 Task: Look for space in Ivanovskoye, Russia from 12th July, 2023 to 16th July, 2023 for 8 adults in price range Rs.10000 to Rs.16000. Place can be private room with 8 bedrooms having 8 beds and 8 bathrooms. Property type can be house, flat, guest house, hotel. Amenities needed are: wifi, TV, free parkinig on premises, gym, breakfast. Booking option can be shelf check-in. Required host language is English.
Action: Mouse moved to (565, 149)
Screenshot: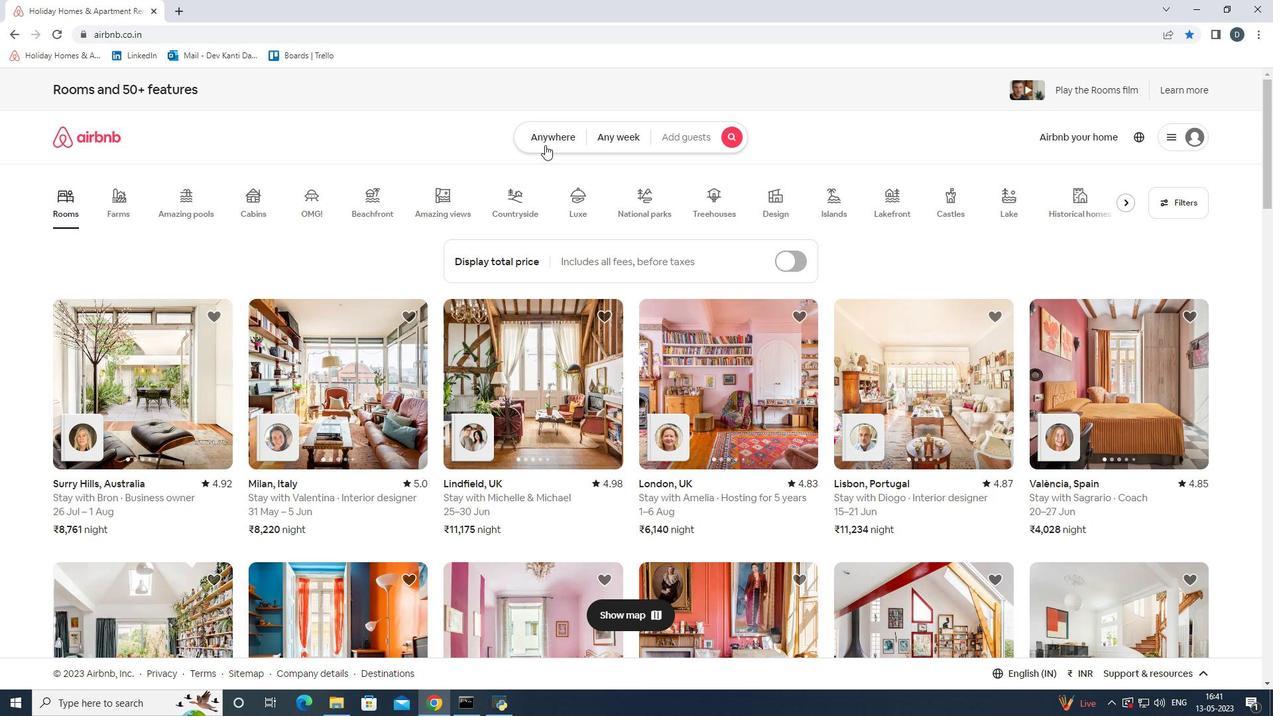 
Action: Mouse pressed left at (565, 149)
Screenshot: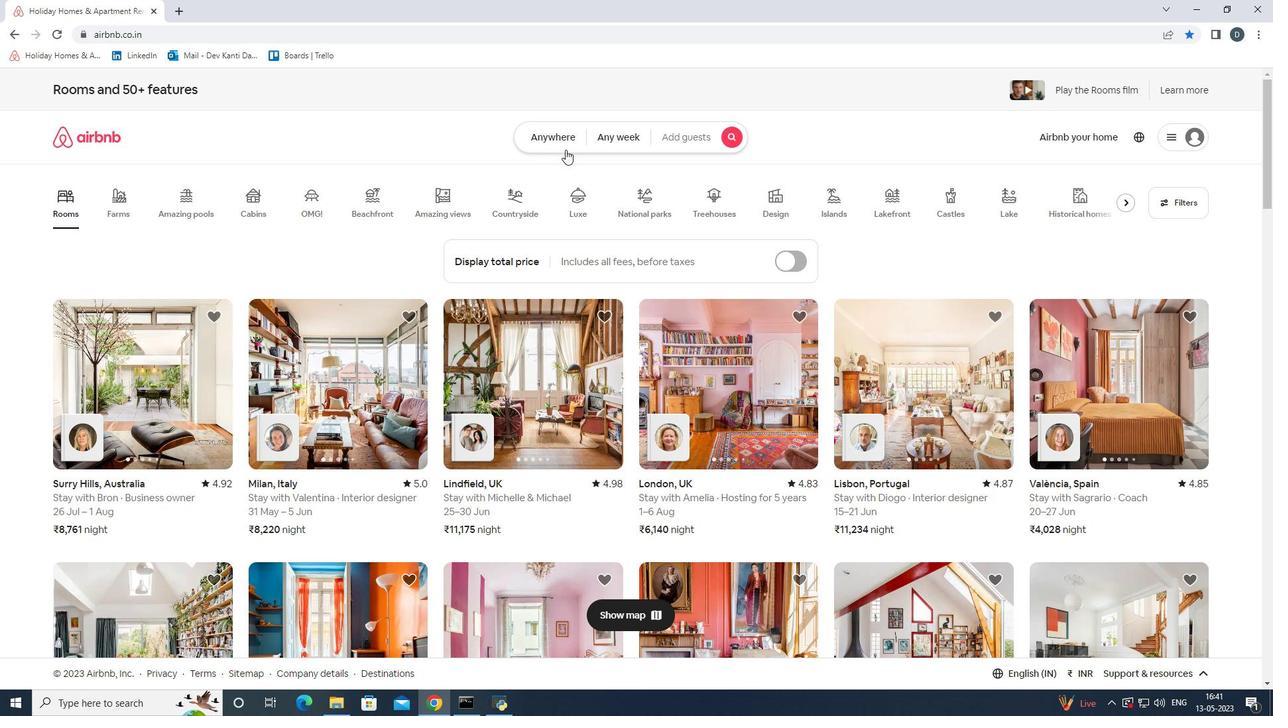 
Action: Mouse moved to (494, 183)
Screenshot: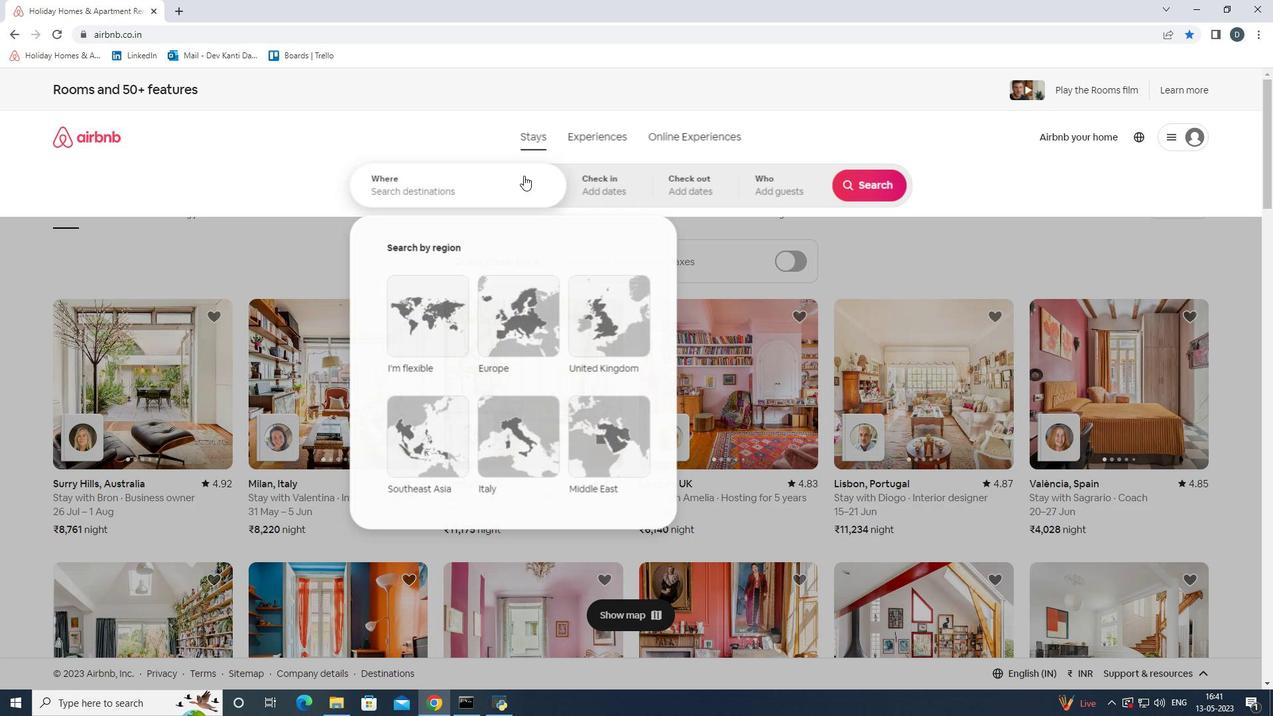 
Action: Mouse pressed left at (494, 183)
Screenshot: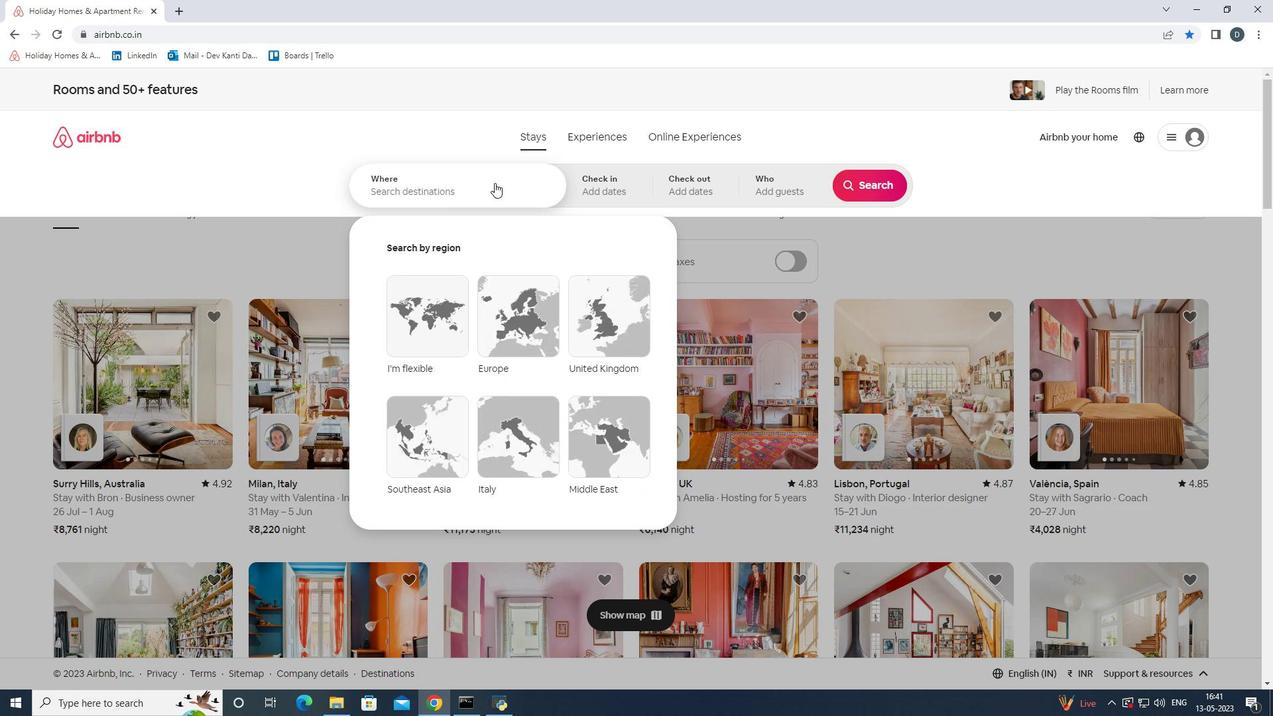 
Action: Key pressed <Key.shift><Key.shift><Key.shift><Key.shift><Key.shift><Key.shift><Key.shift><Key.shift><Key.shift><Key.shift><Key.shift><Key.shift><Key.shift><Key.shift><Key.shift><Key.shift><Key.shift><Key.shift><Key.shift><Key.shift><Key.shift><Key.shift><Key.shift><Key.shift><Key.shift><Key.shift><Key.shift>Ivanovskoye,<Key.shift>Russia
Screenshot: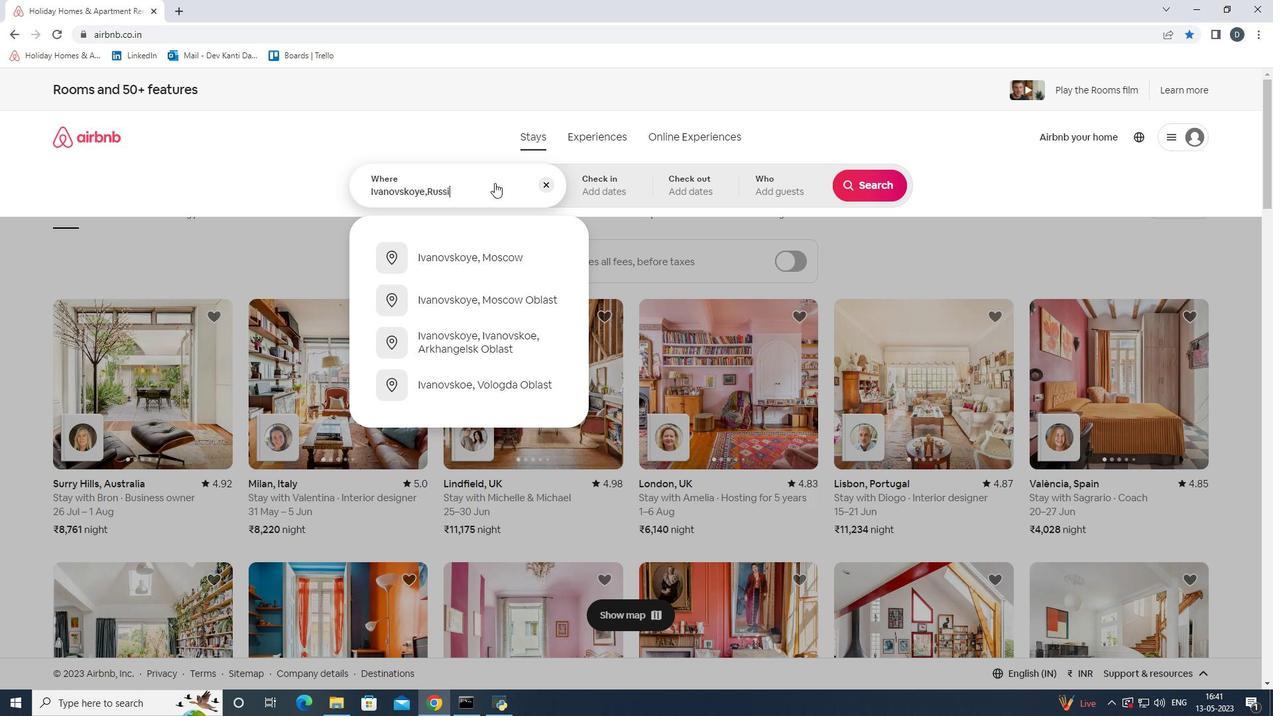 
Action: Mouse moved to (622, 183)
Screenshot: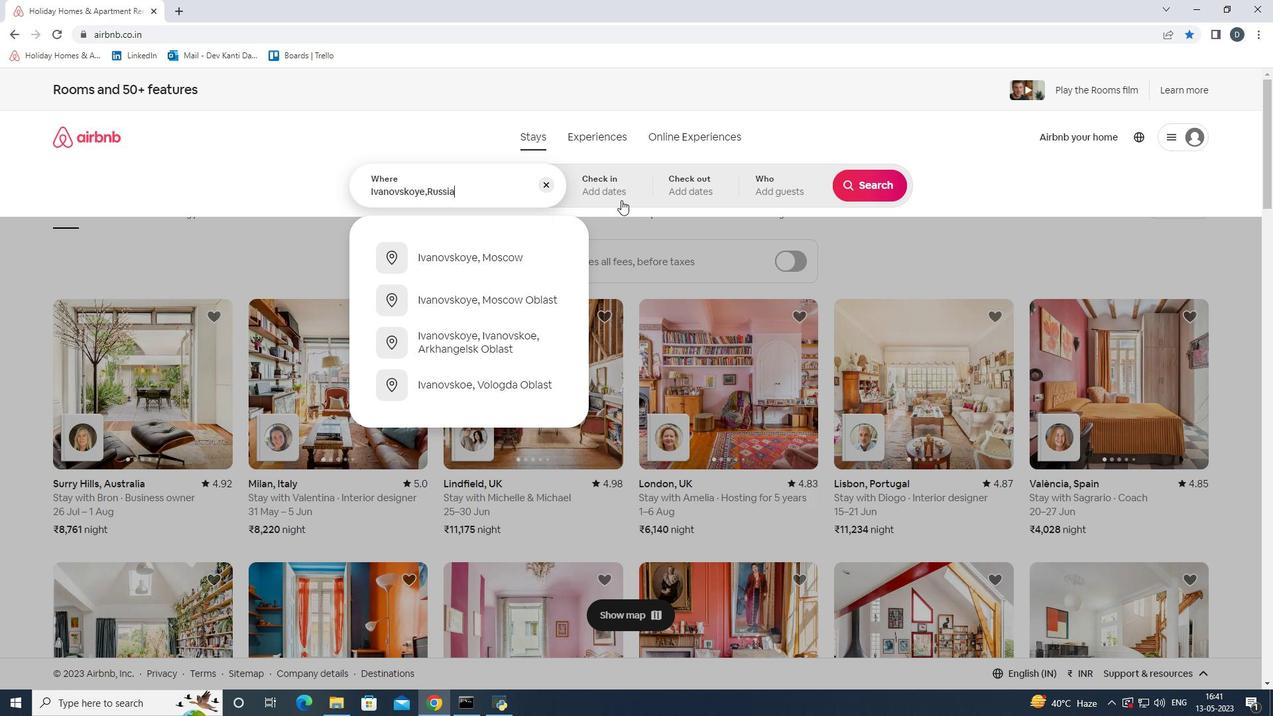 
Action: Mouse pressed left at (622, 183)
Screenshot: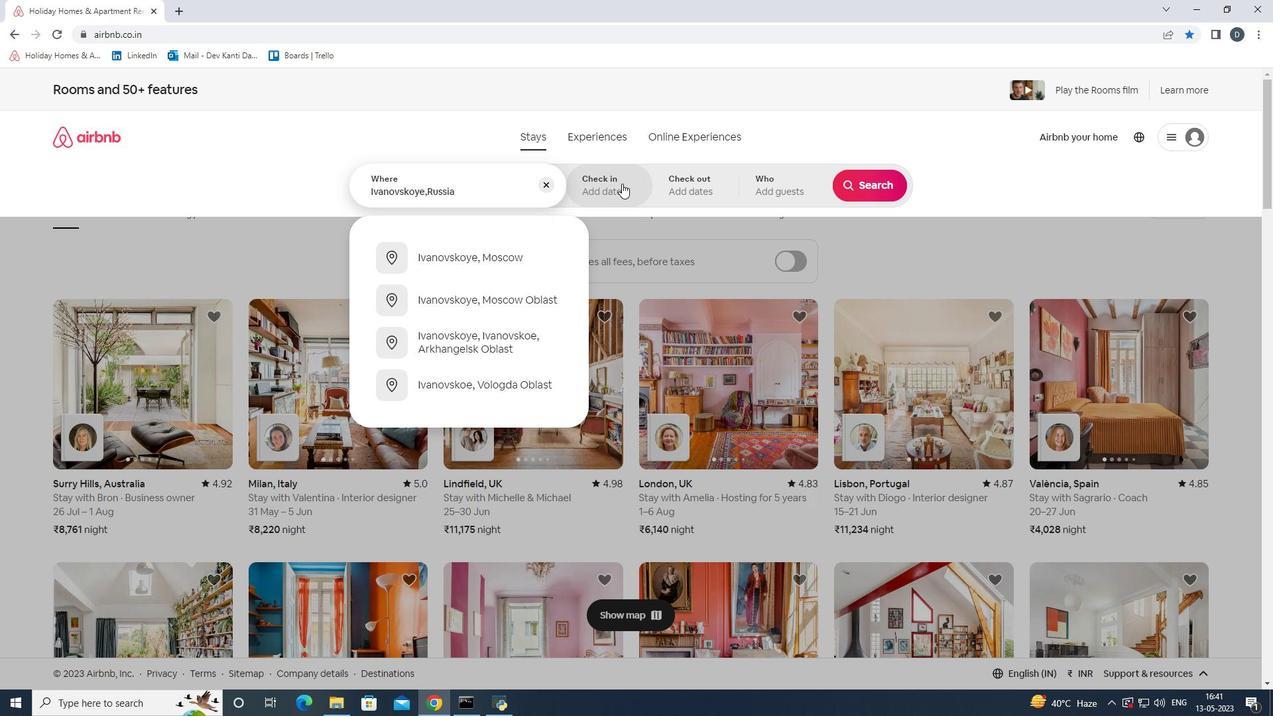 
Action: Mouse moved to (871, 293)
Screenshot: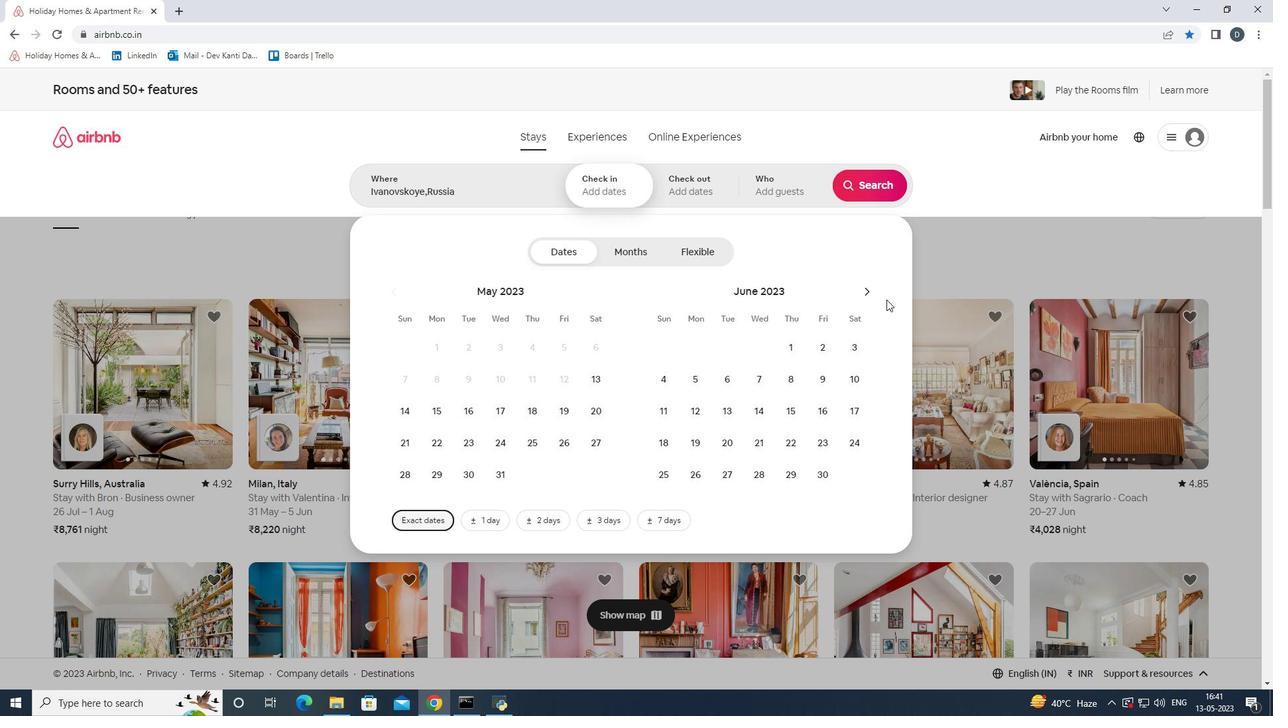 
Action: Mouse pressed left at (871, 293)
Screenshot: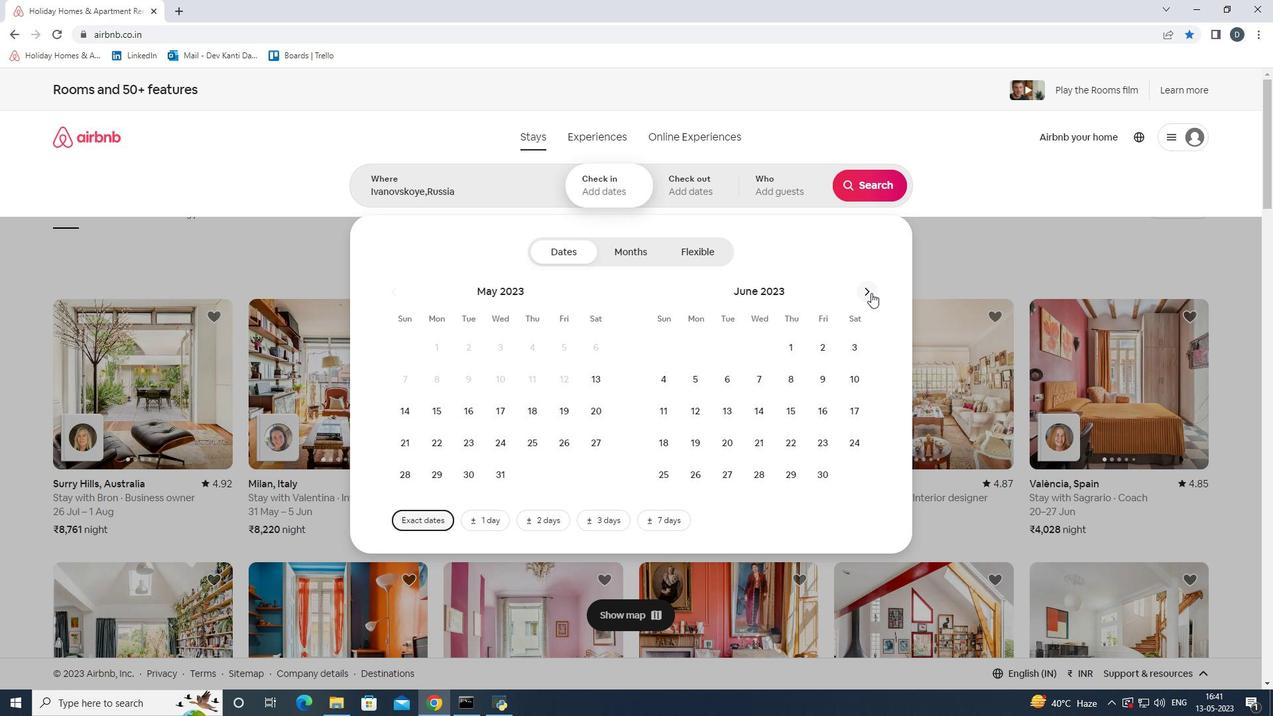 
Action: Mouse moved to (756, 412)
Screenshot: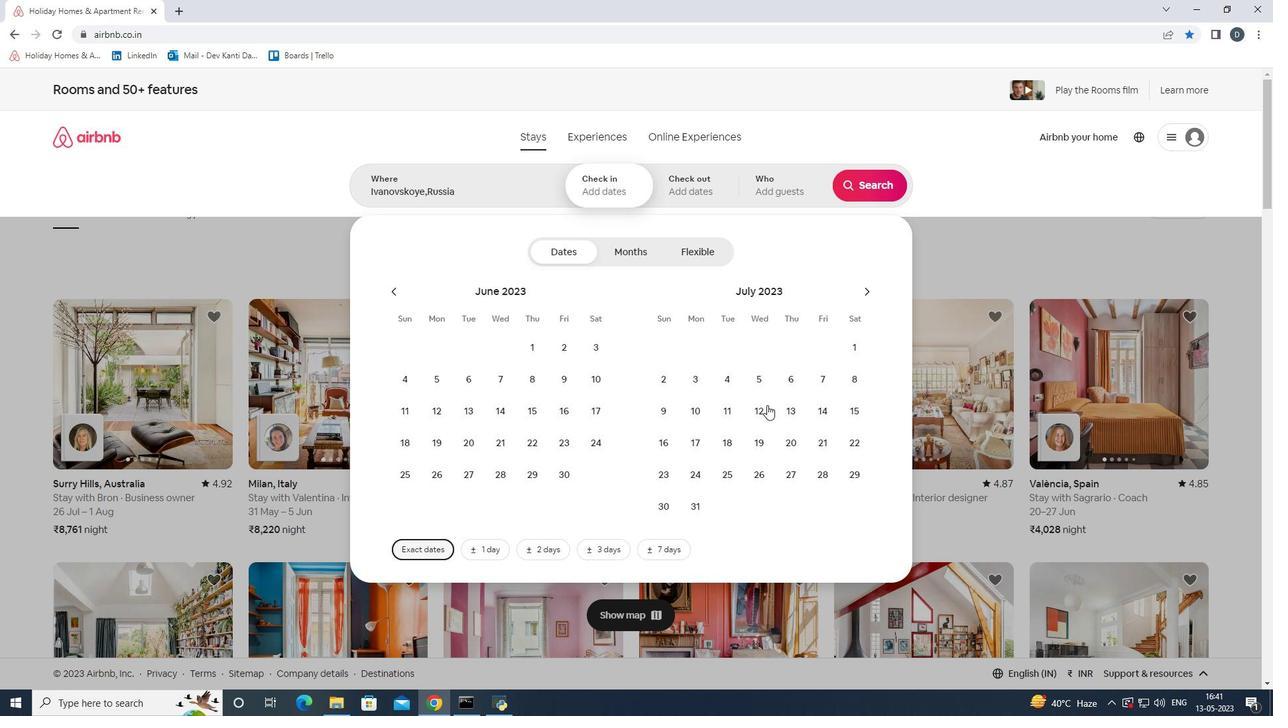 
Action: Mouse pressed left at (756, 412)
Screenshot: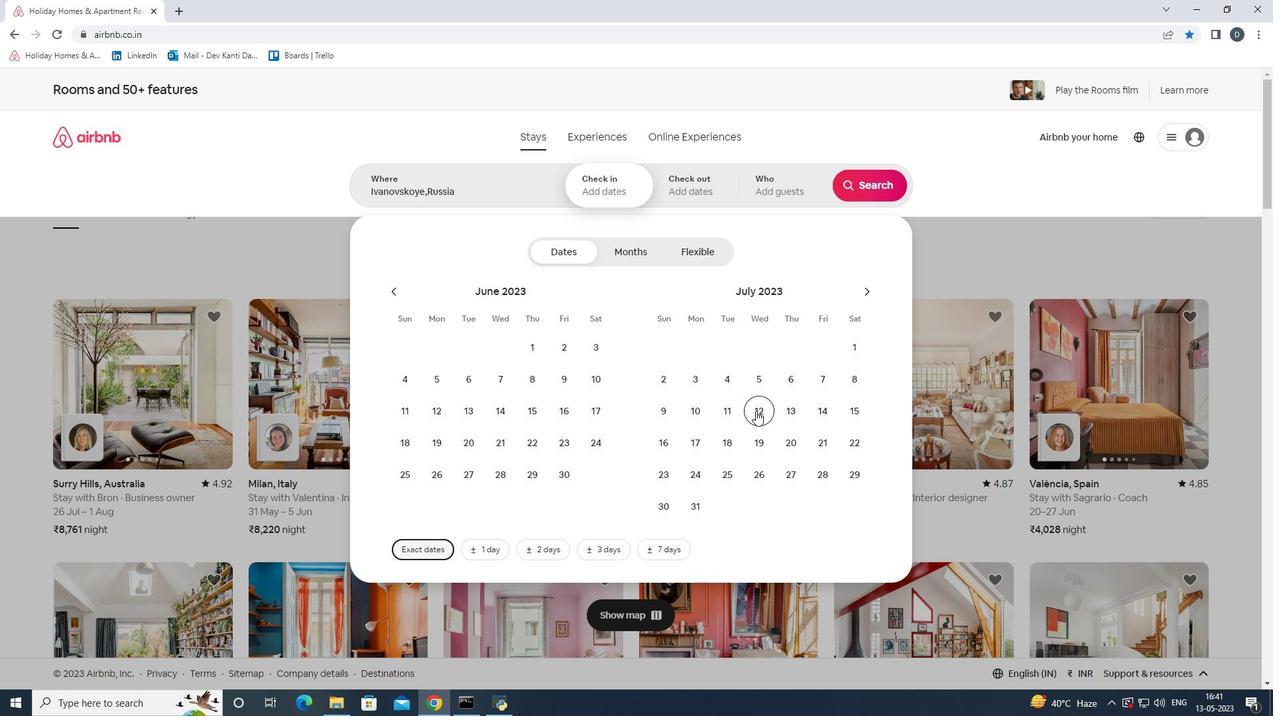 
Action: Mouse moved to (655, 441)
Screenshot: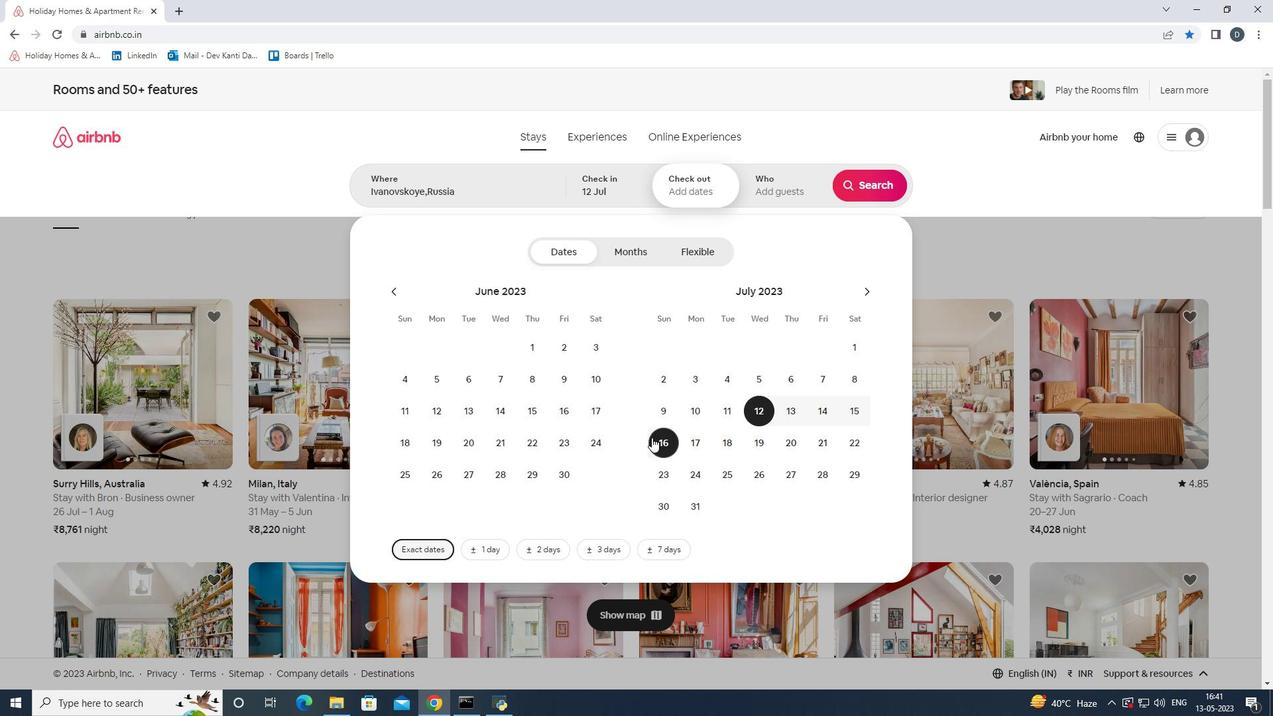 
Action: Mouse pressed left at (655, 441)
Screenshot: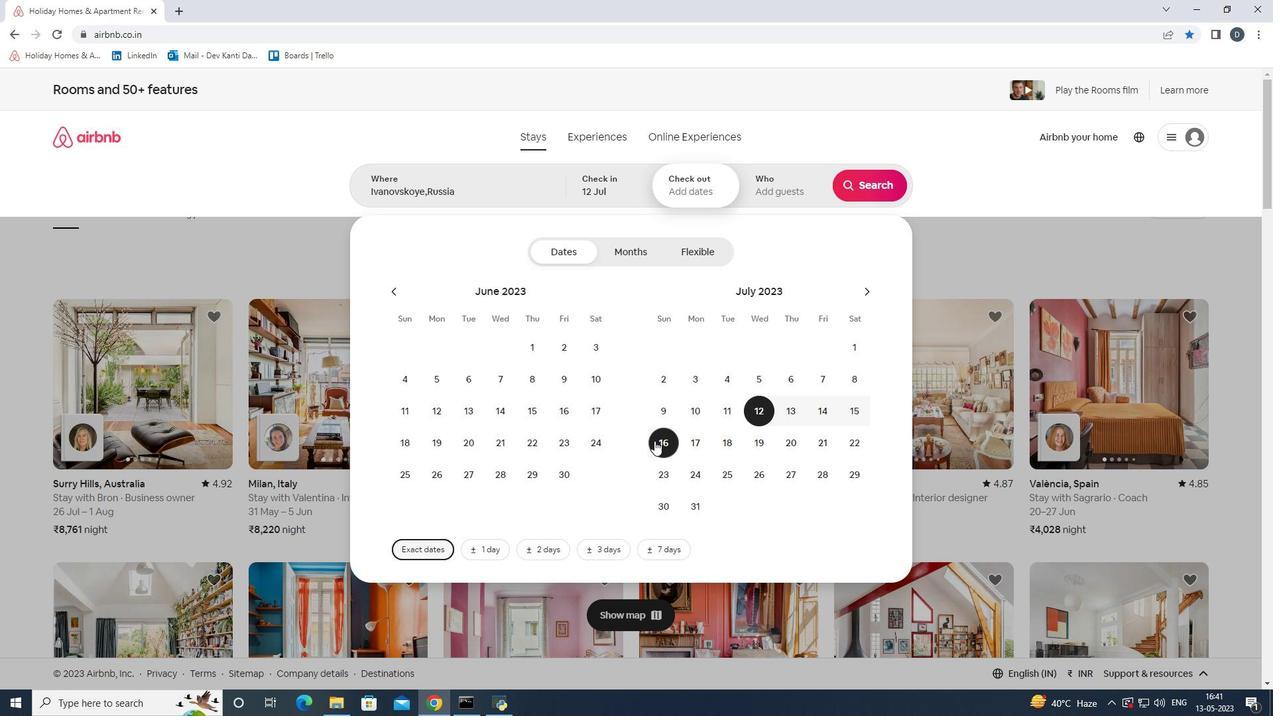 
Action: Mouse moved to (778, 192)
Screenshot: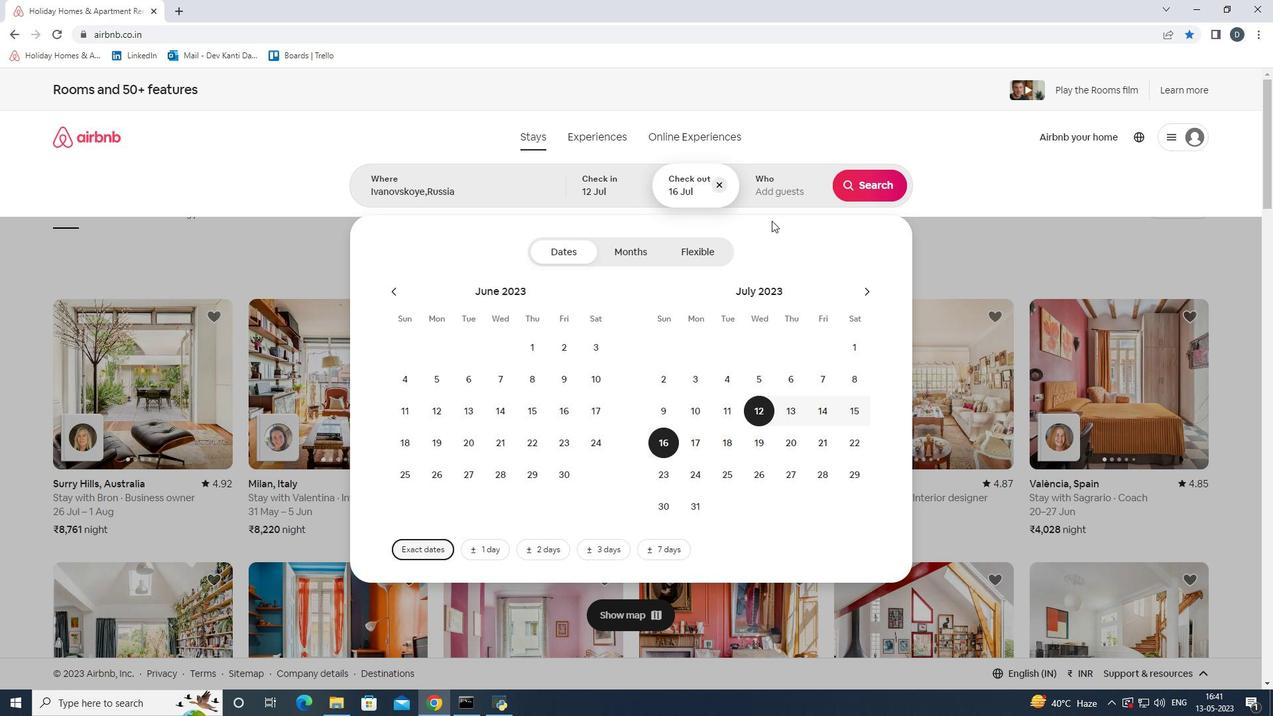 
Action: Mouse pressed left at (778, 192)
Screenshot: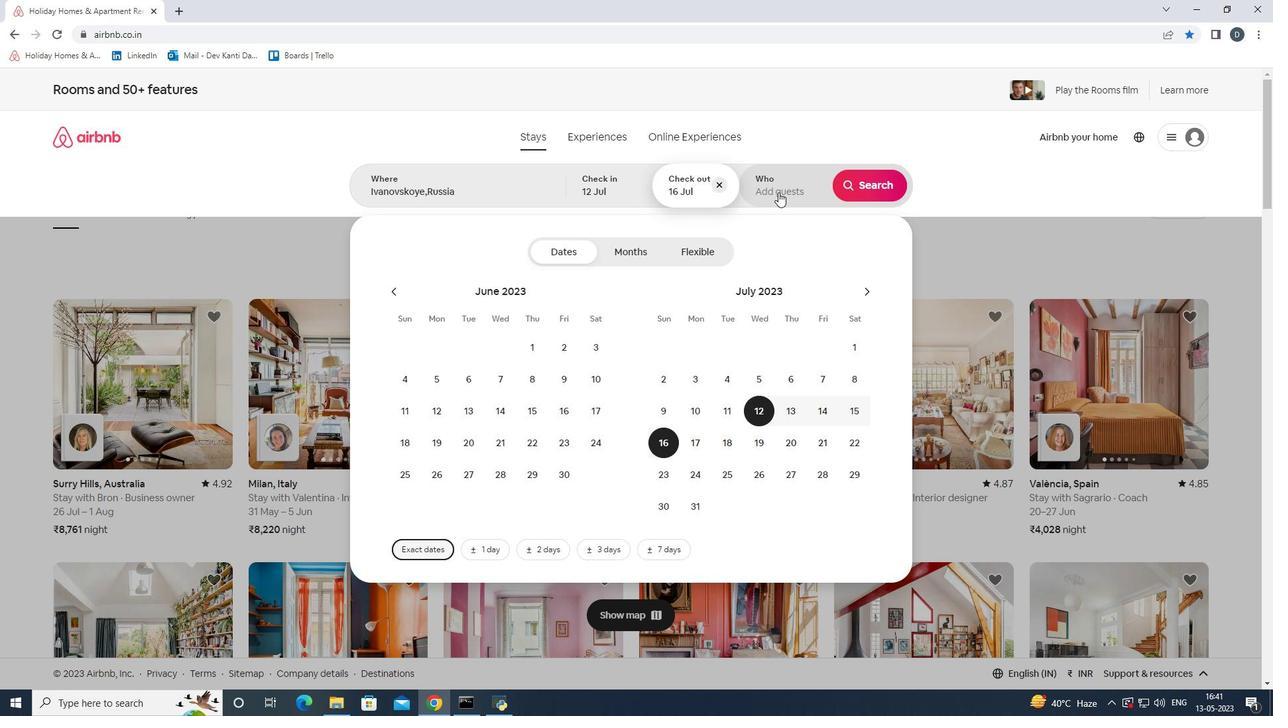 
Action: Mouse moved to (876, 255)
Screenshot: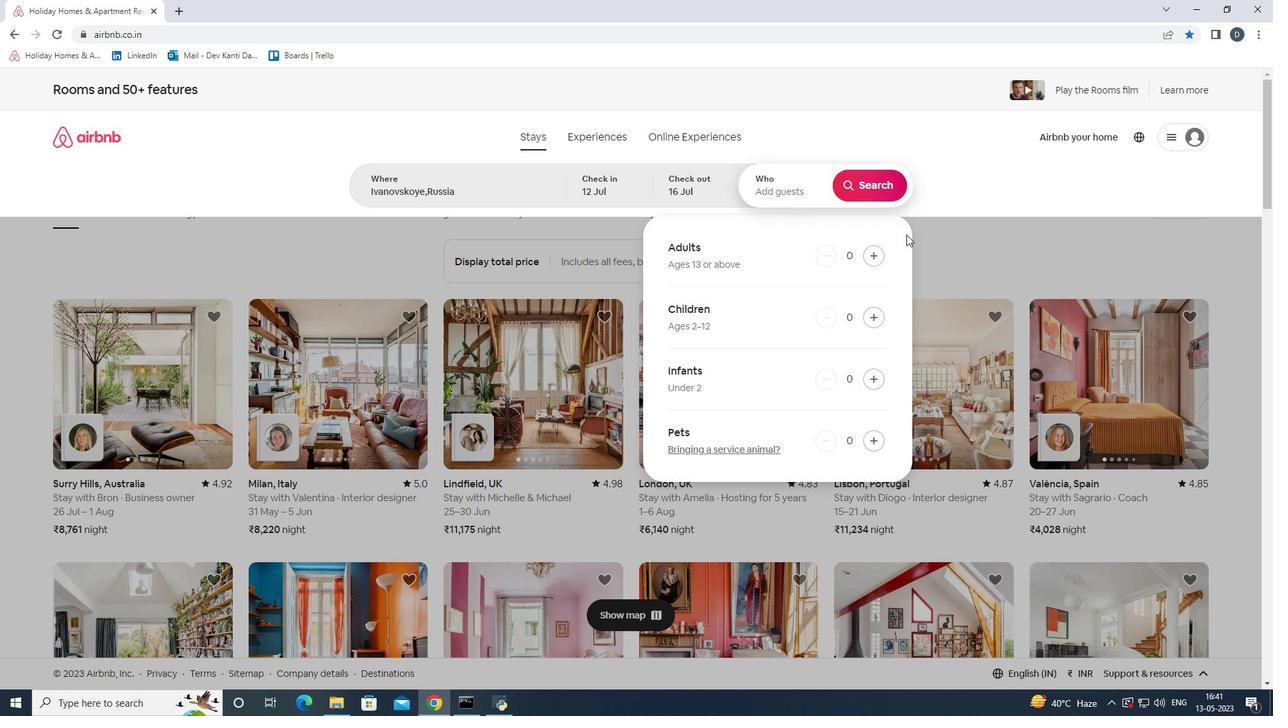 
Action: Mouse pressed left at (876, 255)
Screenshot: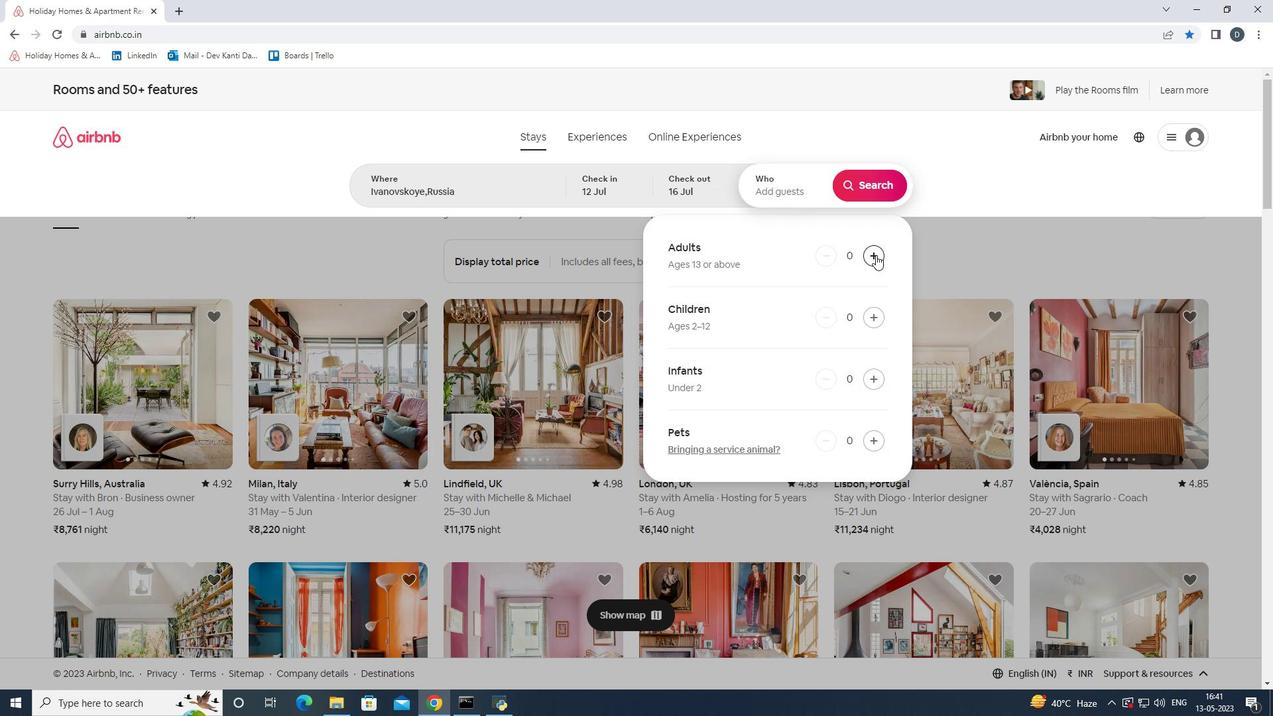 
Action: Mouse pressed left at (876, 255)
Screenshot: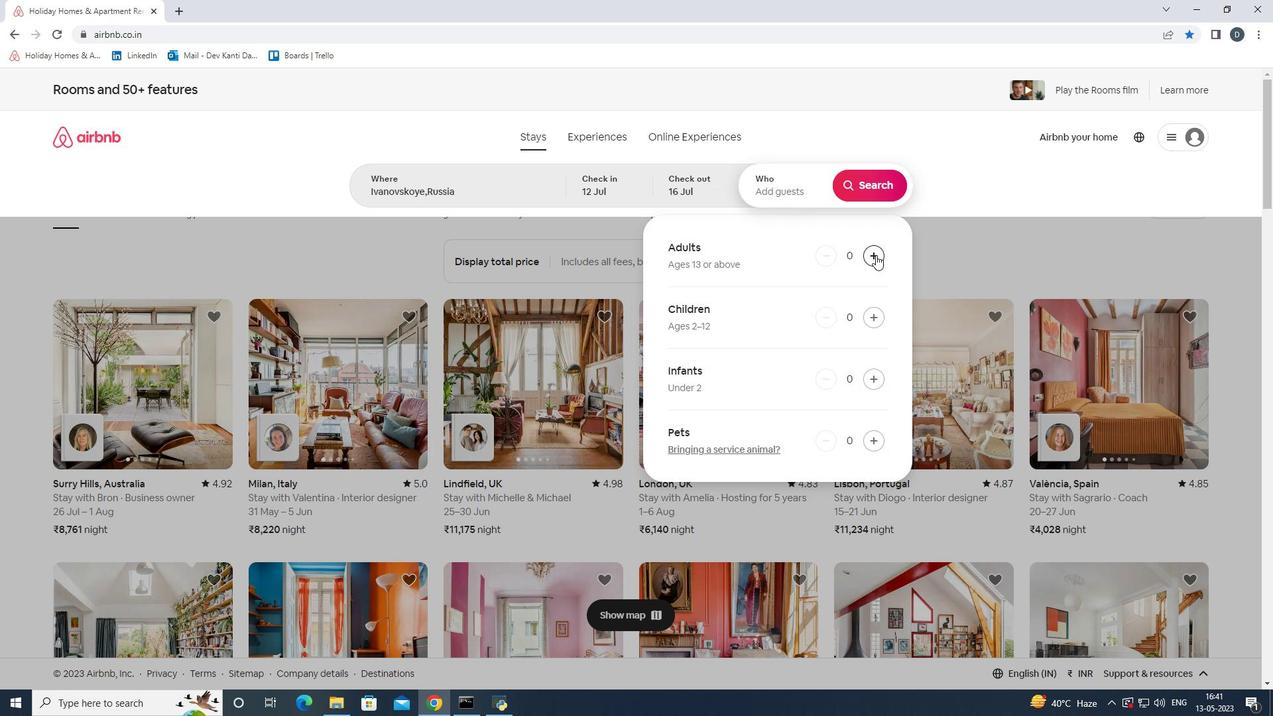 
Action: Mouse pressed left at (876, 255)
Screenshot: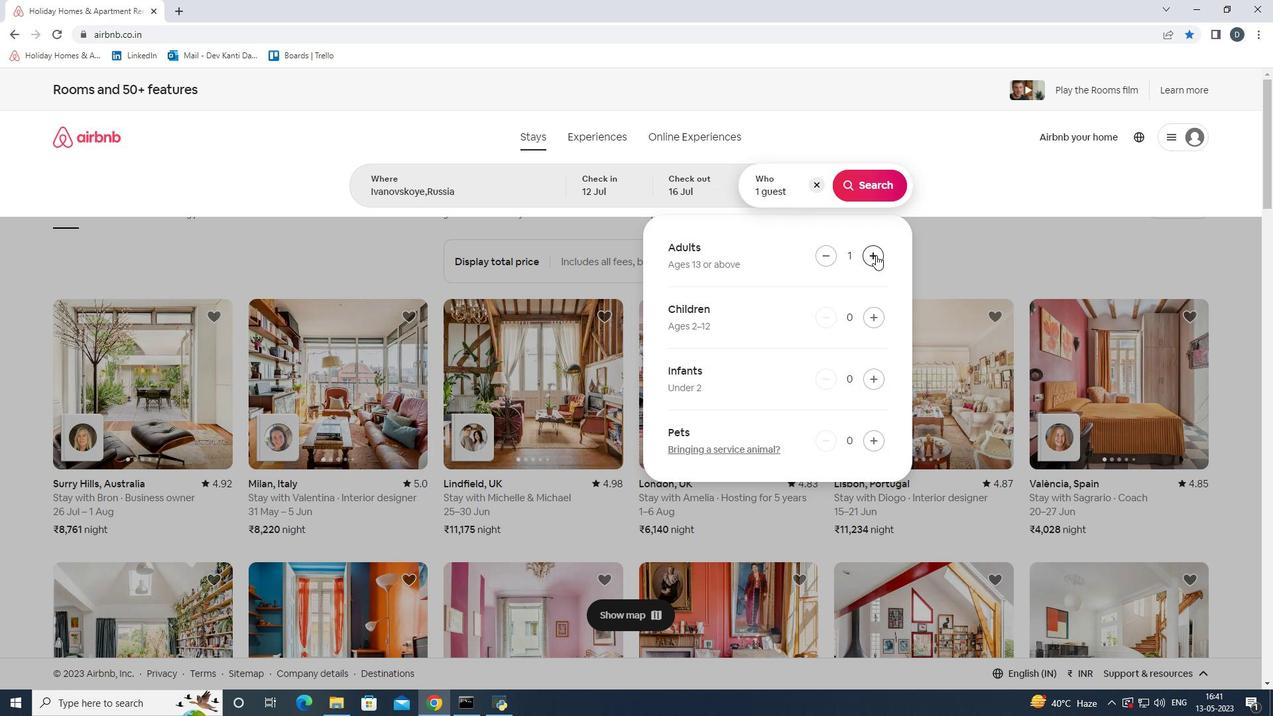 
Action: Mouse pressed left at (876, 255)
Screenshot: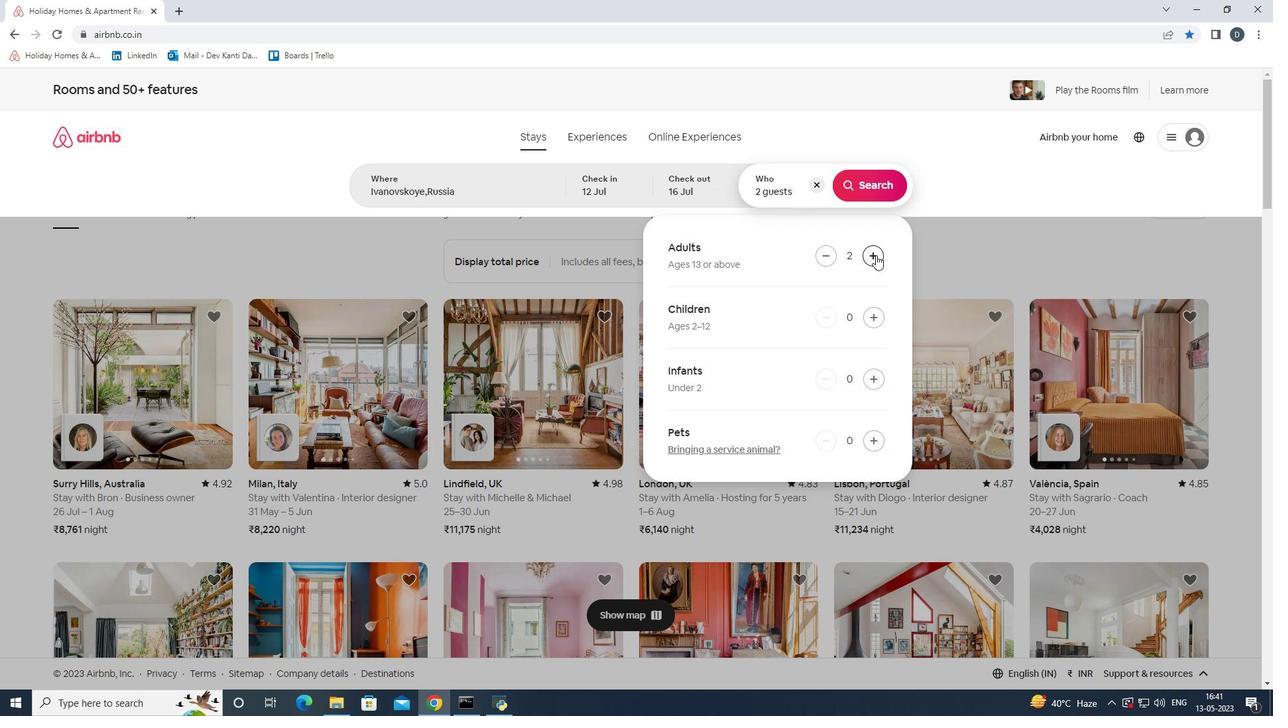 
Action: Mouse pressed left at (876, 255)
Screenshot: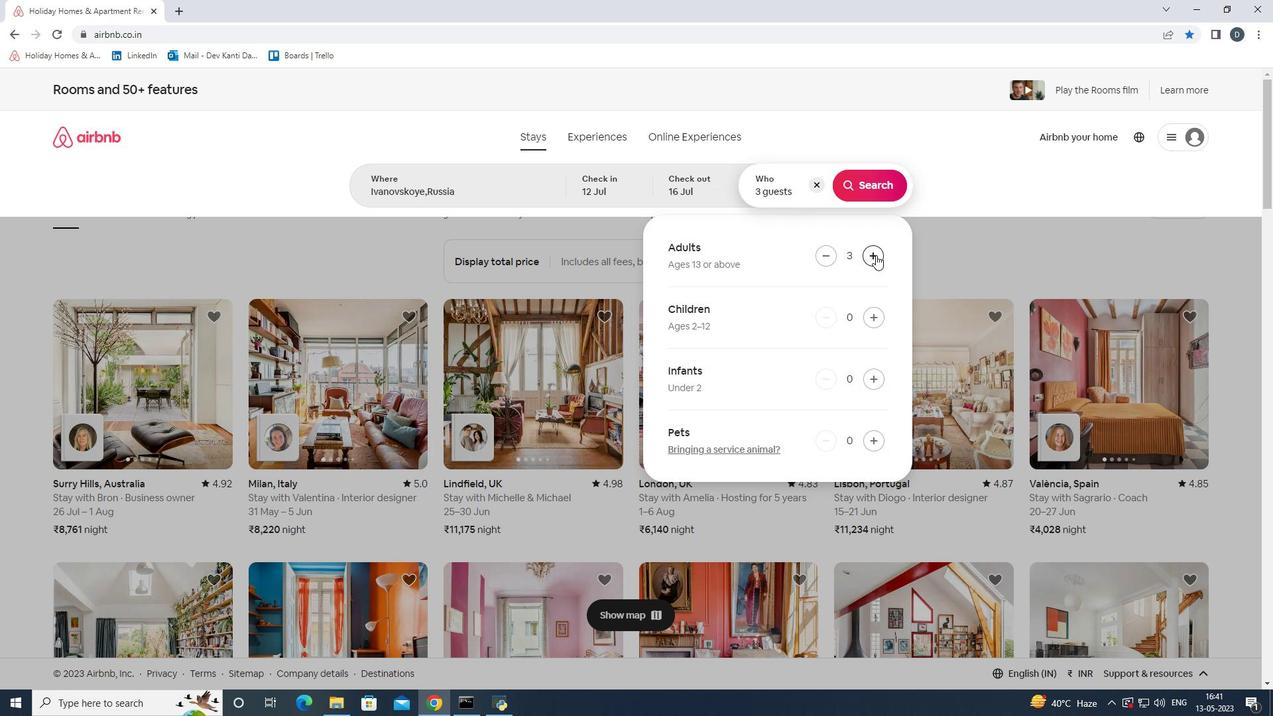 
Action: Mouse pressed left at (876, 255)
Screenshot: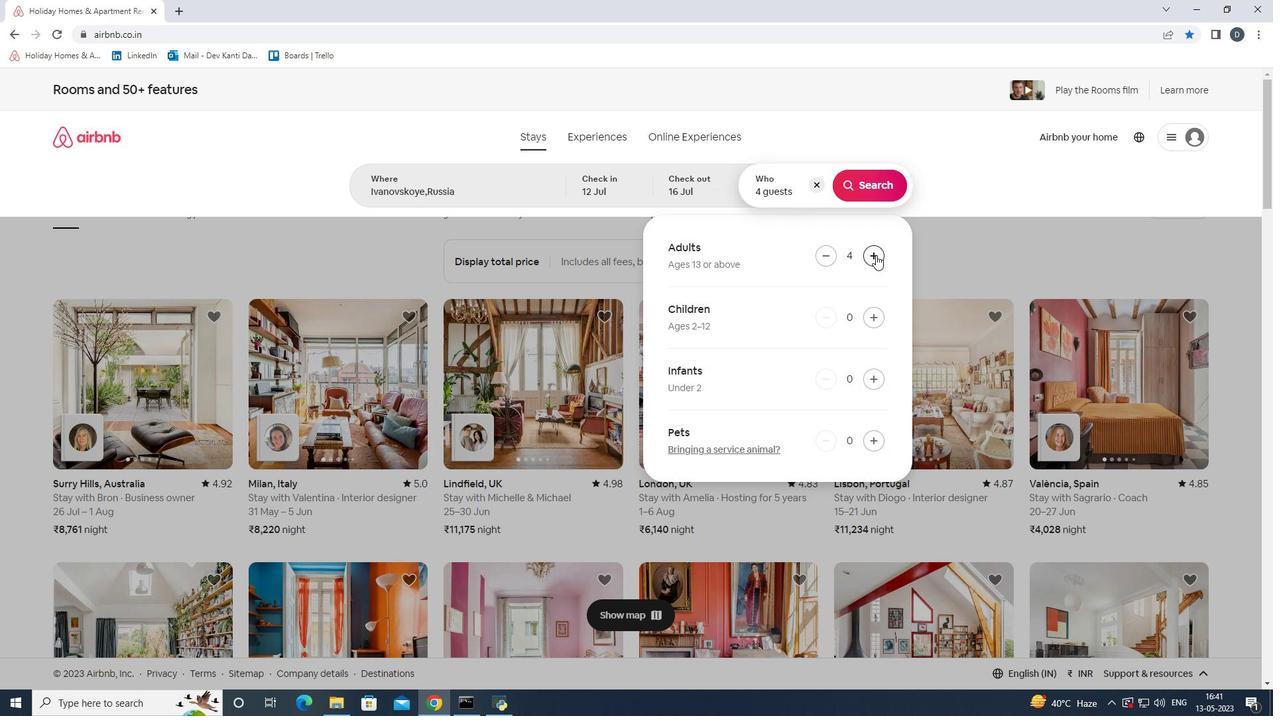 
Action: Mouse pressed left at (876, 255)
Screenshot: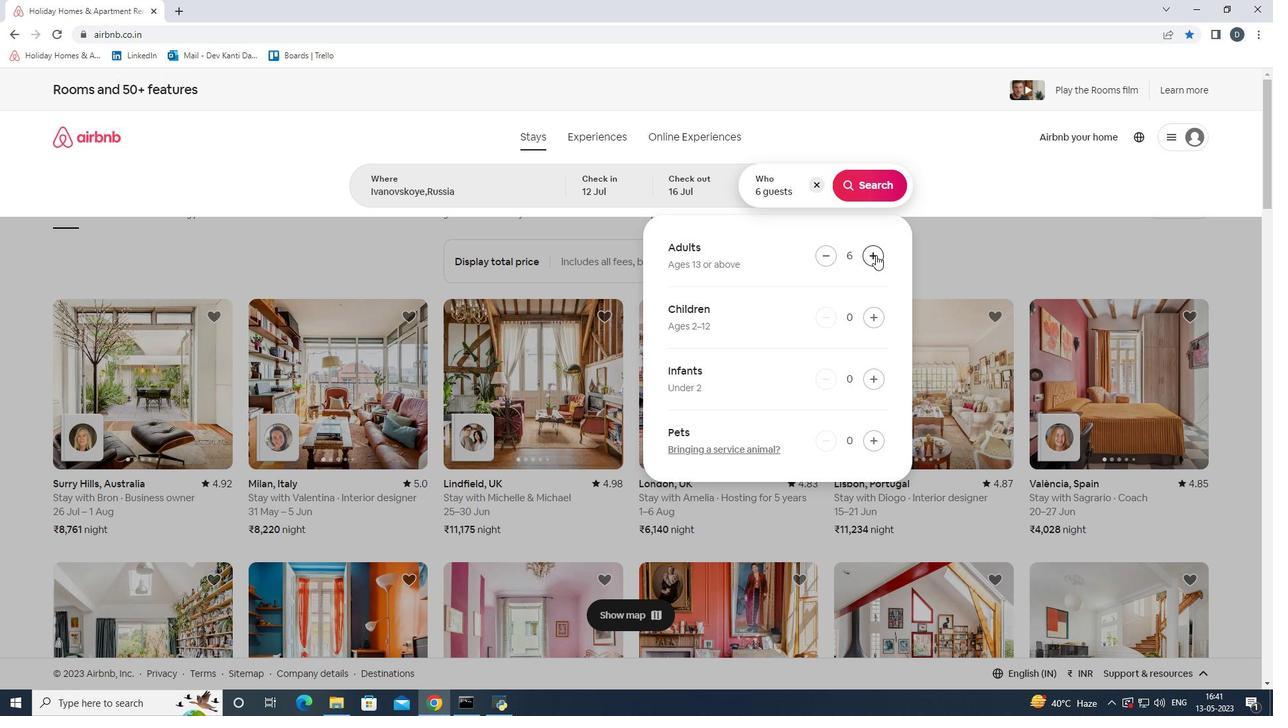 
Action: Mouse moved to (877, 254)
Screenshot: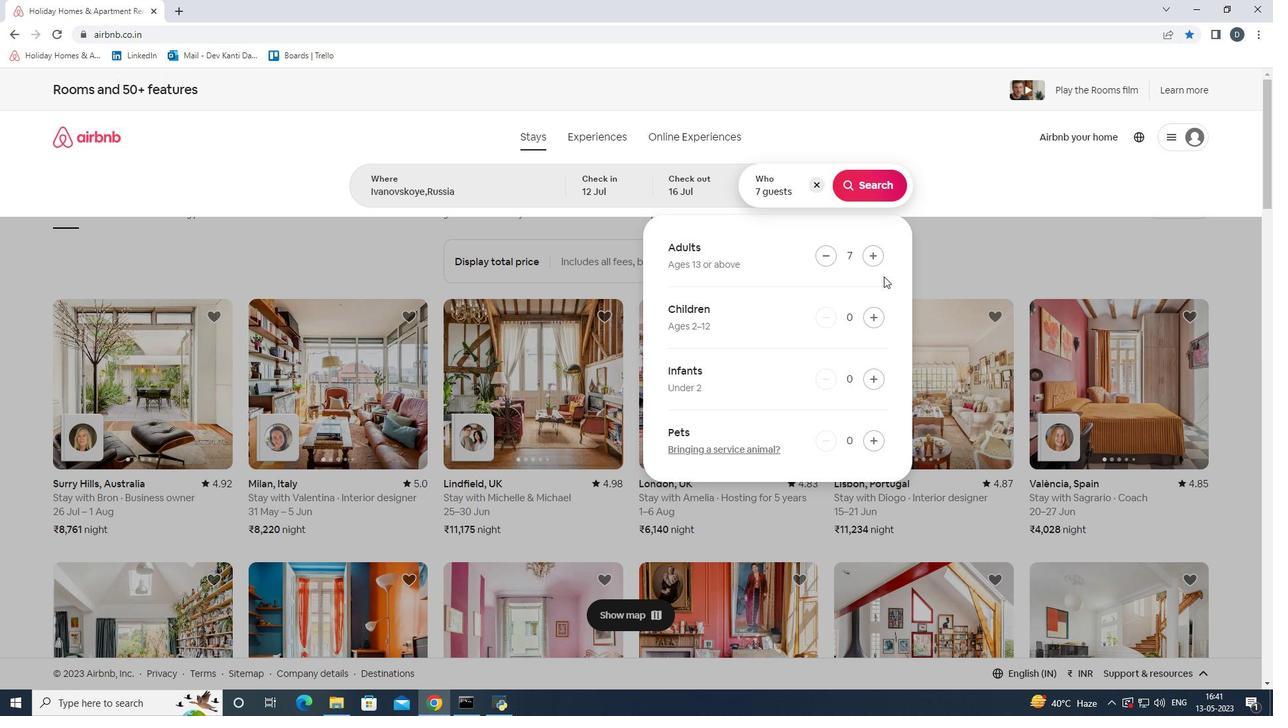 
Action: Mouse pressed left at (877, 254)
Screenshot: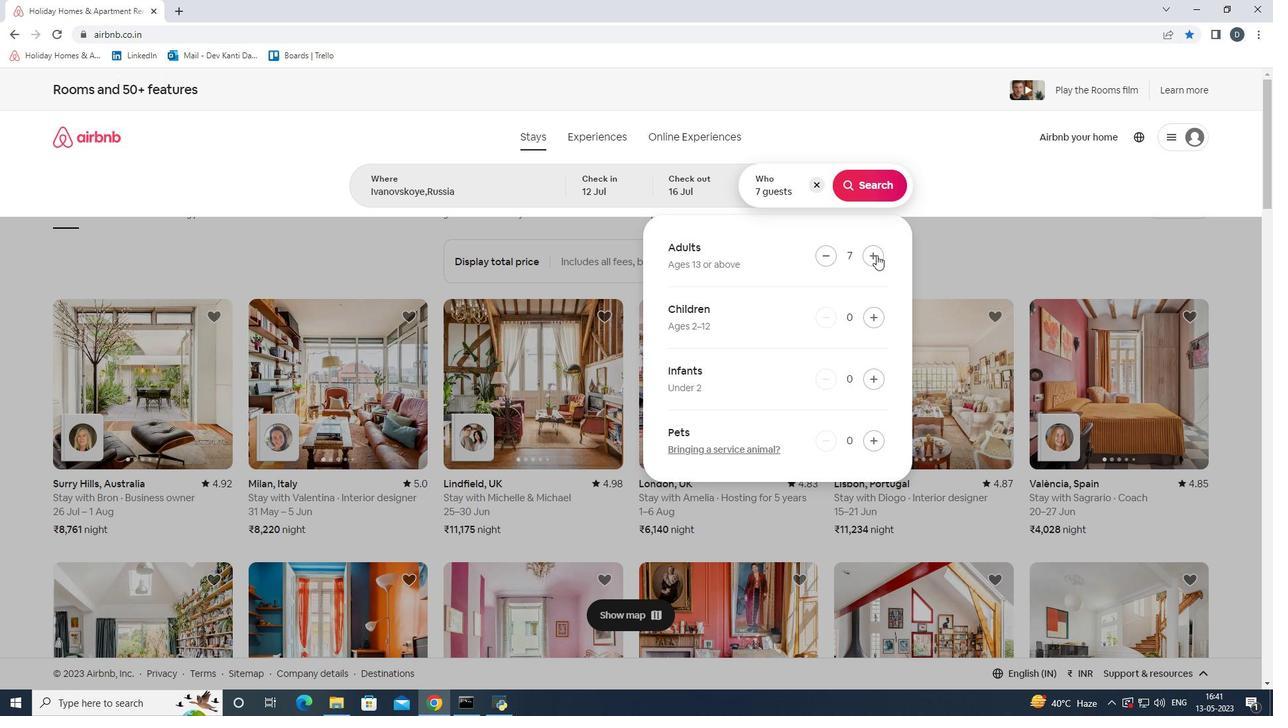 
Action: Mouse moved to (870, 179)
Screenshot: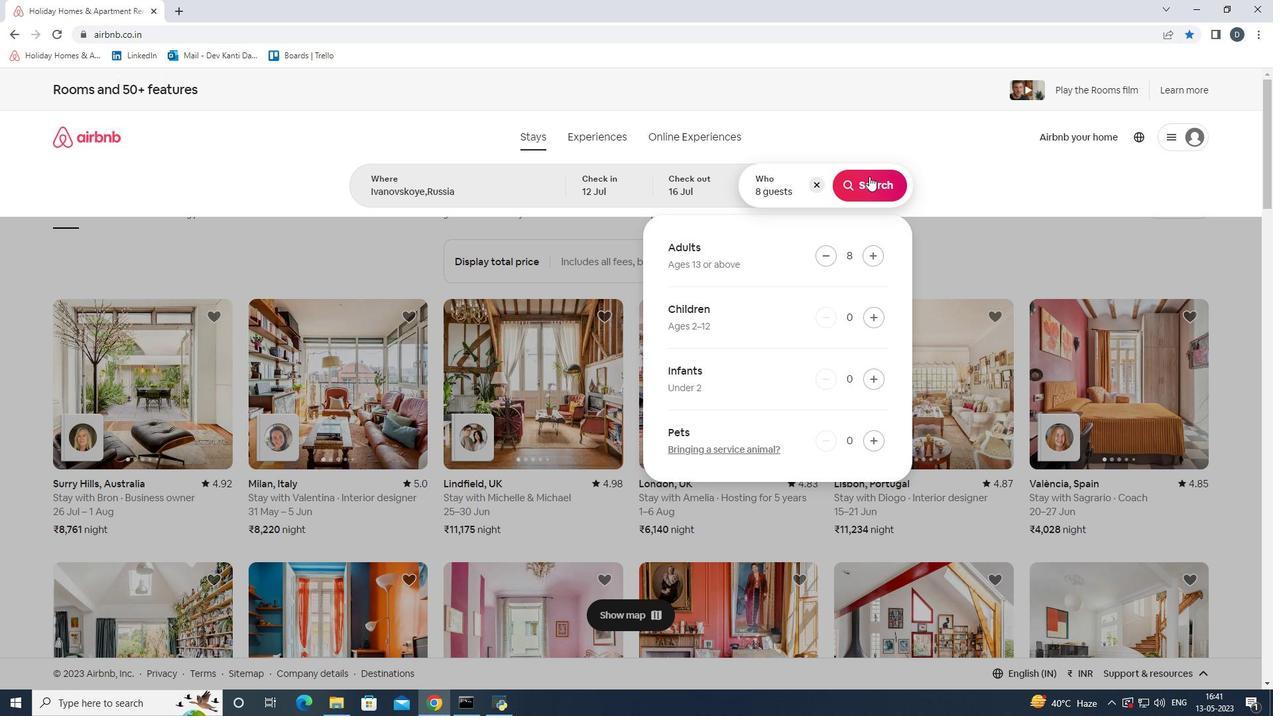 
Action: Mouse pressed left at (870, 179)
Screenshot: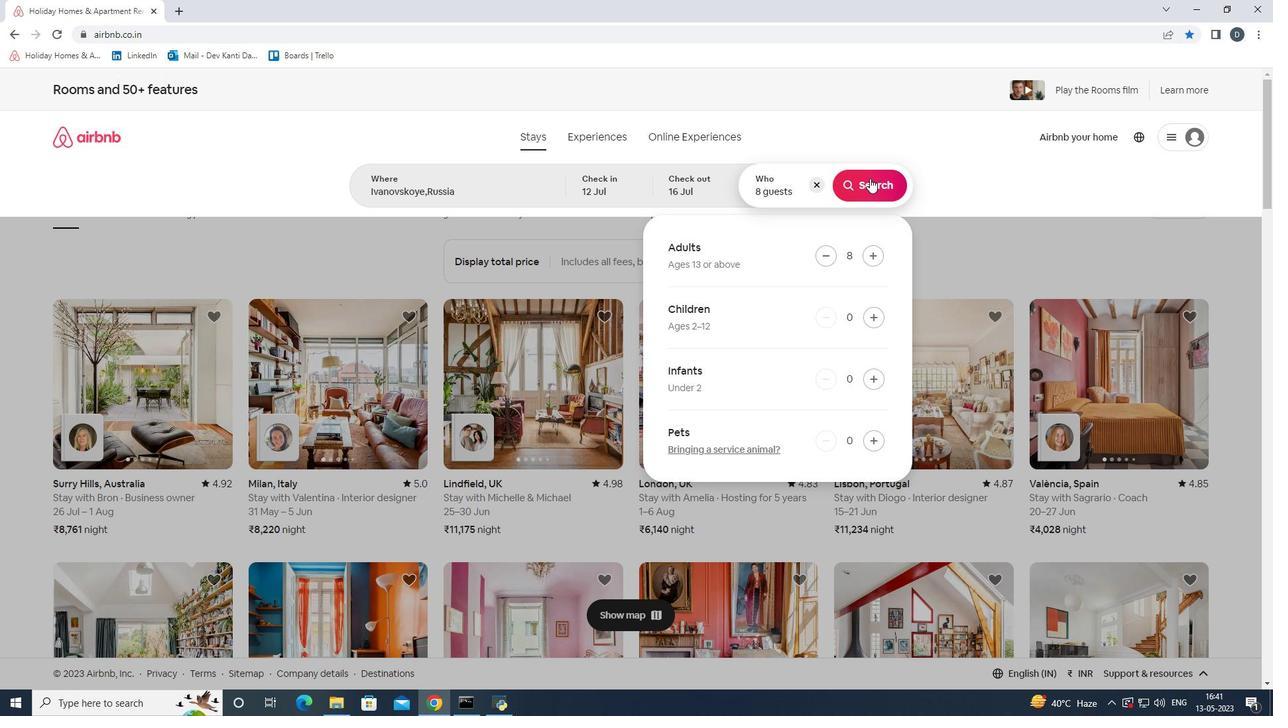 
Action: Mouse moved to (1213, 151)
Screenshot: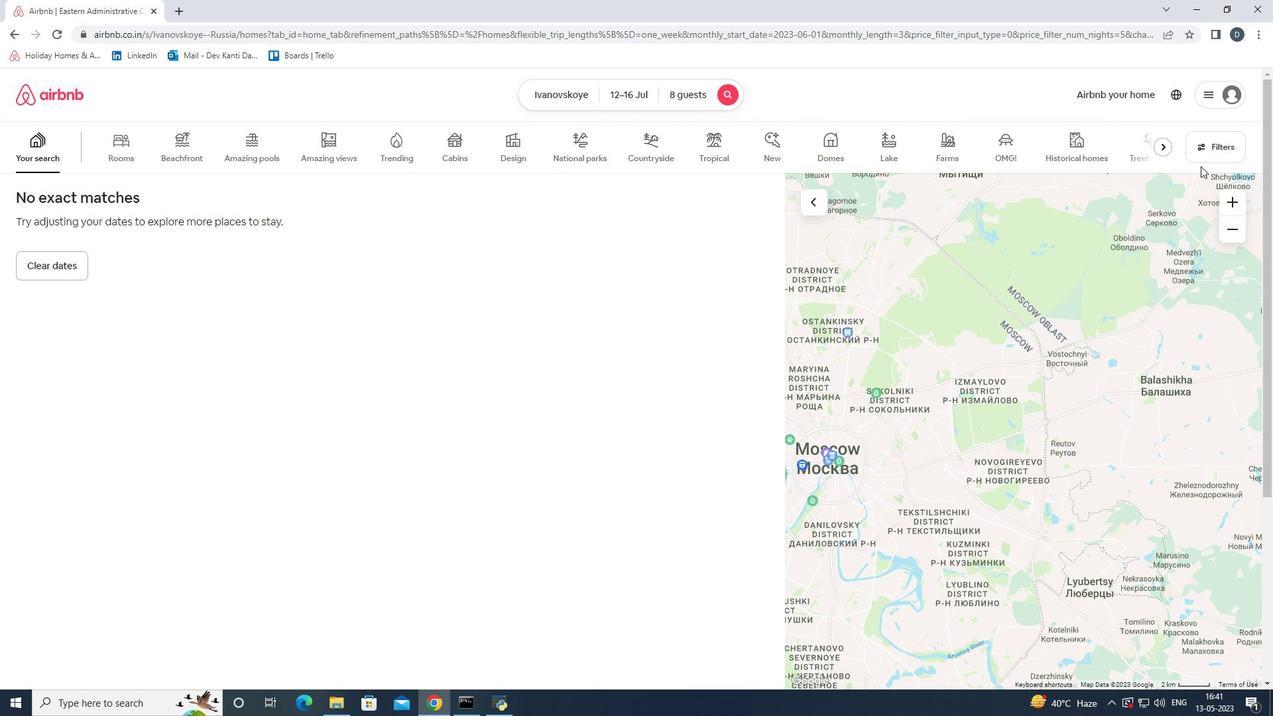 
Action: Mouse pressed left at (1213, 151)
Screenshot: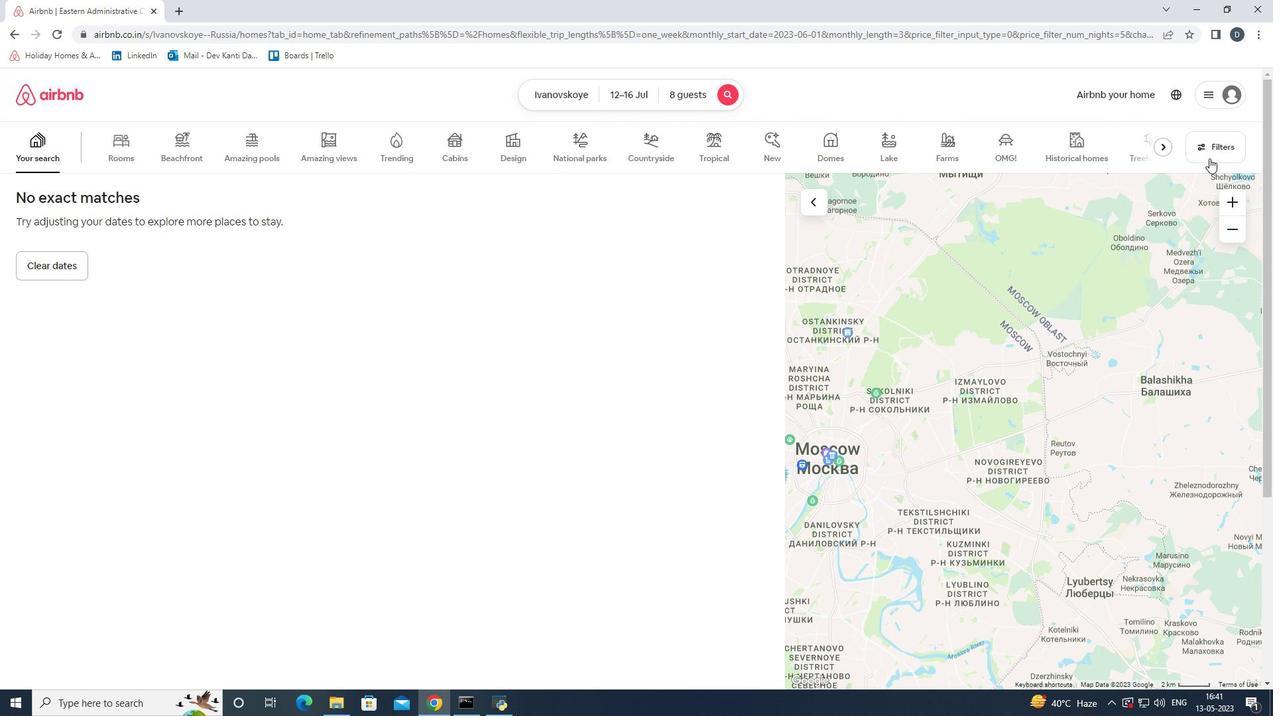 
Action: Mouse moved to (456, 228)
Screenshot: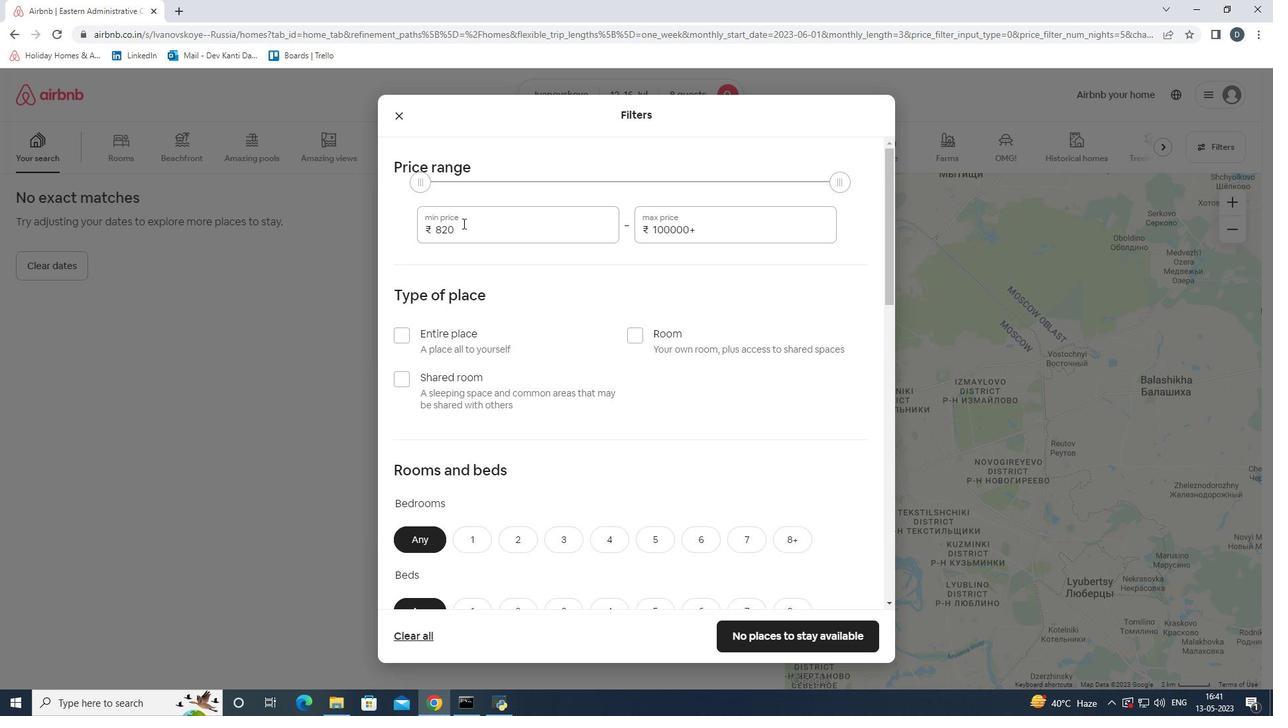 
Action: Mouse pressed left at (456, 228)
Screenshot: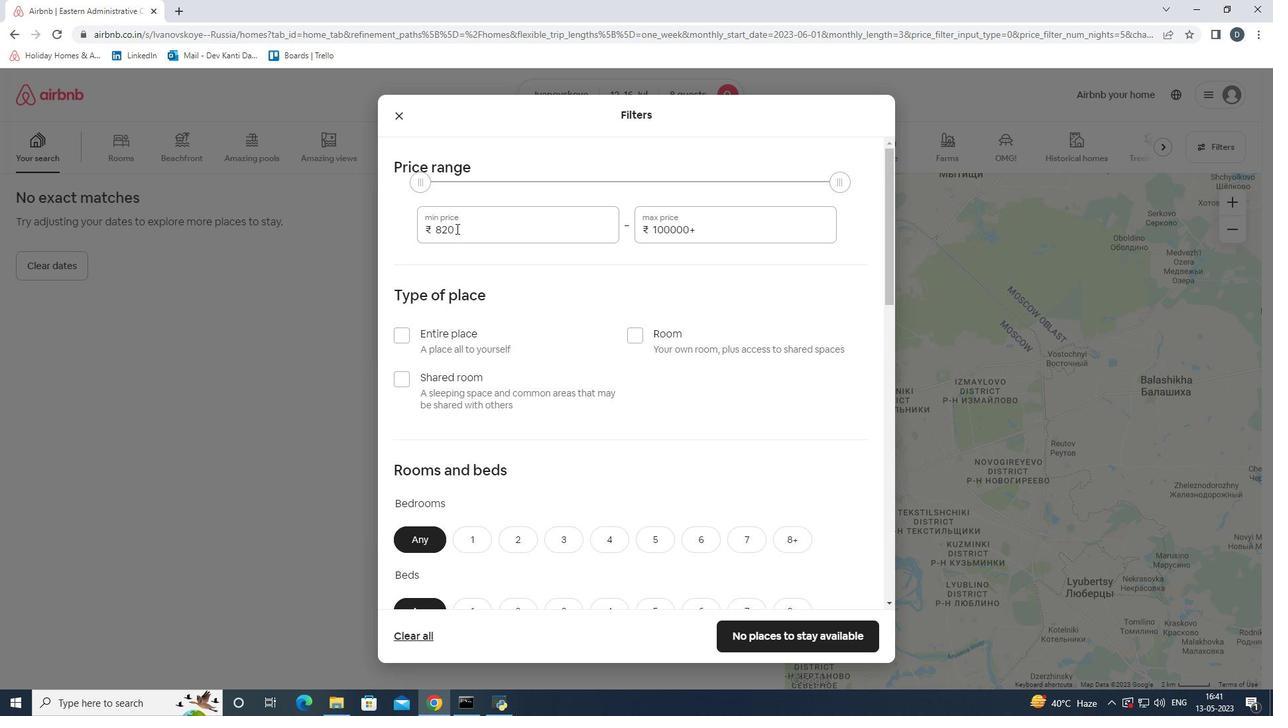 
Action: Mouse moved to (378, 236)
Screenshot: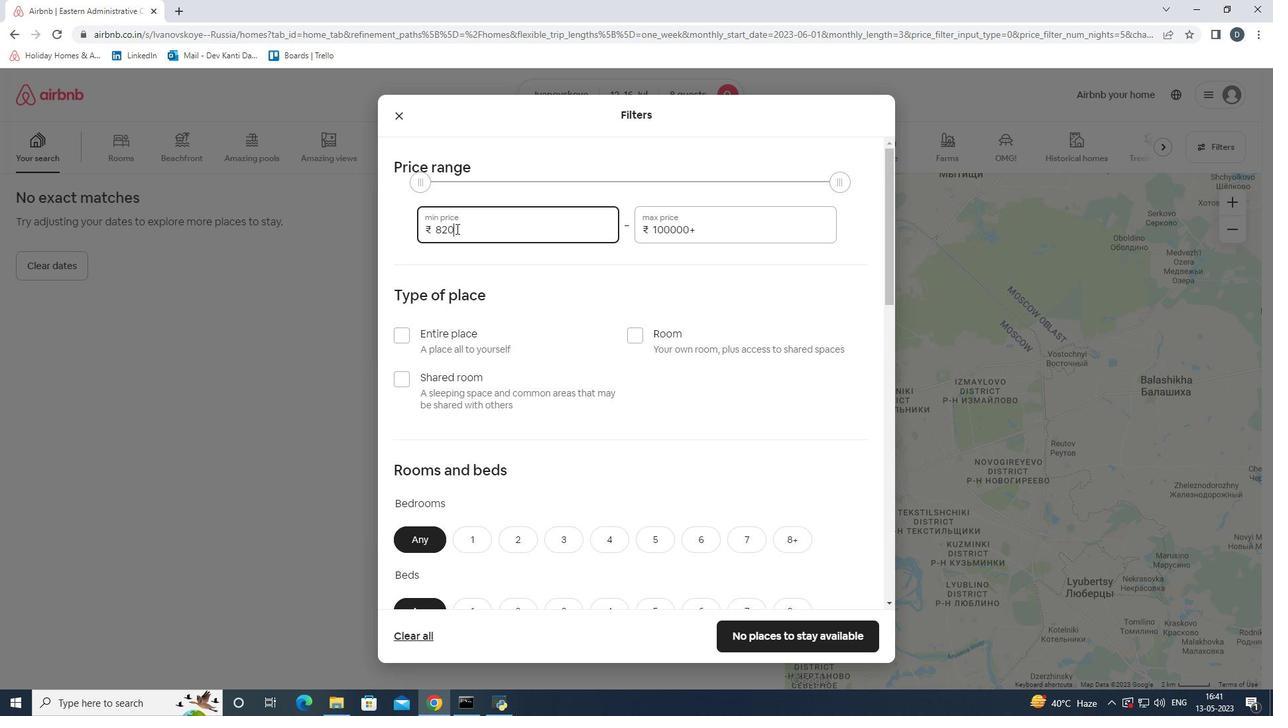 
Action: Key pressed 10000
Screenshot: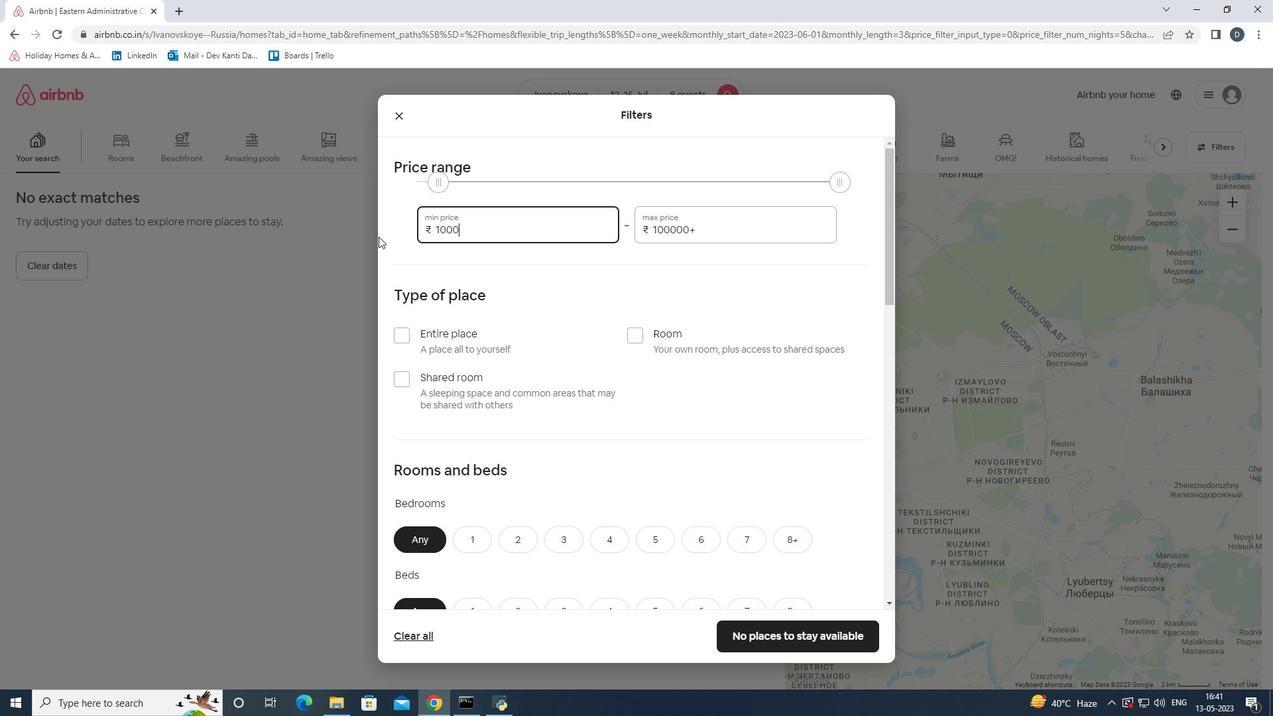 
Action: Mouse moved to (692, 231)
Screenshot: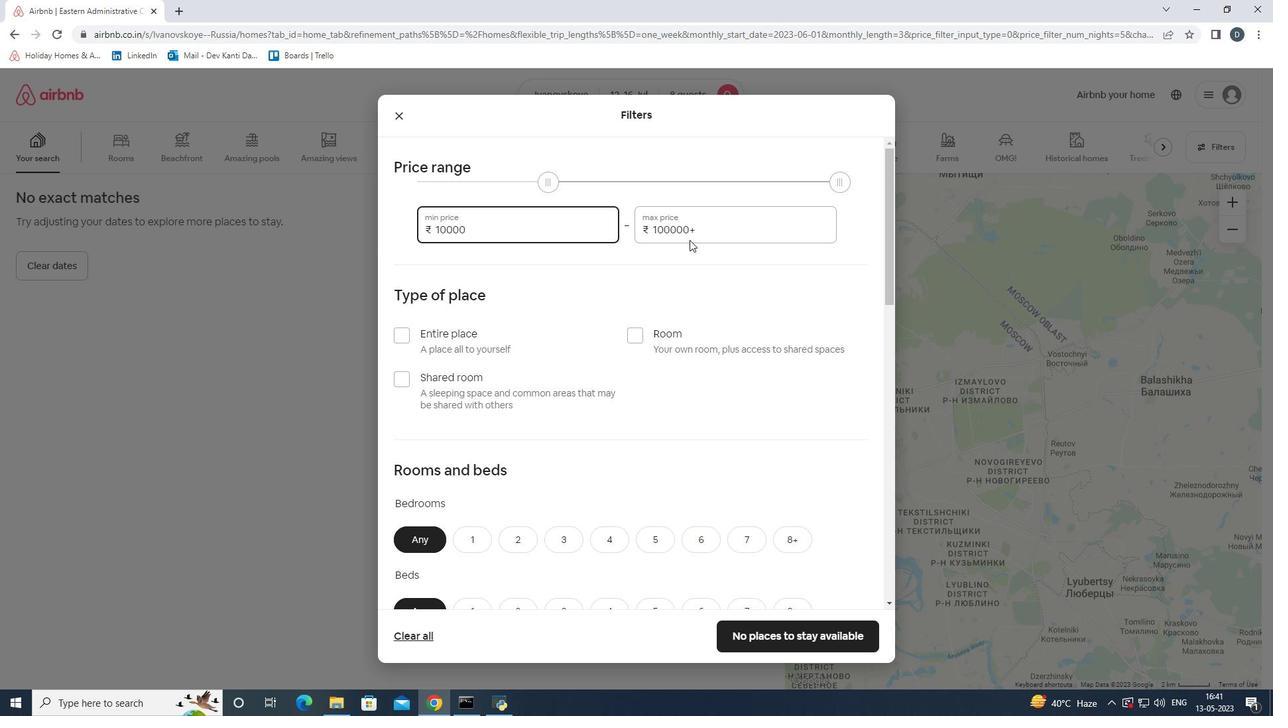 
Action: Mouse pressed left at (692, 231)
Screenshot: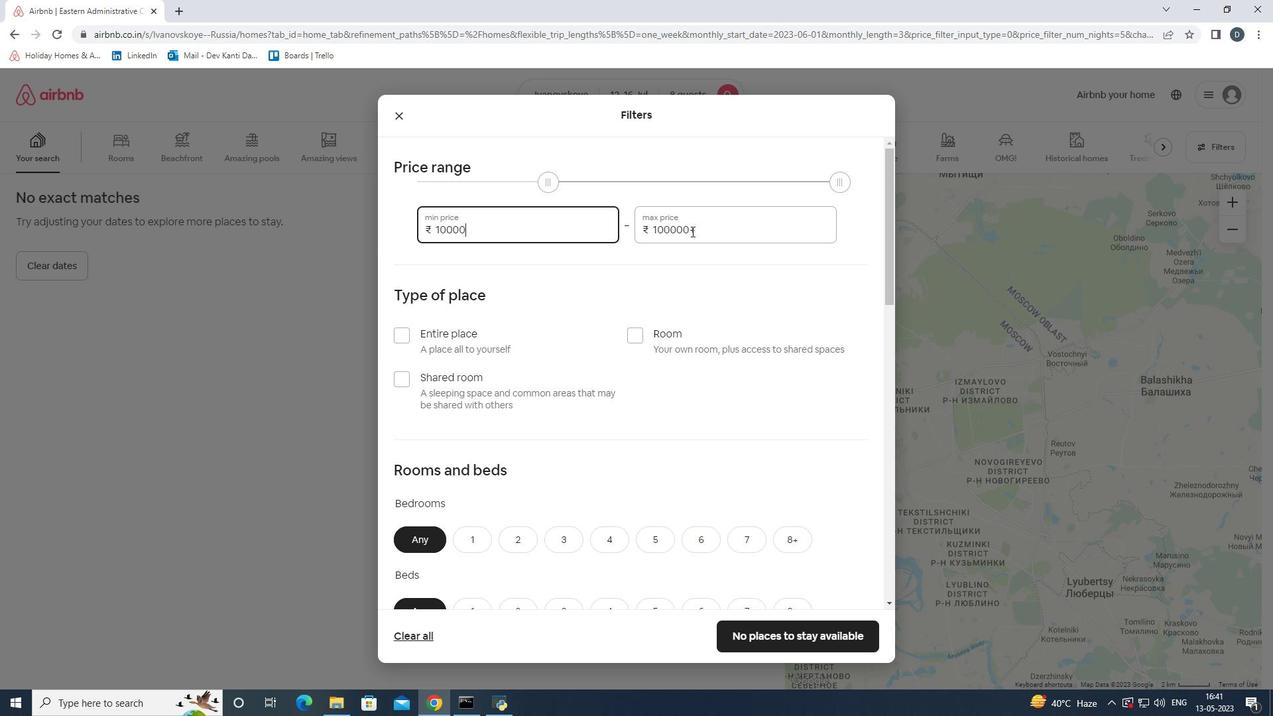 
Action: Mouse moved to (709, 228)
Screenshot: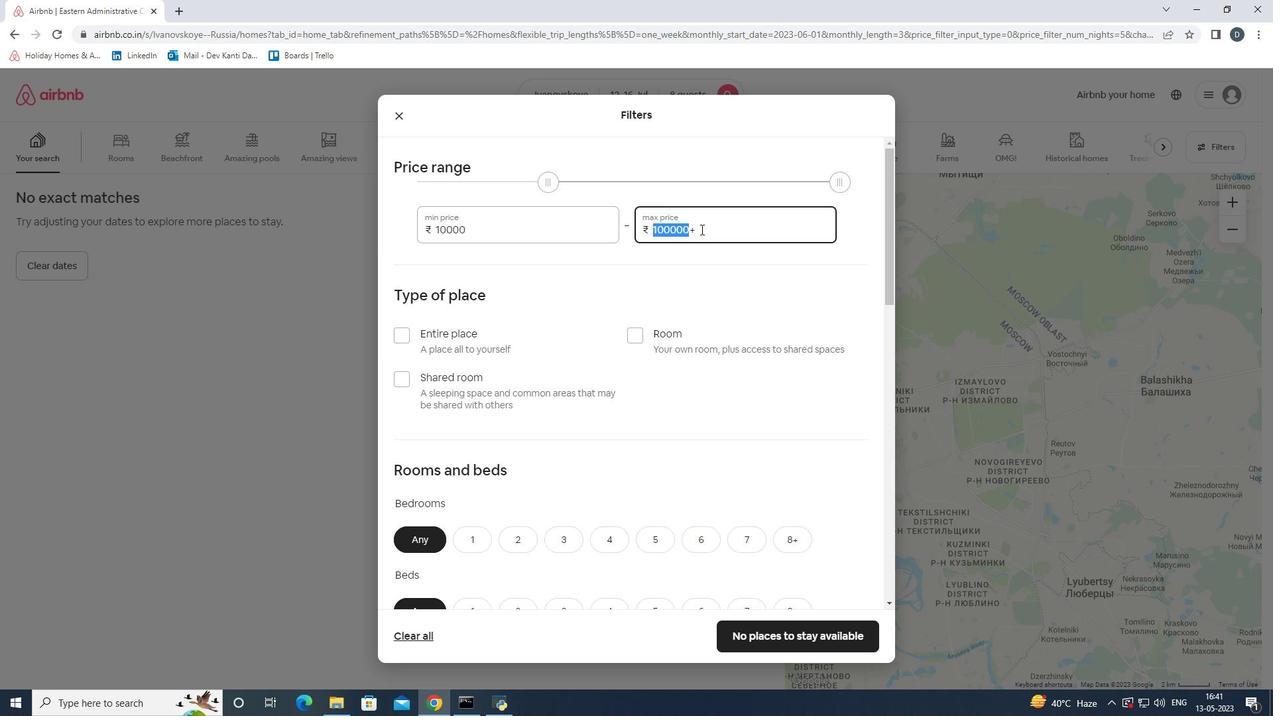 
Action: Mouse pressed left at (709, 228)
Screenshot: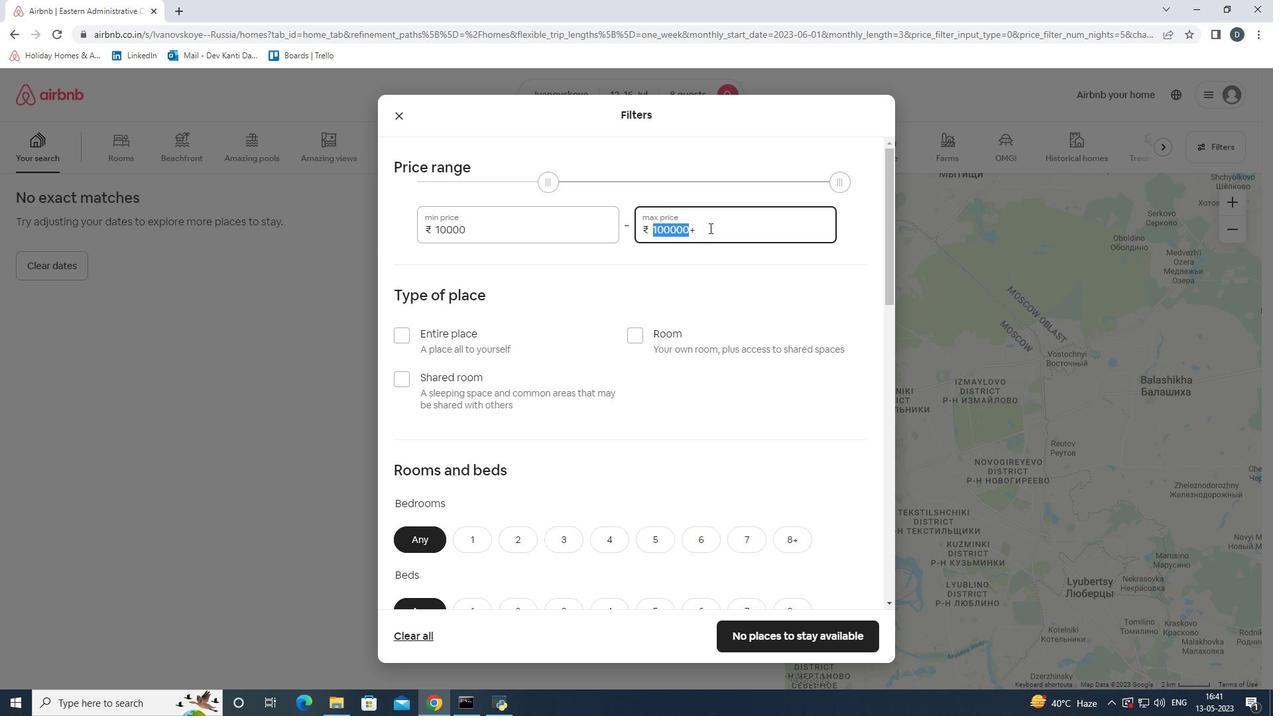 
Action: Mouse moved to (629, 228)
Screenshot: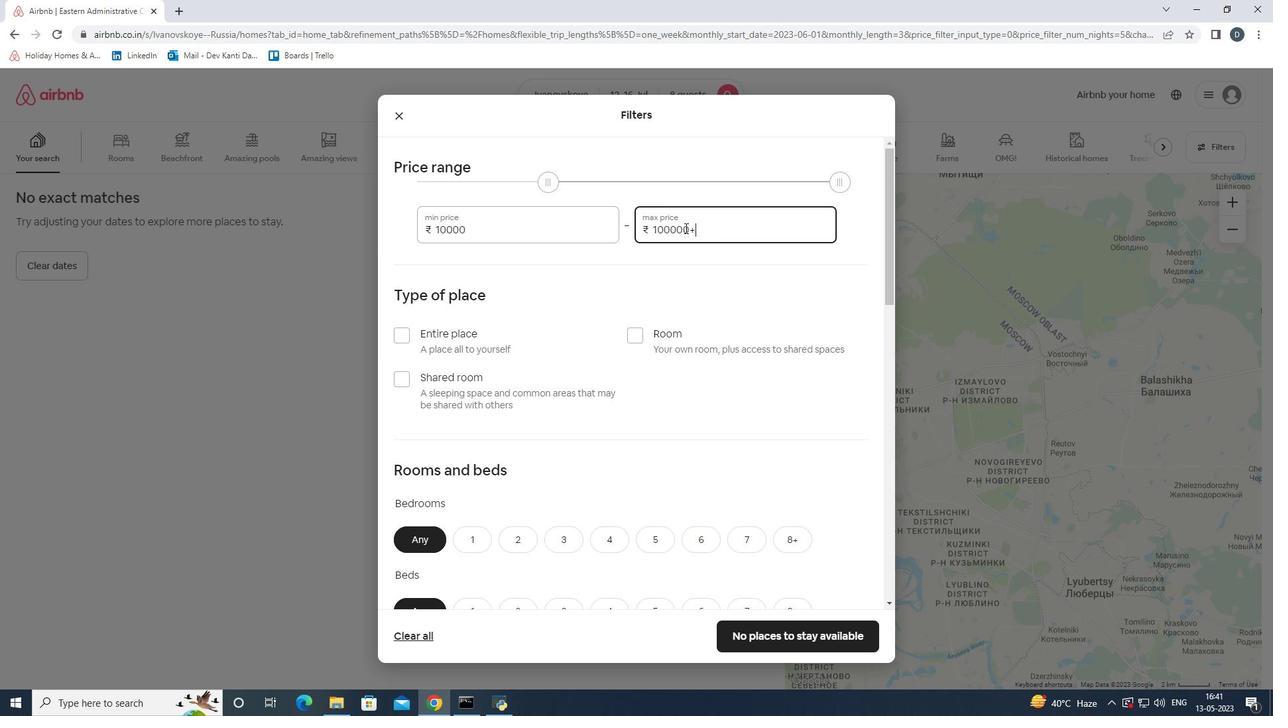 
Action: Key pressed 16000
Screenshot: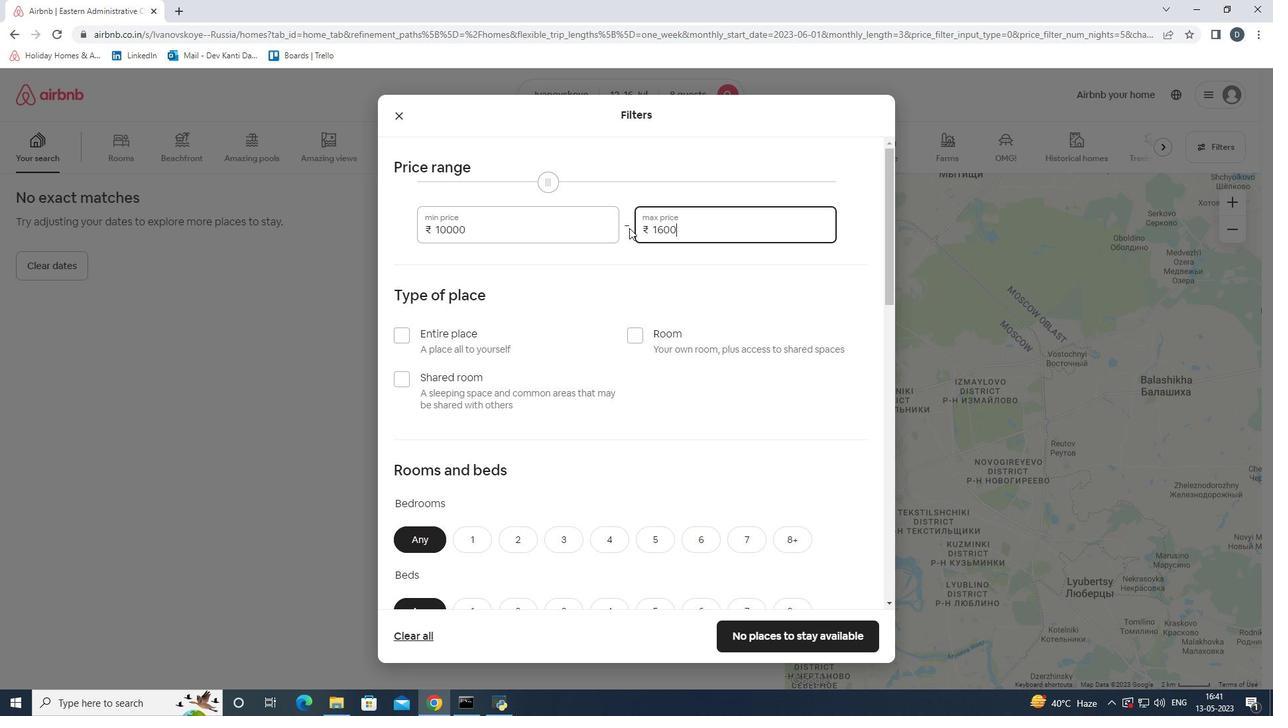 
Action: Mouse moved to (632, 254)
Screenshot: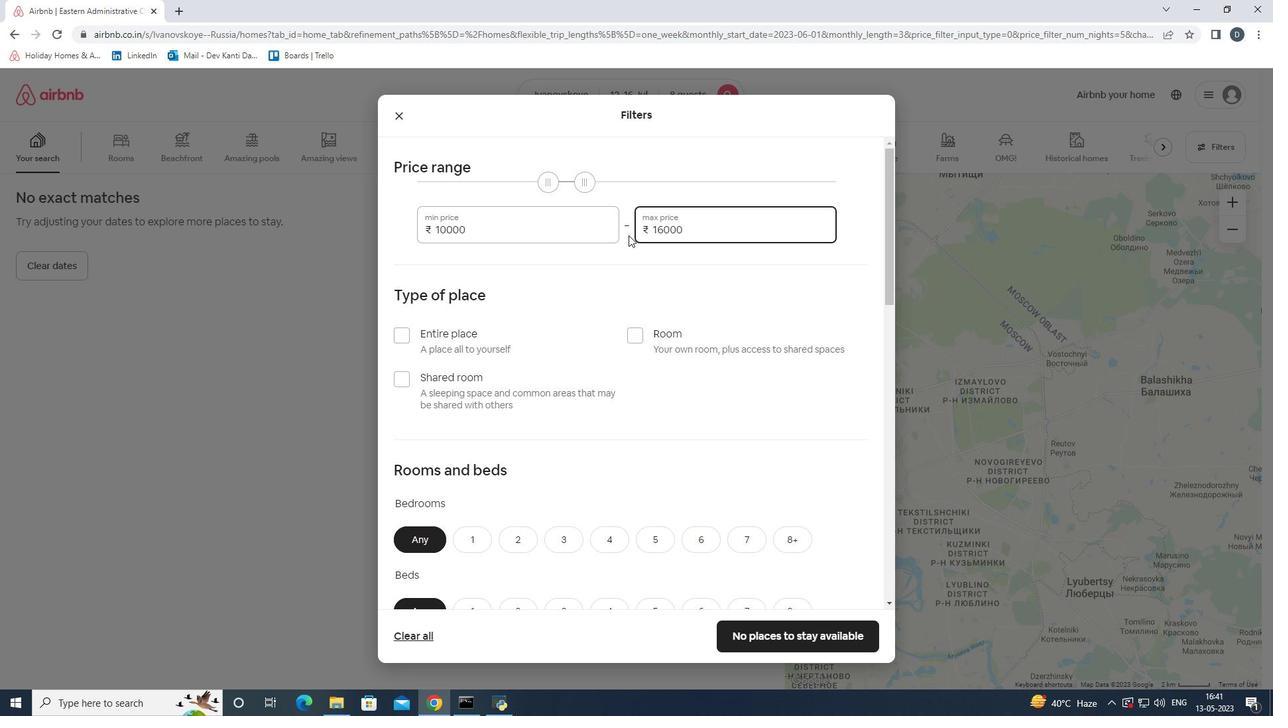 
Action: Mouse scrolled (632, 253) with delta (0, 0)
Screenshot: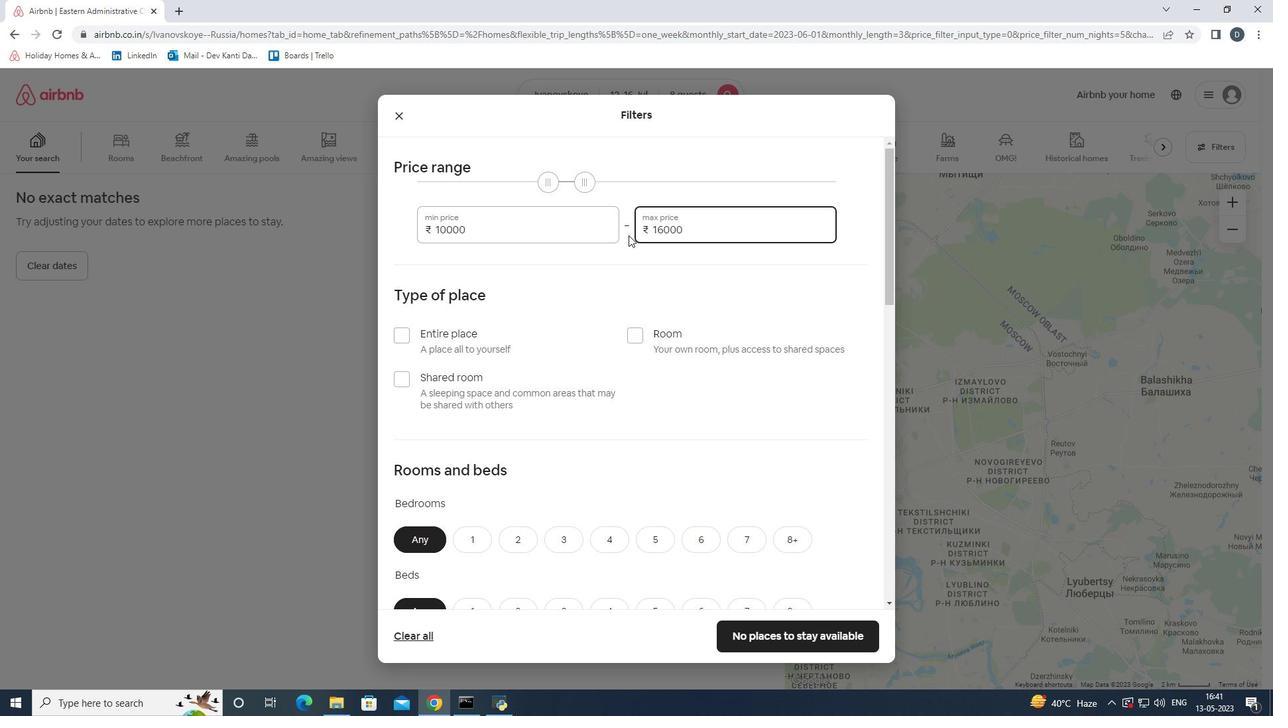 
Action: Mouse moved to (634, 261)
Screenshot: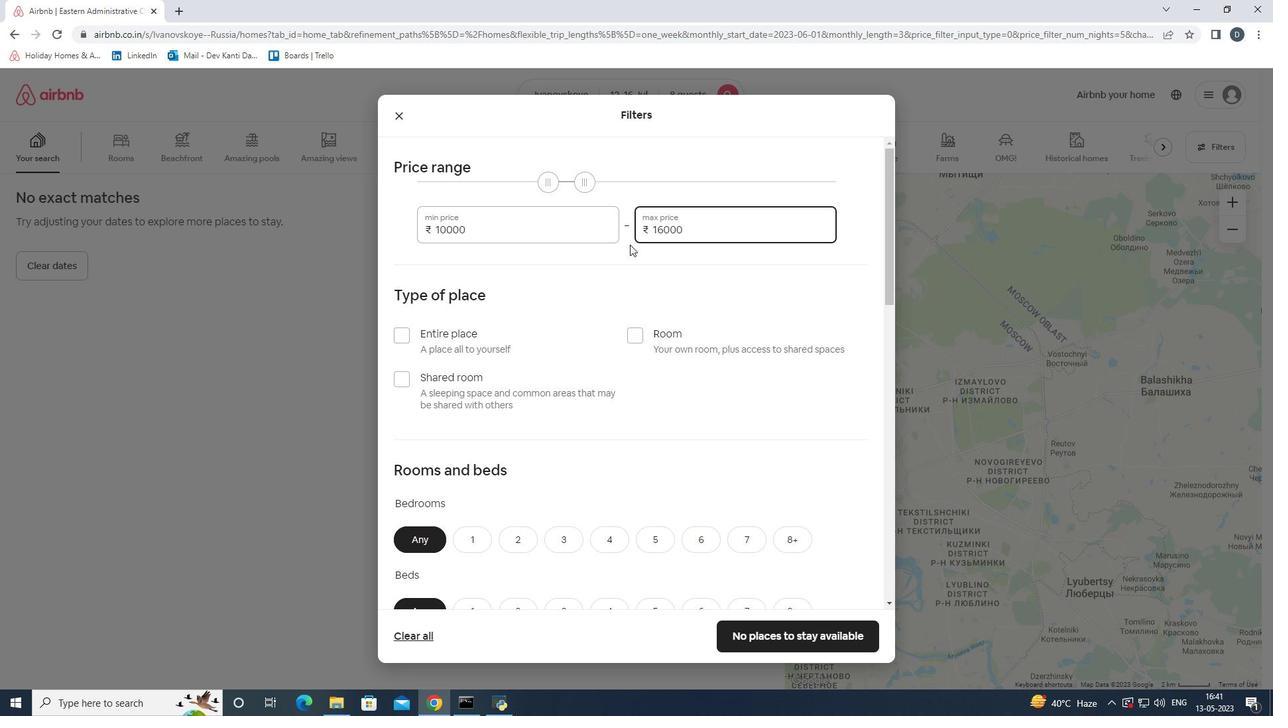 
Action: Mouse scrolled (634, 260) with delta (0, 0)
Screenshot: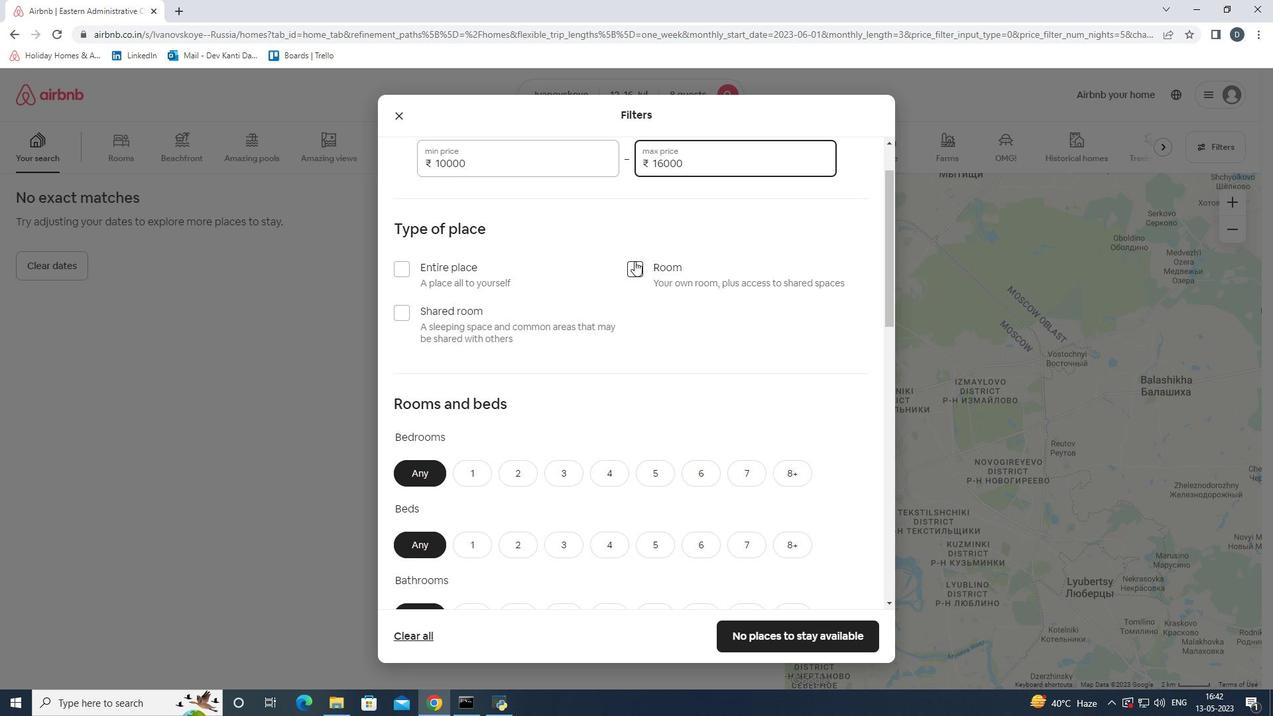
Action: Mouse scrolled (634, 260) with delta (0, 0)
Screenshot: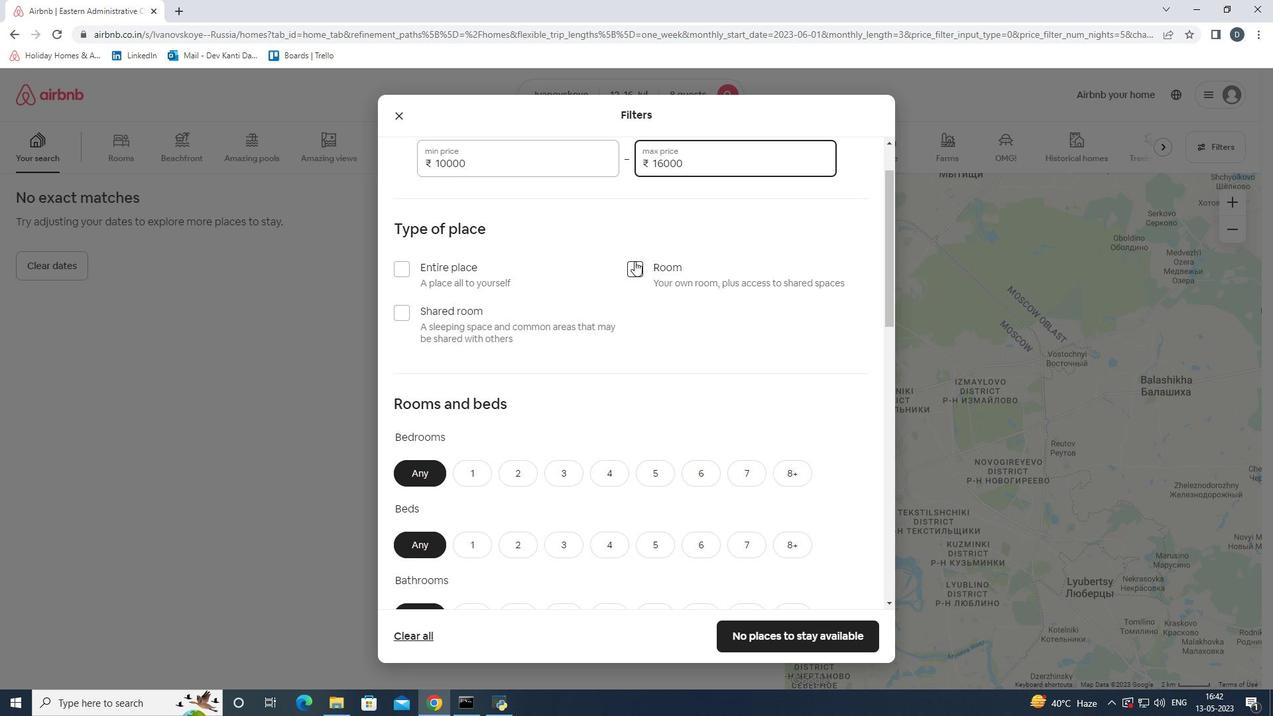 
Action: Mouse moved to (697, 299)
Screenshot: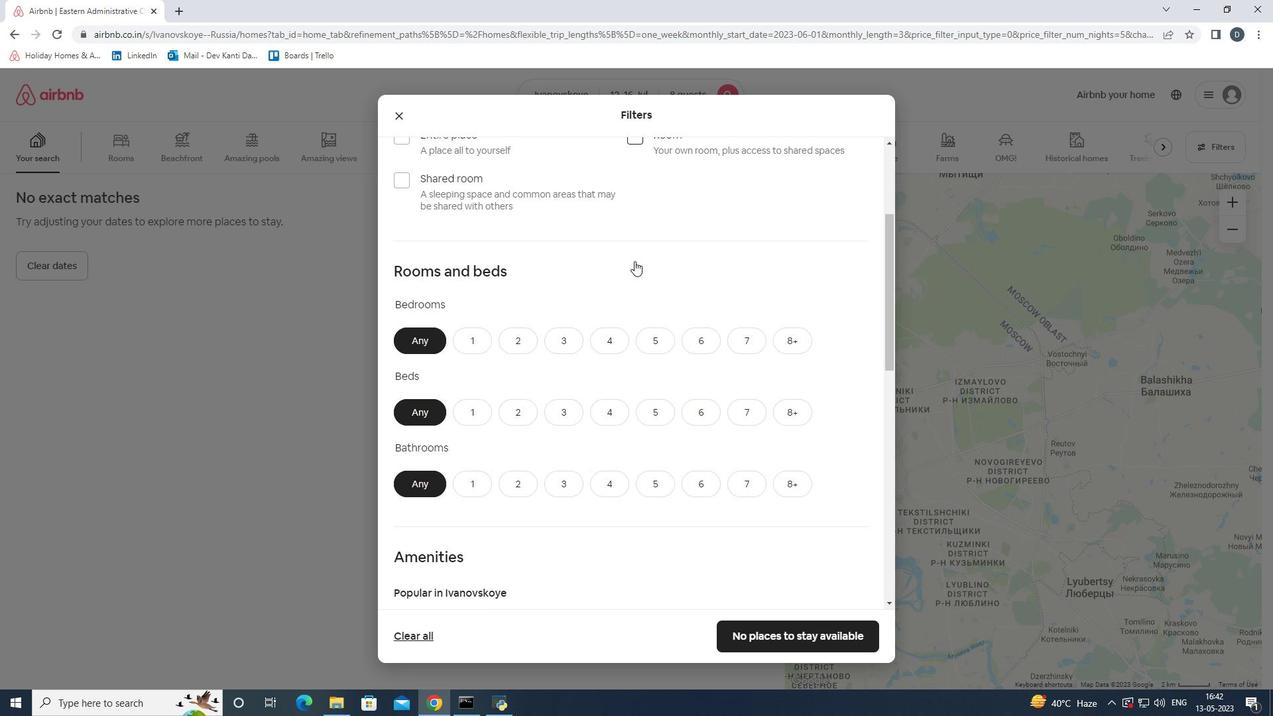 
Action: Mouse scrolled (697, 298) with delta (0, 0)
Screenshot: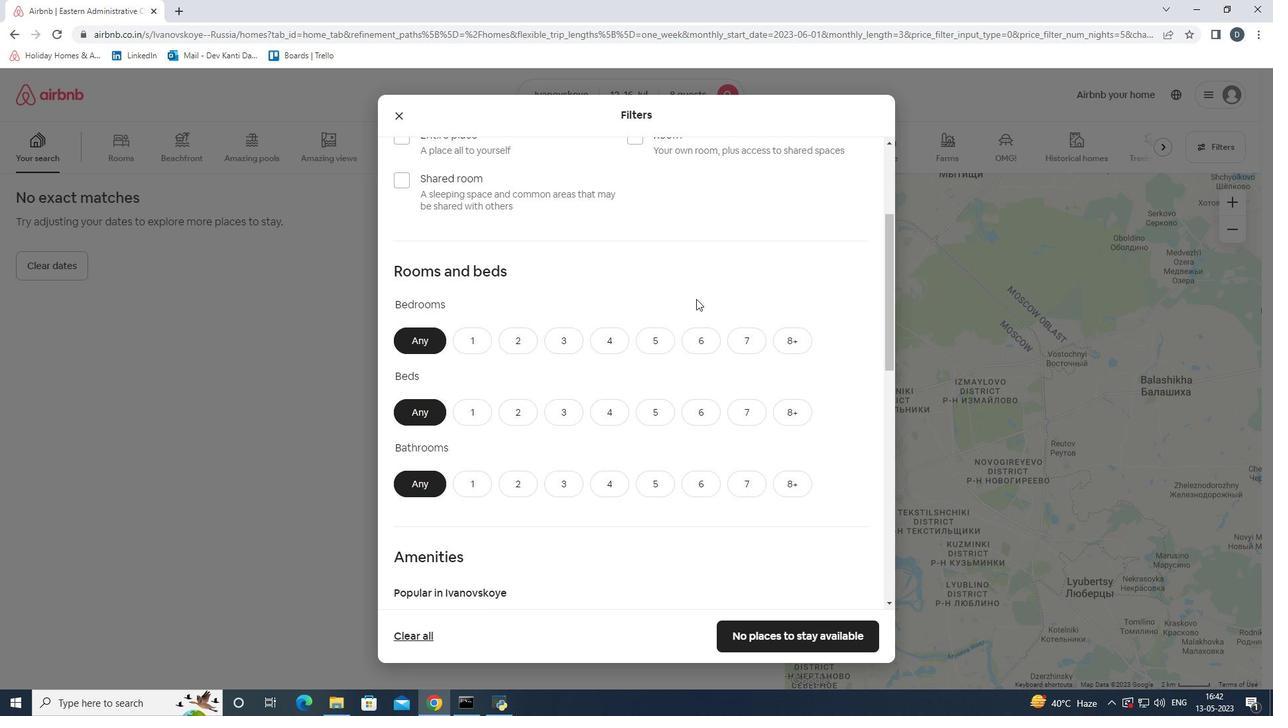 
Action: Mouse moved to (790, 274)
Screenshot: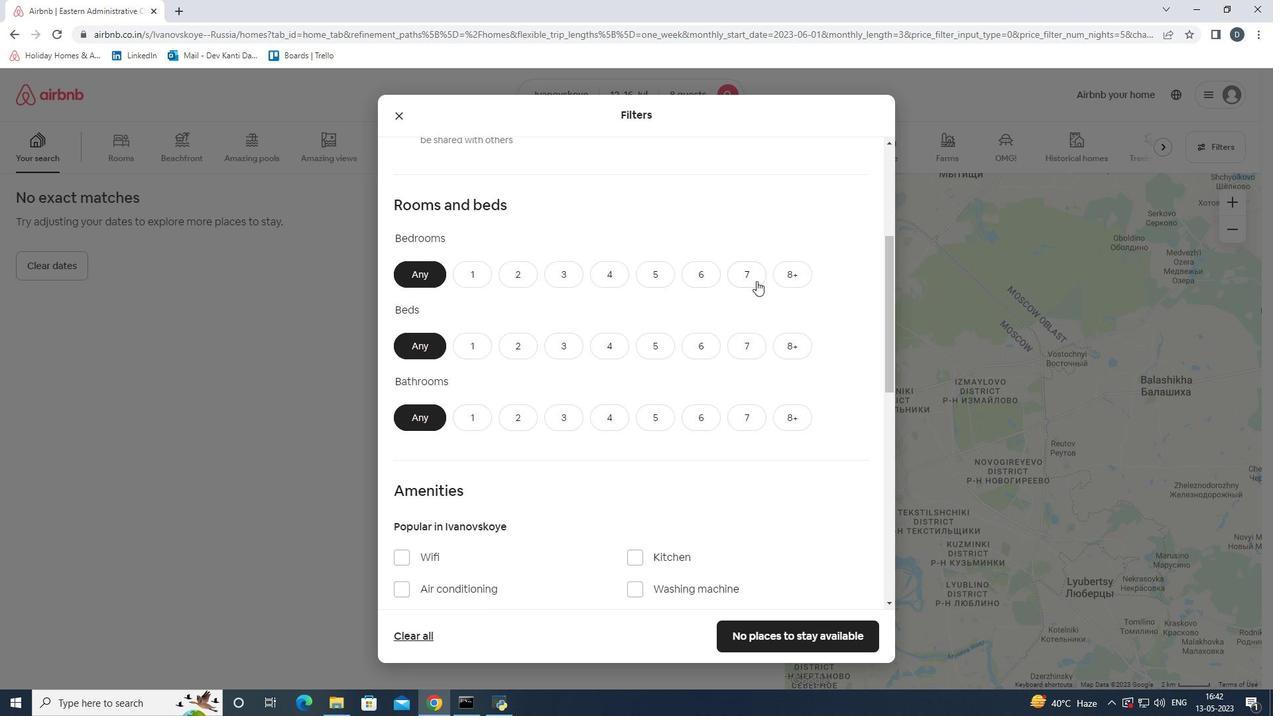 
Action: Mouse pressed left at (790, 274)
Screenshot: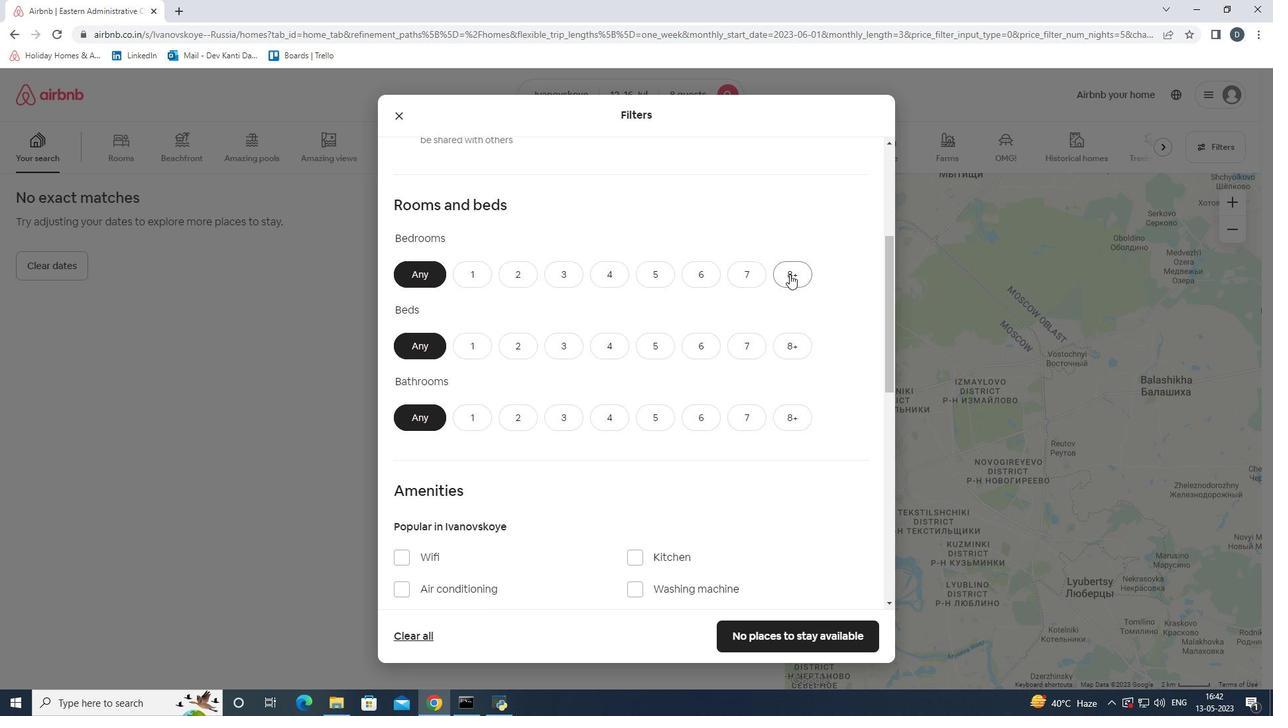 
Action: Mouse moved to (798, 335)
Screenshot: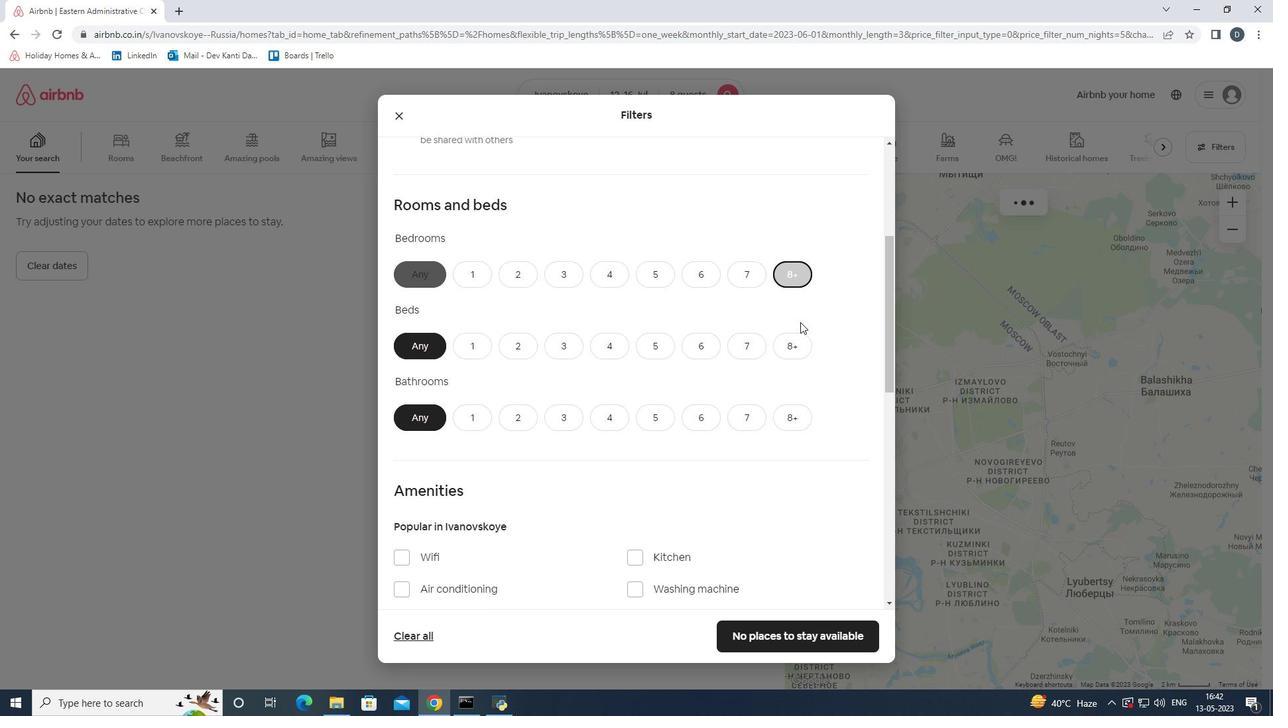 
Action: Mouse pressed left at (798, 335)
Screenshot: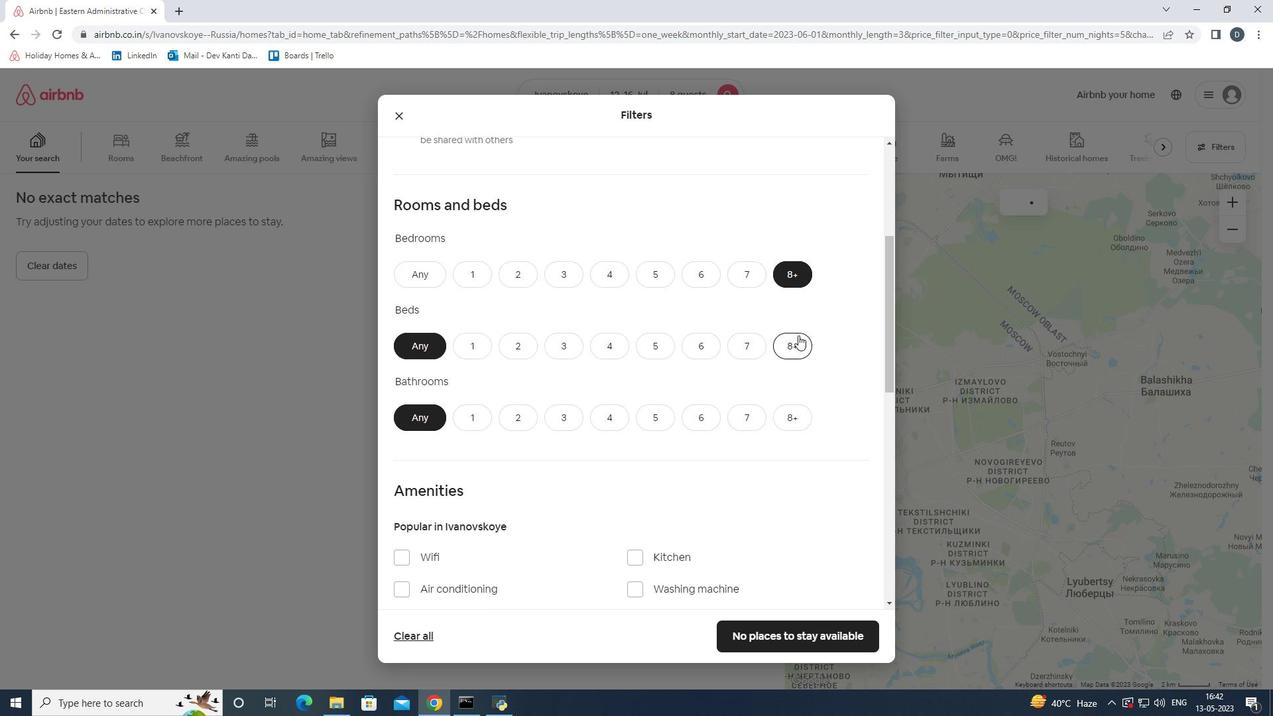 
Action: Mouse moved to (800, 408)
Screenshot: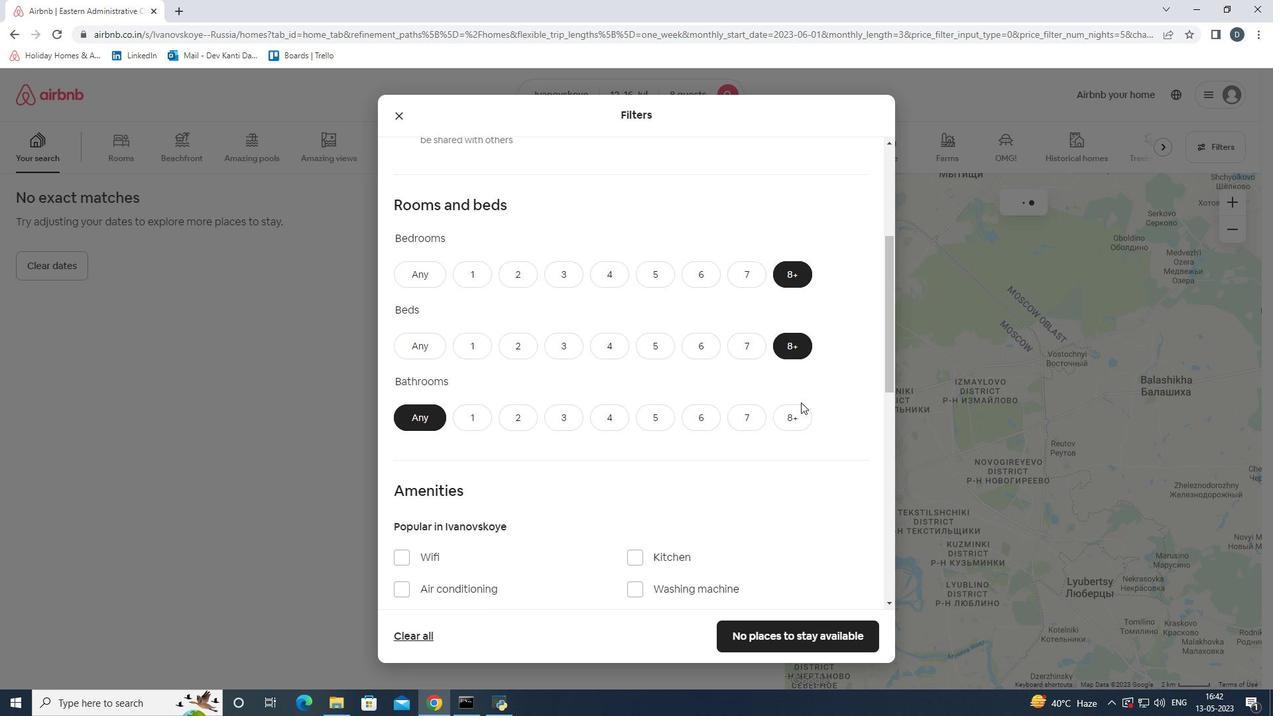 
Action: Mouse pressed left at (800, 408)
Screenshot: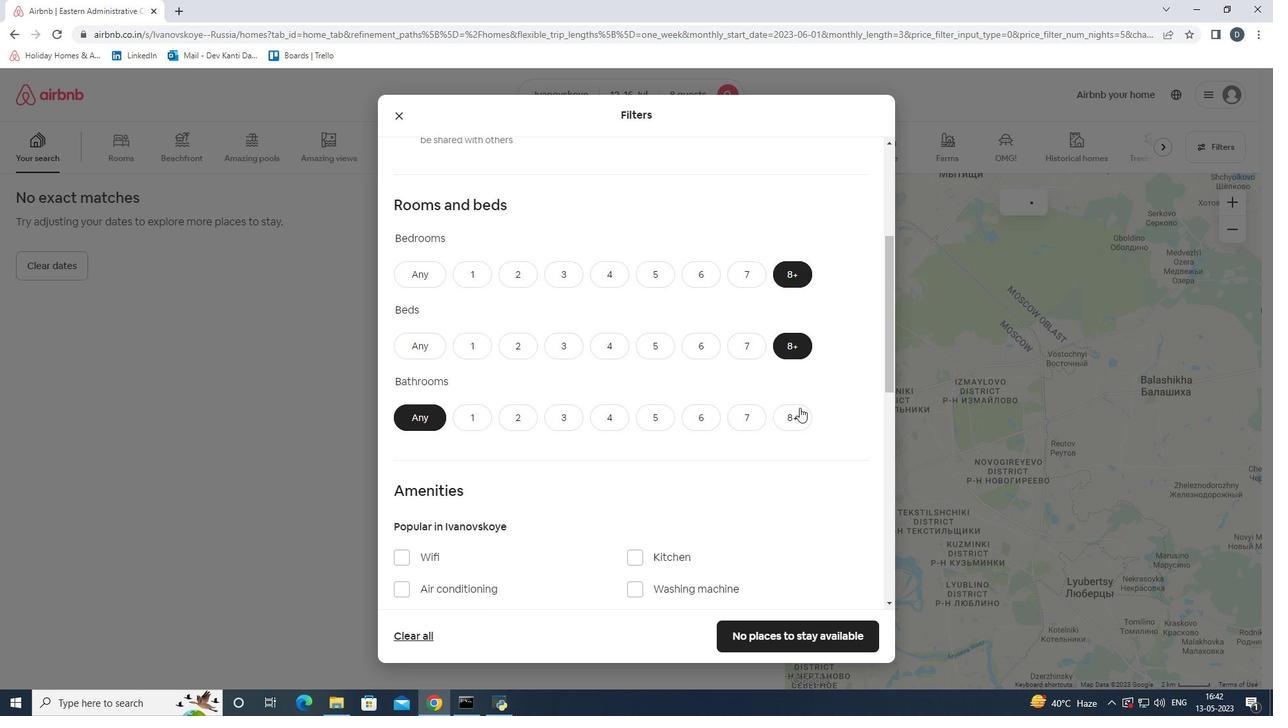 
Action: Mouse moved to (752, 374)
Screenshot: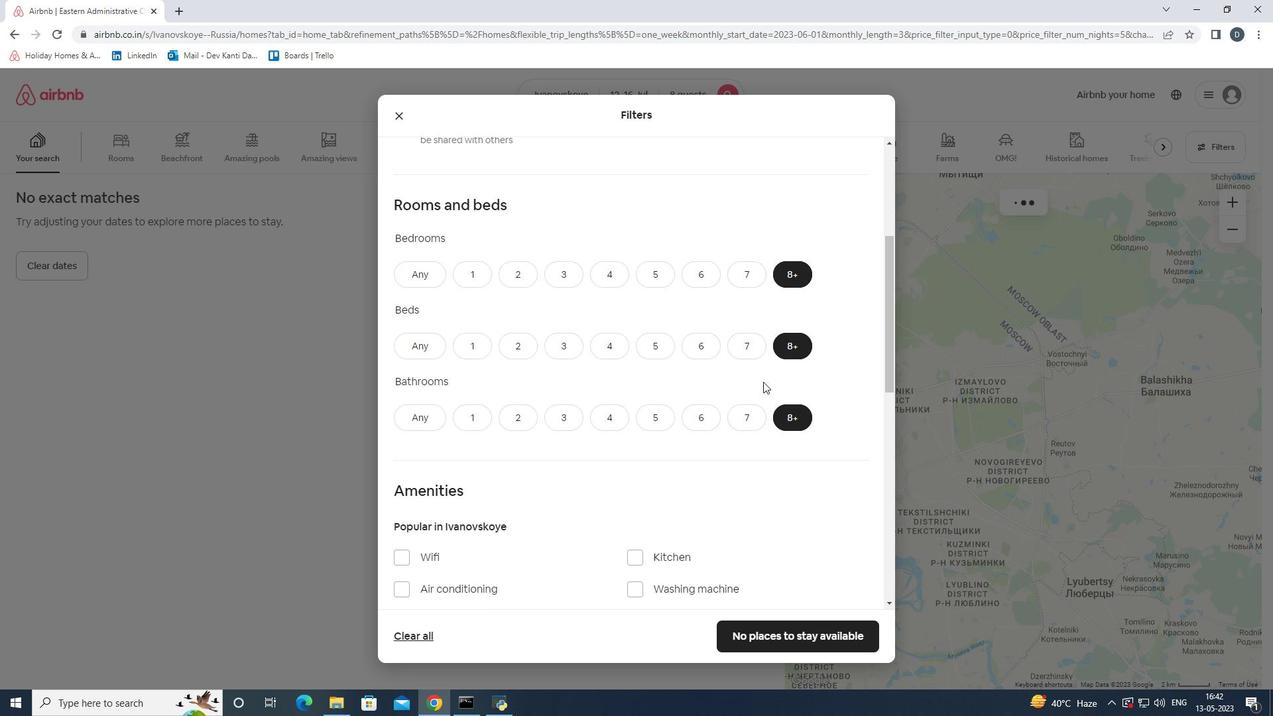 
Action: Mouse scrolled (752, 373) with delta (0, 0)
Screenshot: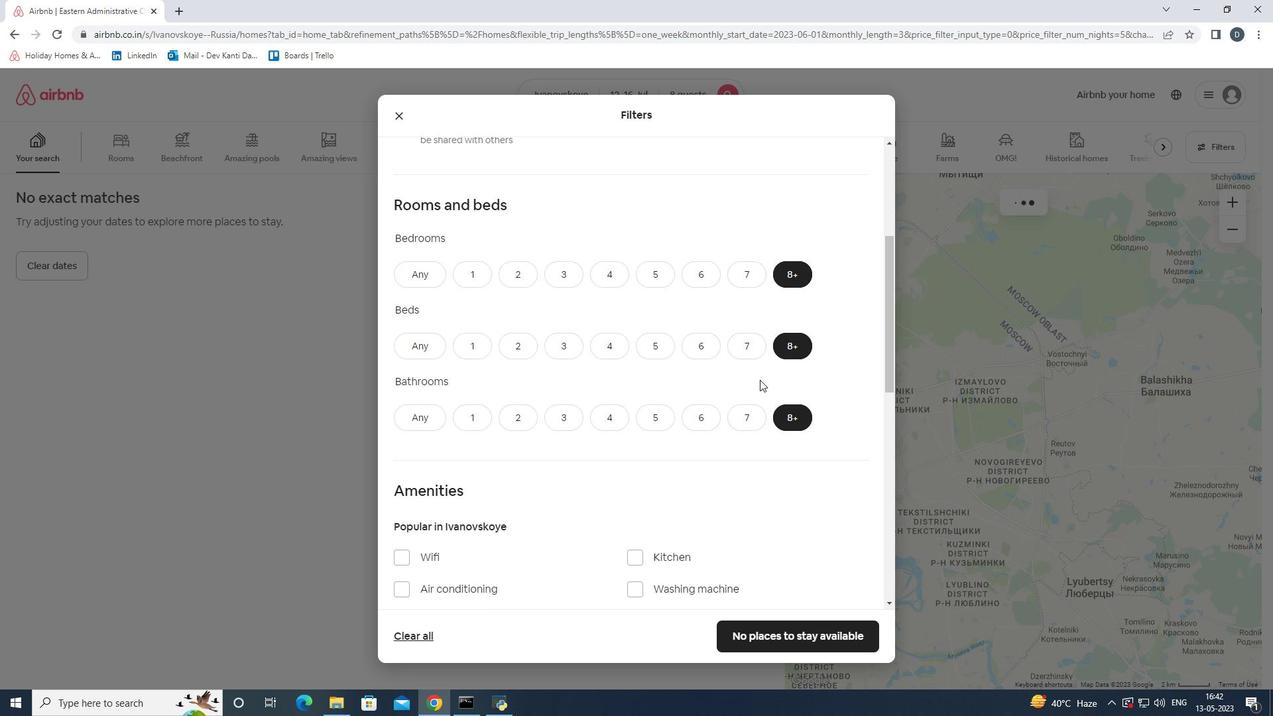 
Action: Mouse scrolled (752, 373) with delta (0, 0)
Screenshot: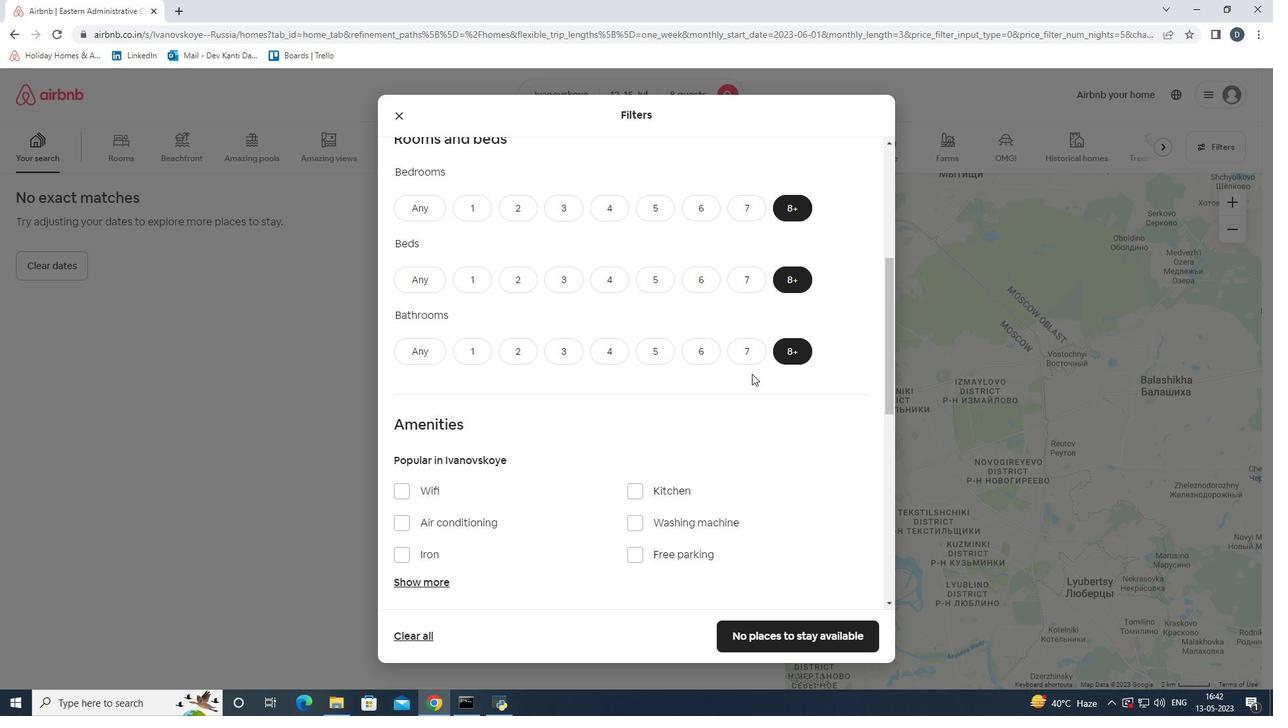 
Action: Mouse moved to (743, 361)
Screenshot: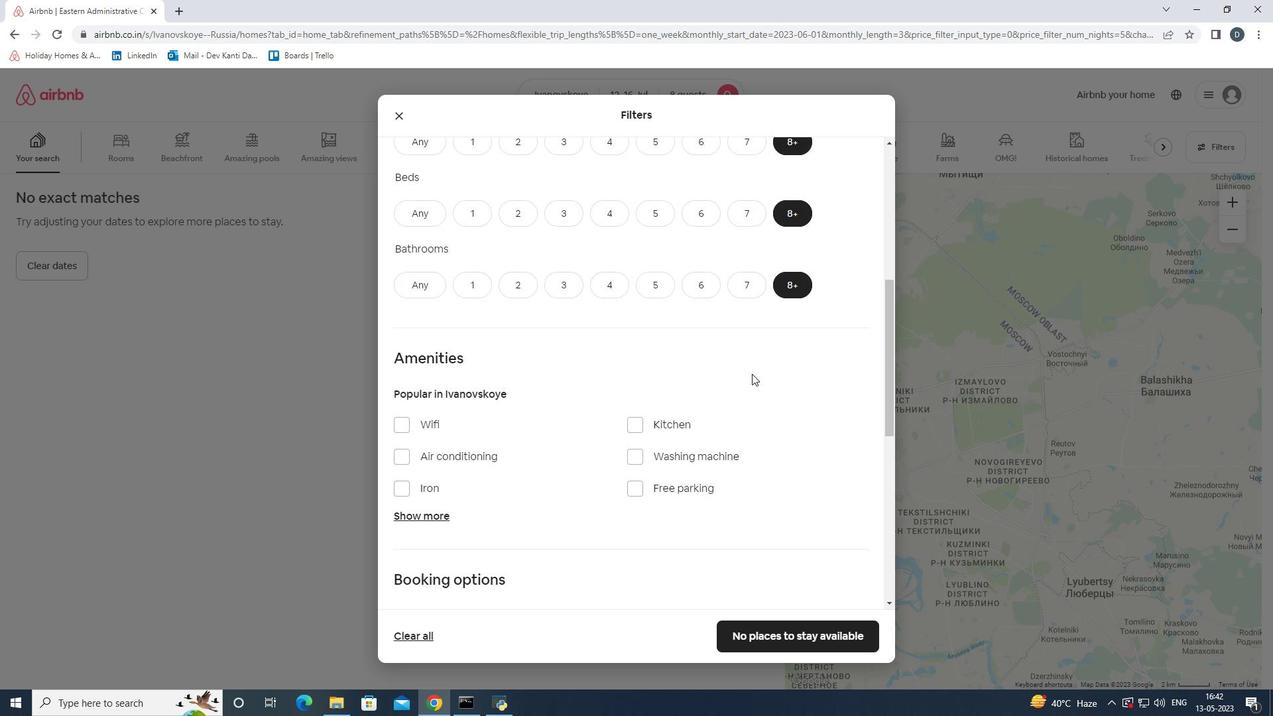 
Action: Mouse scrolled (743, 360) with delta (0, 0)
Screenshot: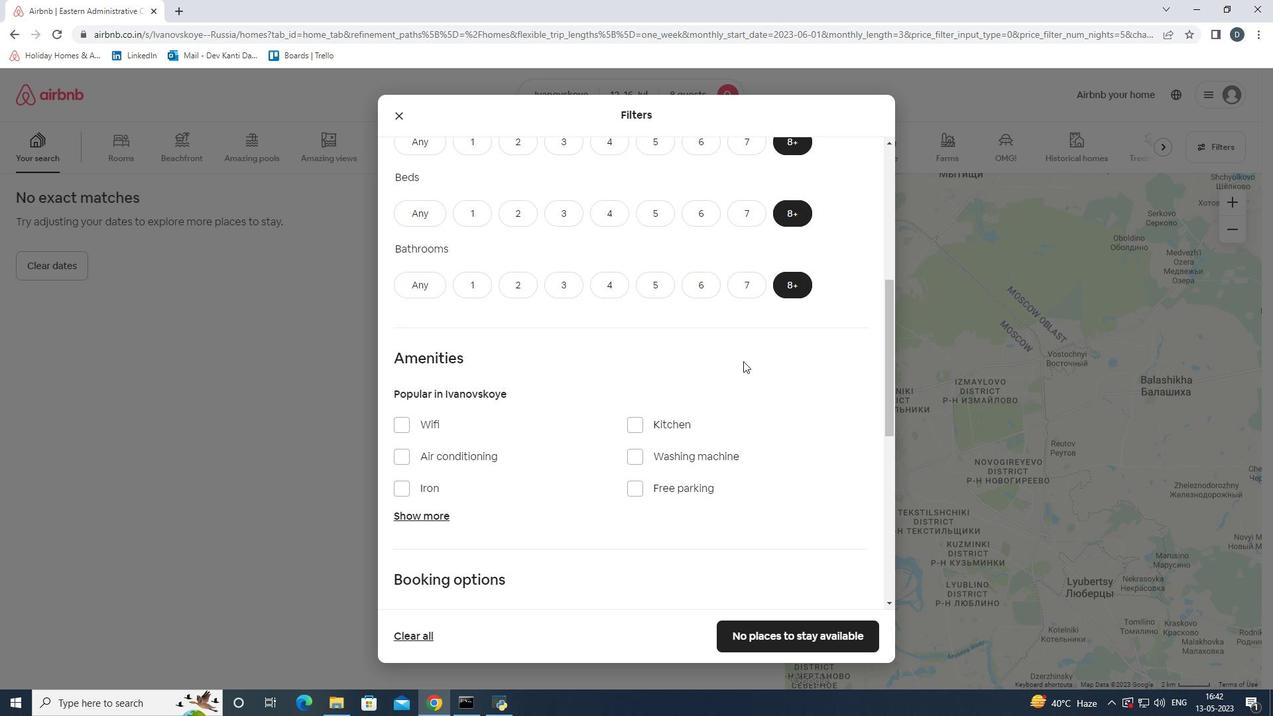 
Action: Mouse scrolled (743, 360) with delta (0, 0)
Screenshot: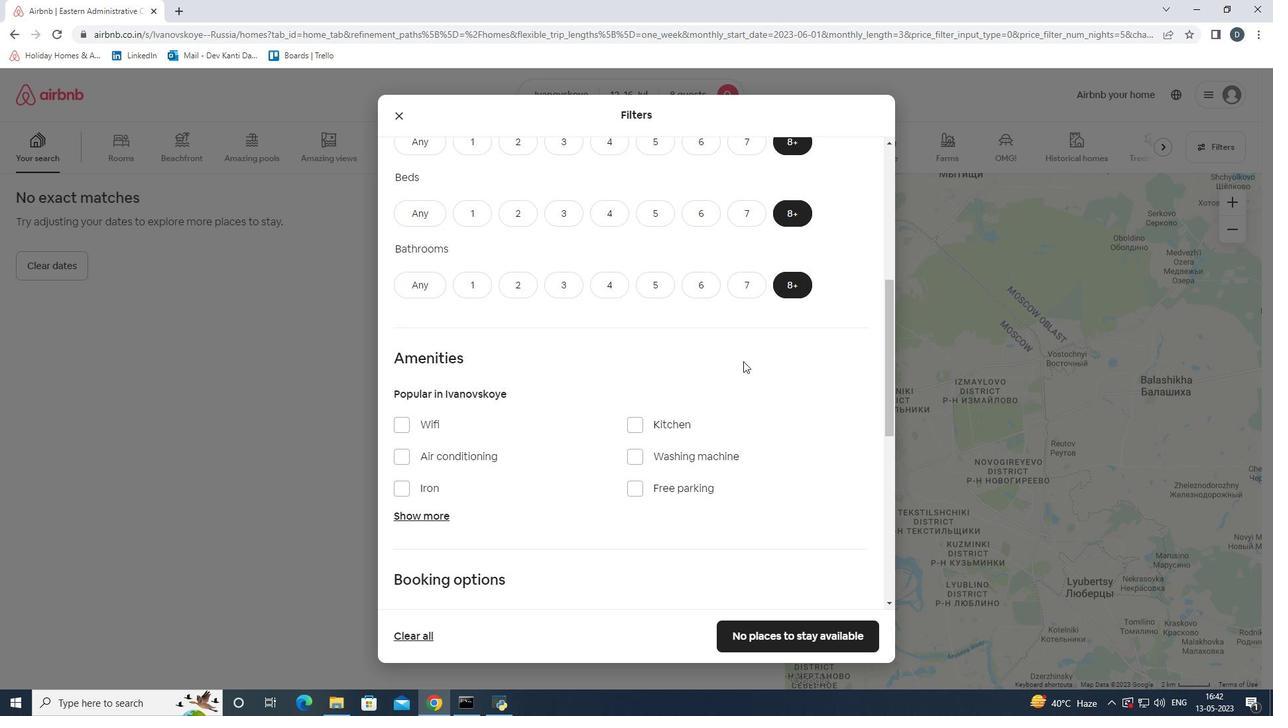 
Action: Mouse moved to (433, 387)
Screenshot: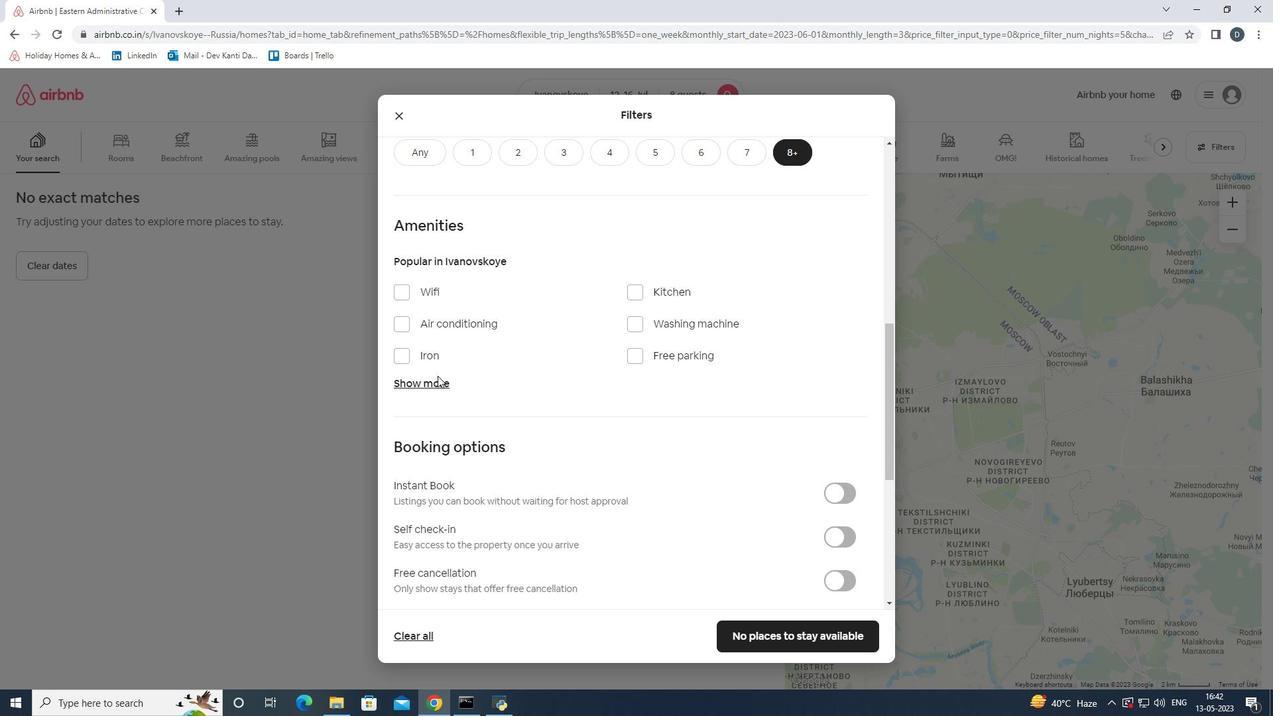 
Action: Mouse pressed left at (433, 387)
Screenshot: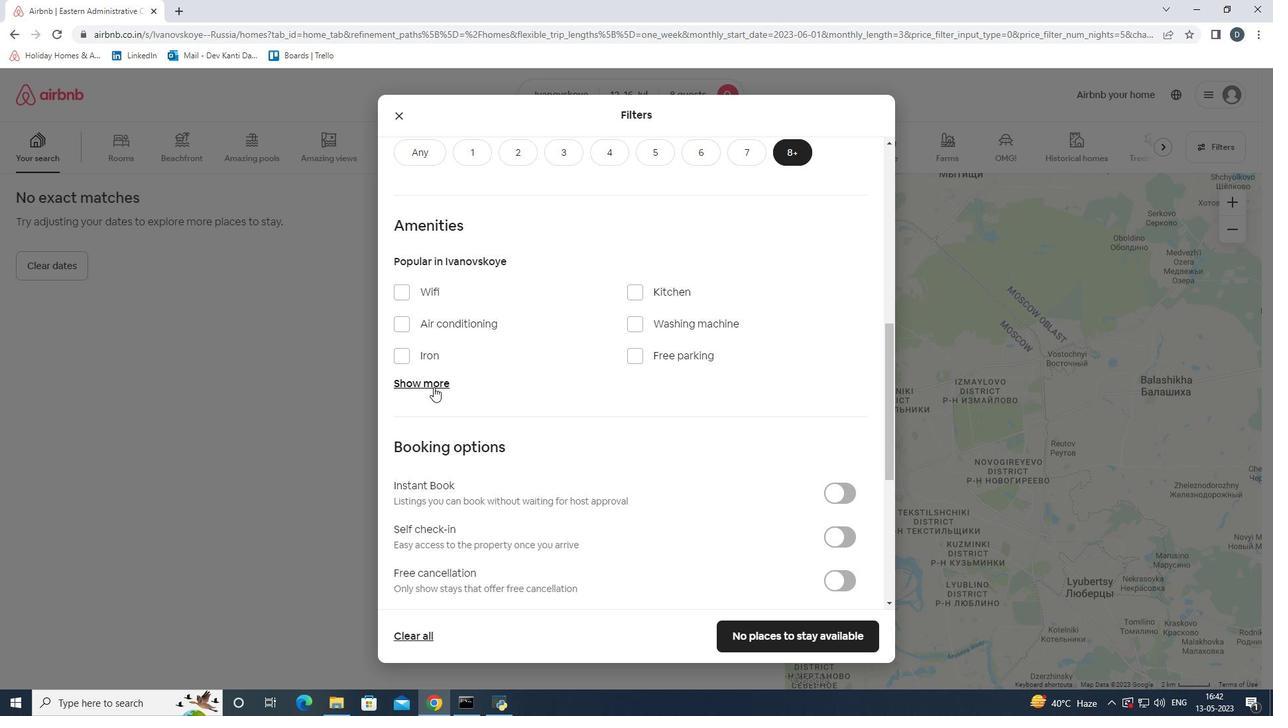 
Action: Mouse moved to (406, 289)
Screenshot: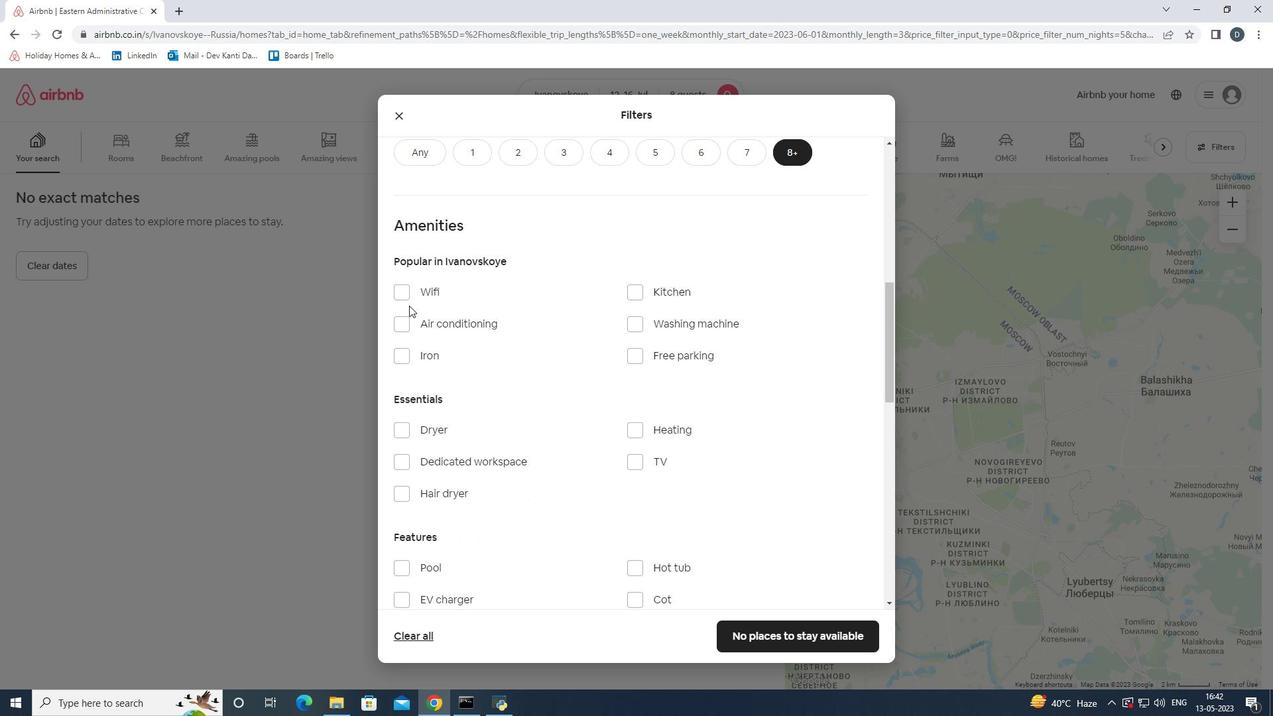 
Action: Mouse pressed left at (406, 289)
Screenshot: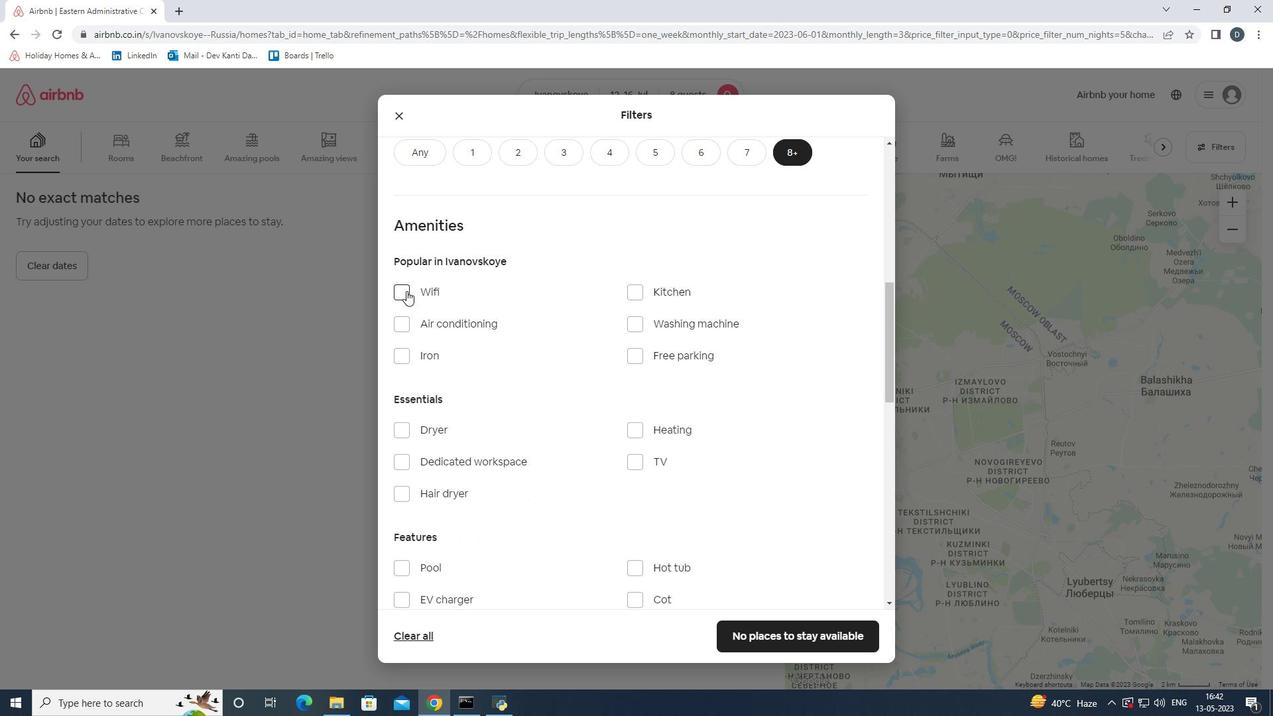 
Action: Mouse moved to (633, 463)
Screenshot: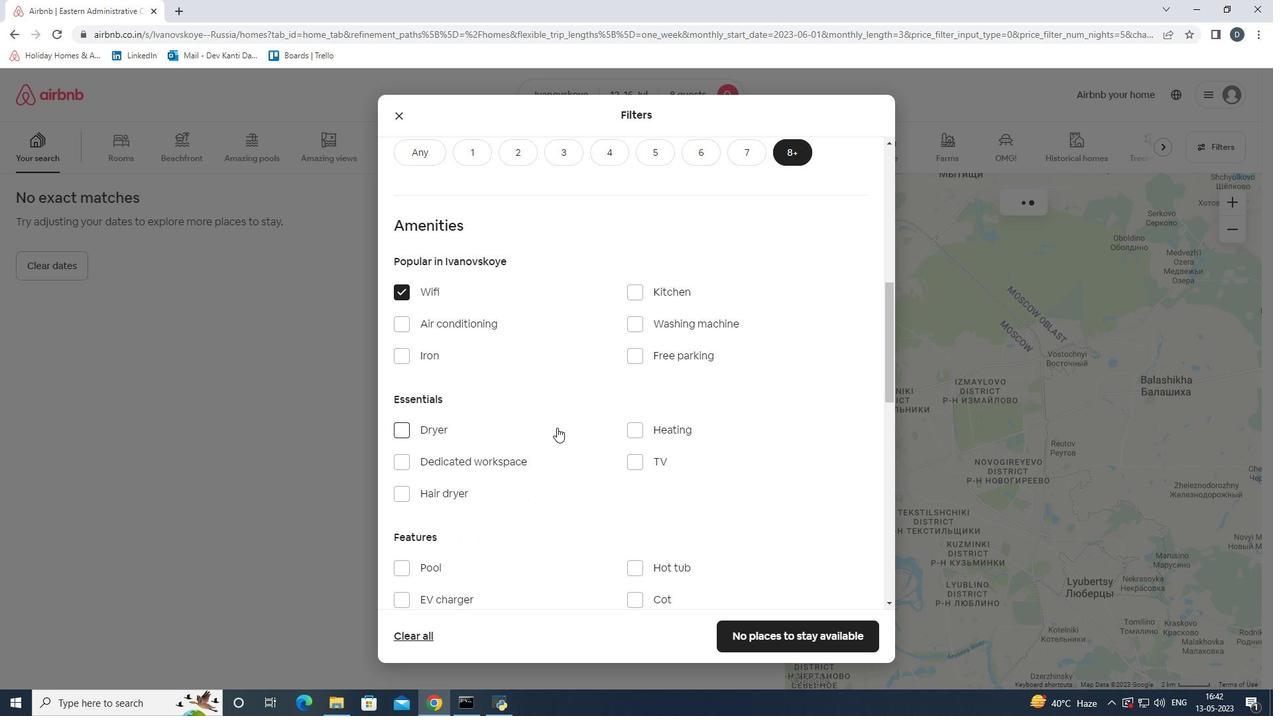 
Action: Mouse pressed left at (633, 463)
Screenshot: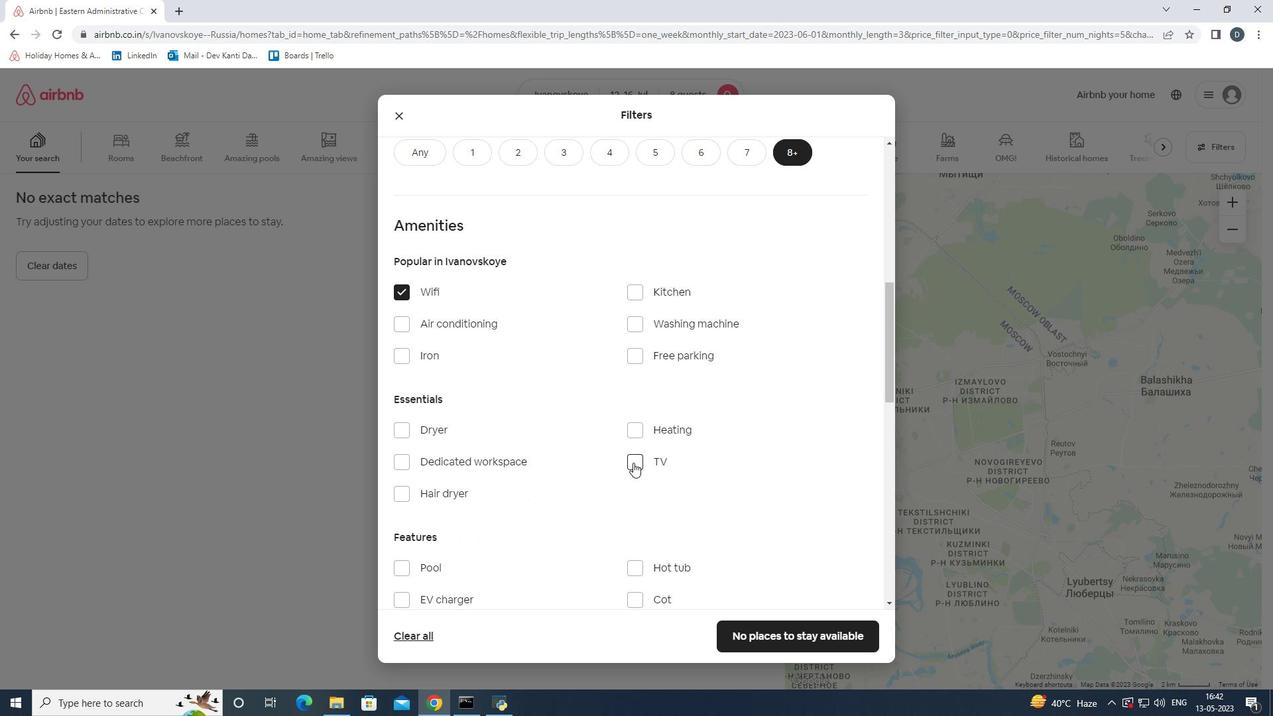 
Action: Mouse moved to (632, 354)
Screenshot: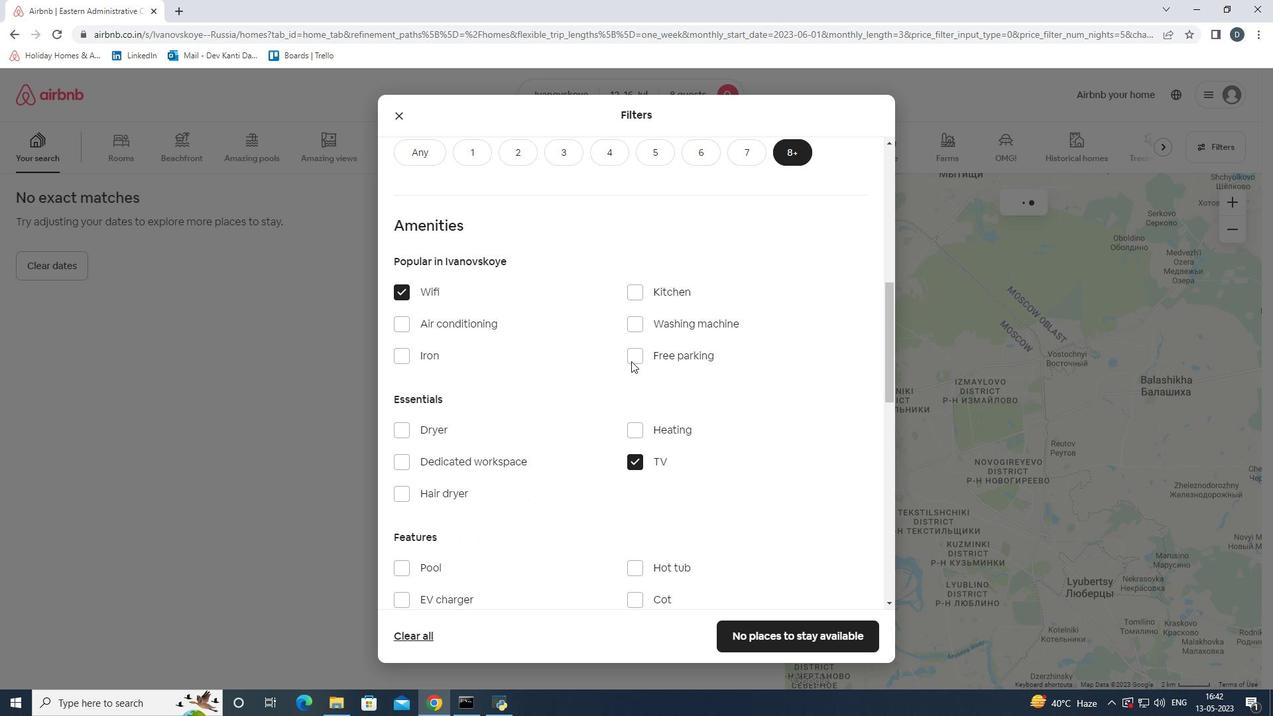 
Action: Mouse pressed left at (632, 354)
Screenshot: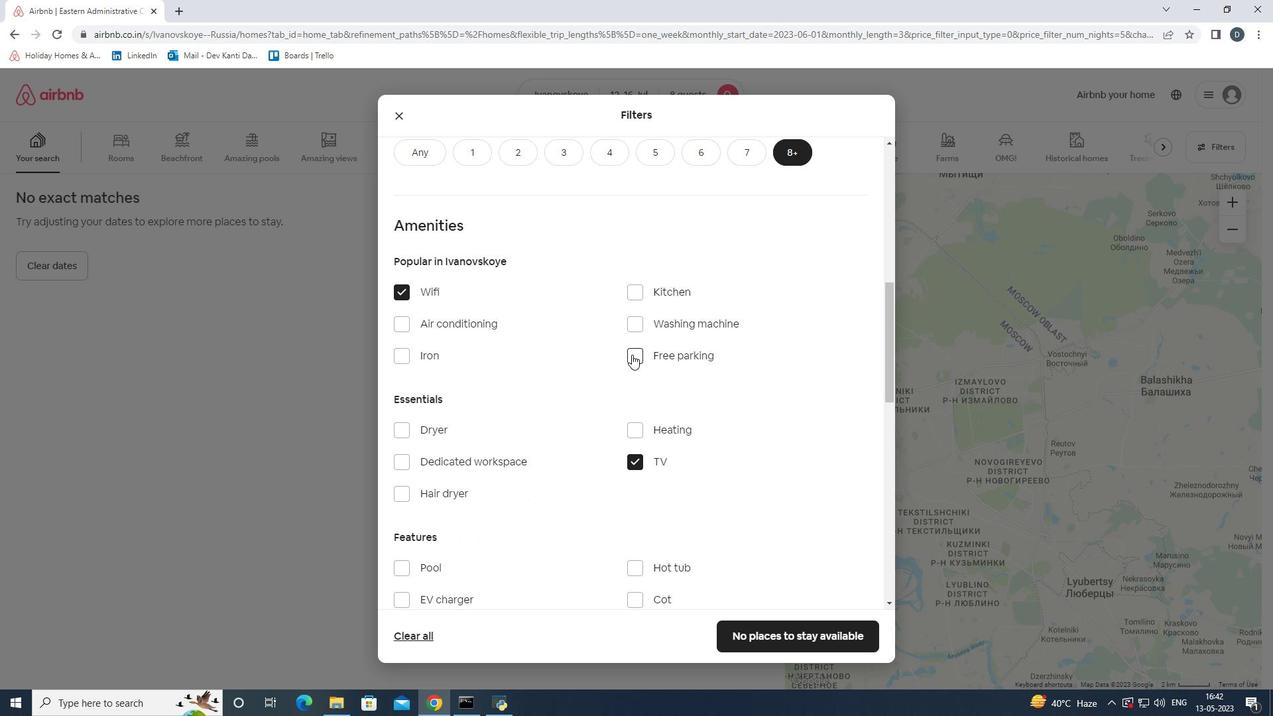 
Action: Mouse moved to (583, 361)
Screenshot: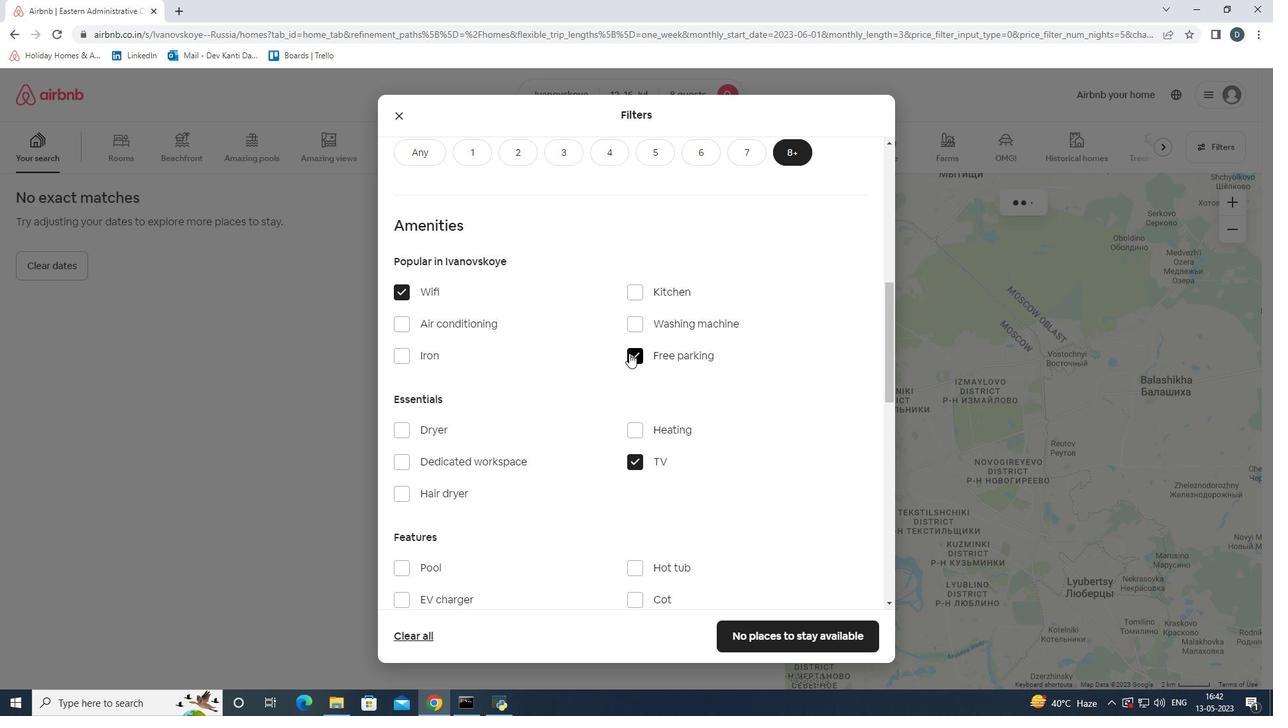 
Action: Mouse scrolled (583, 360) with delta (0, 0)
Screenshot: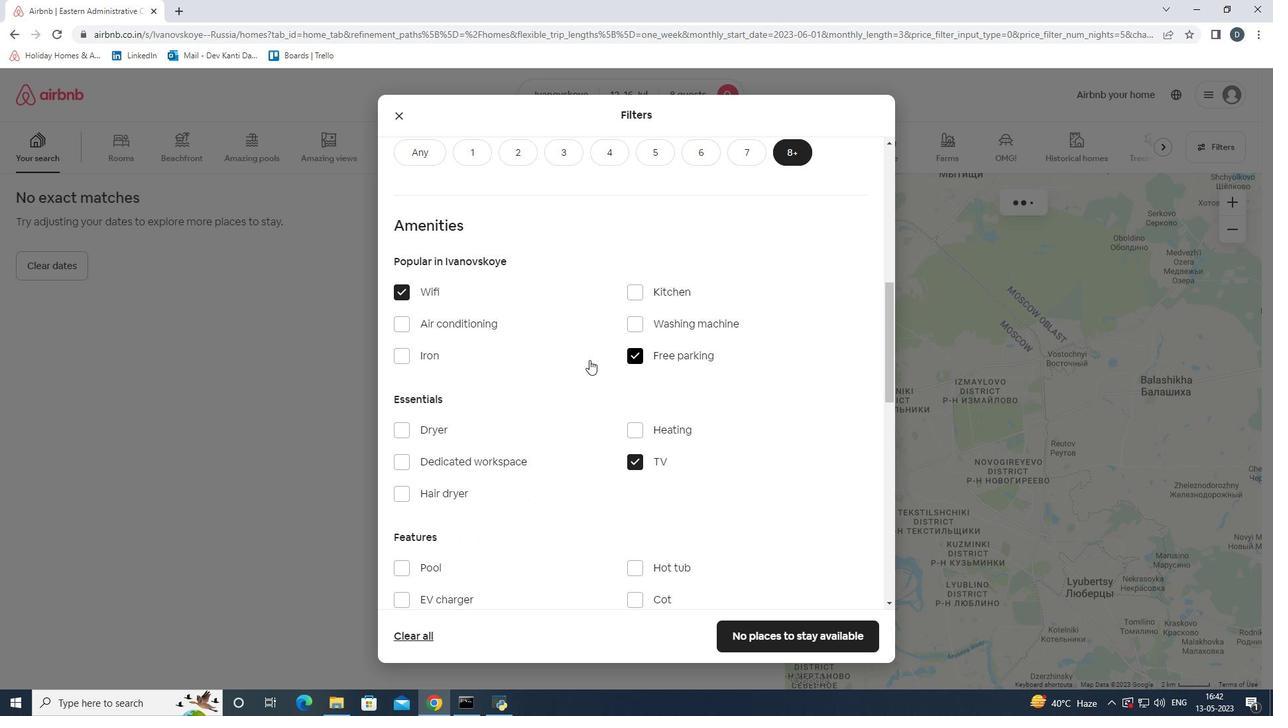
Action: Mouse scrolled (583, 360) with delta (0, 0)
Screenshot: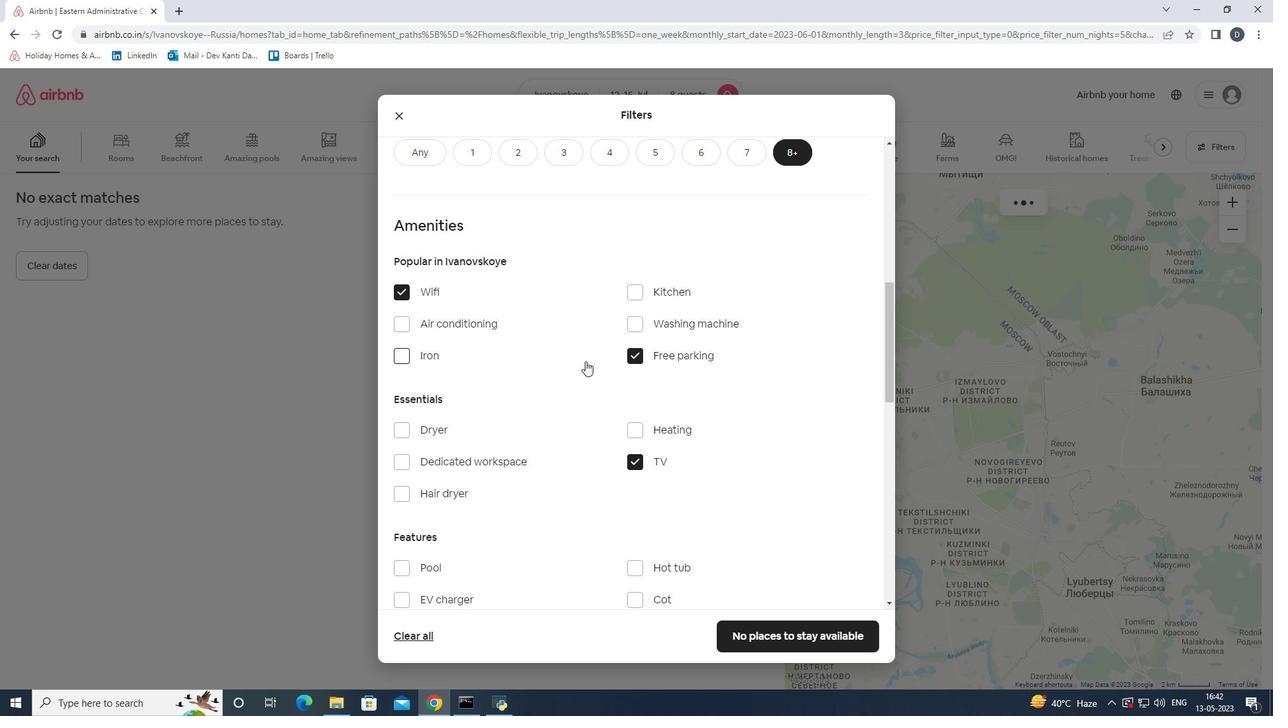
Action: Mouse scrolled (583, 360) with delta (0, 0)
Screenshot: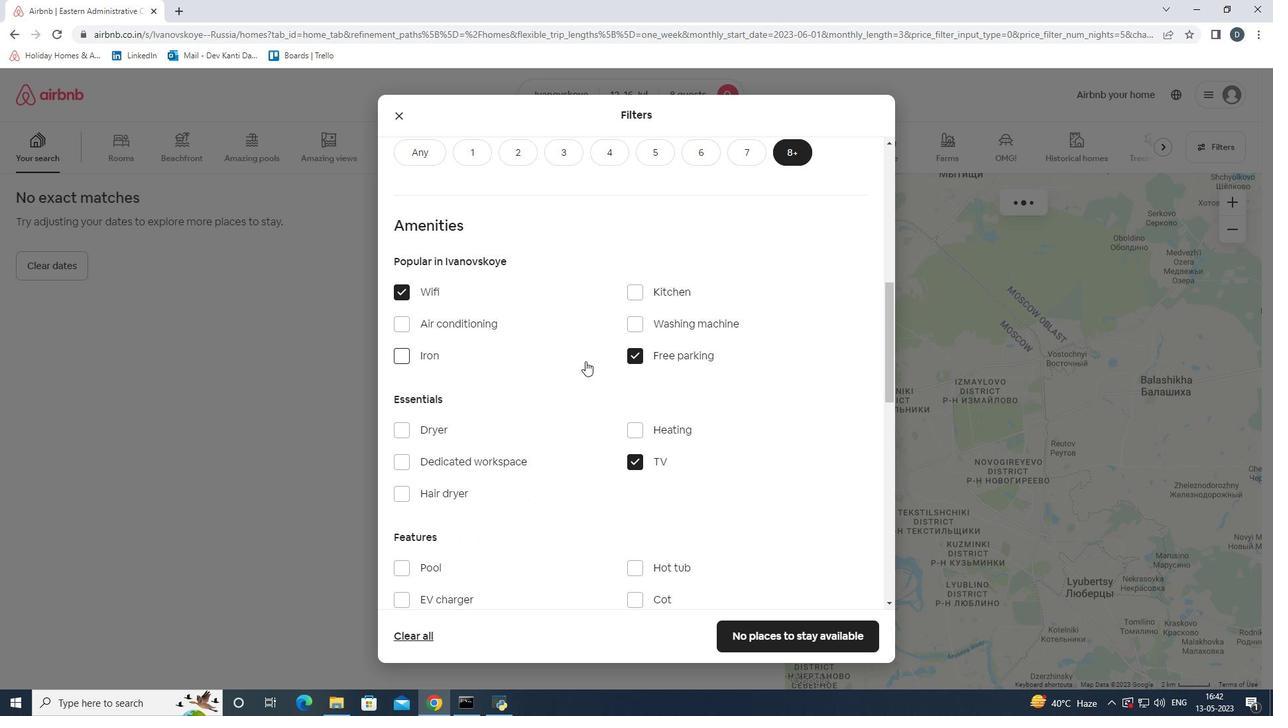 
Action: Mouse moved to (554, 408)
Screenshot: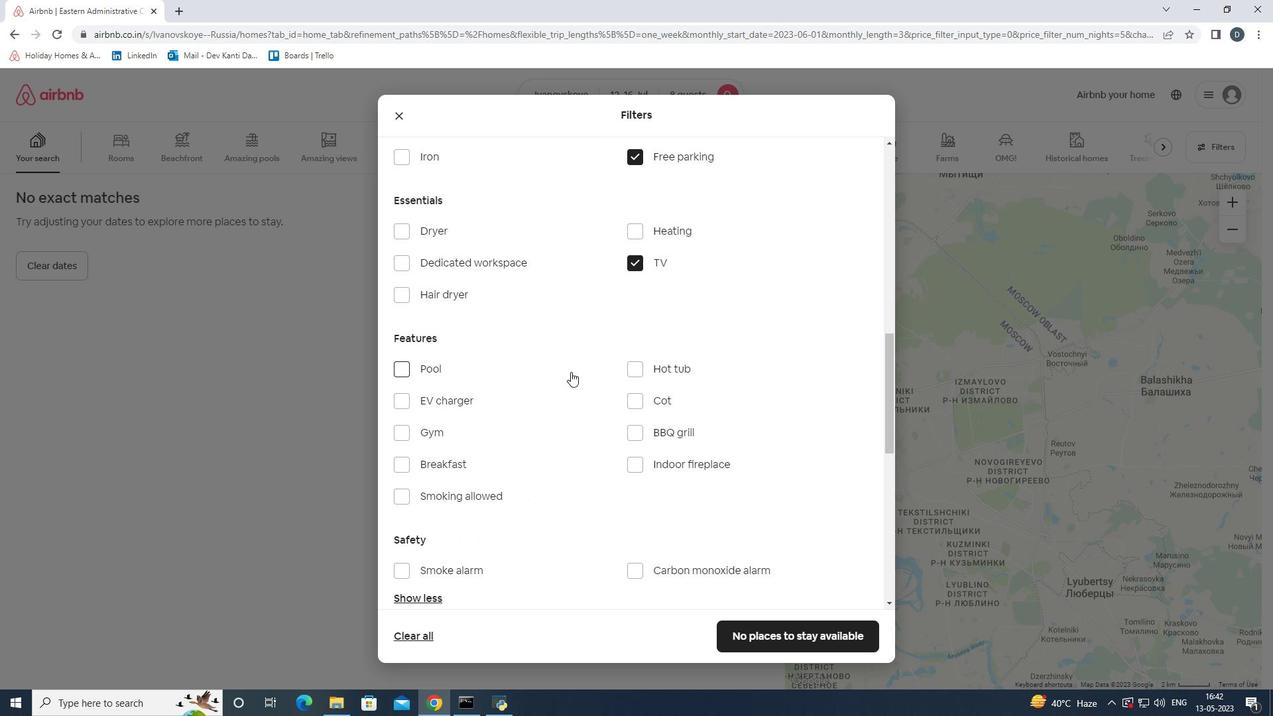 
Action: Mouse scrolled (554, 407) with delta (0, 0)
Screenshot: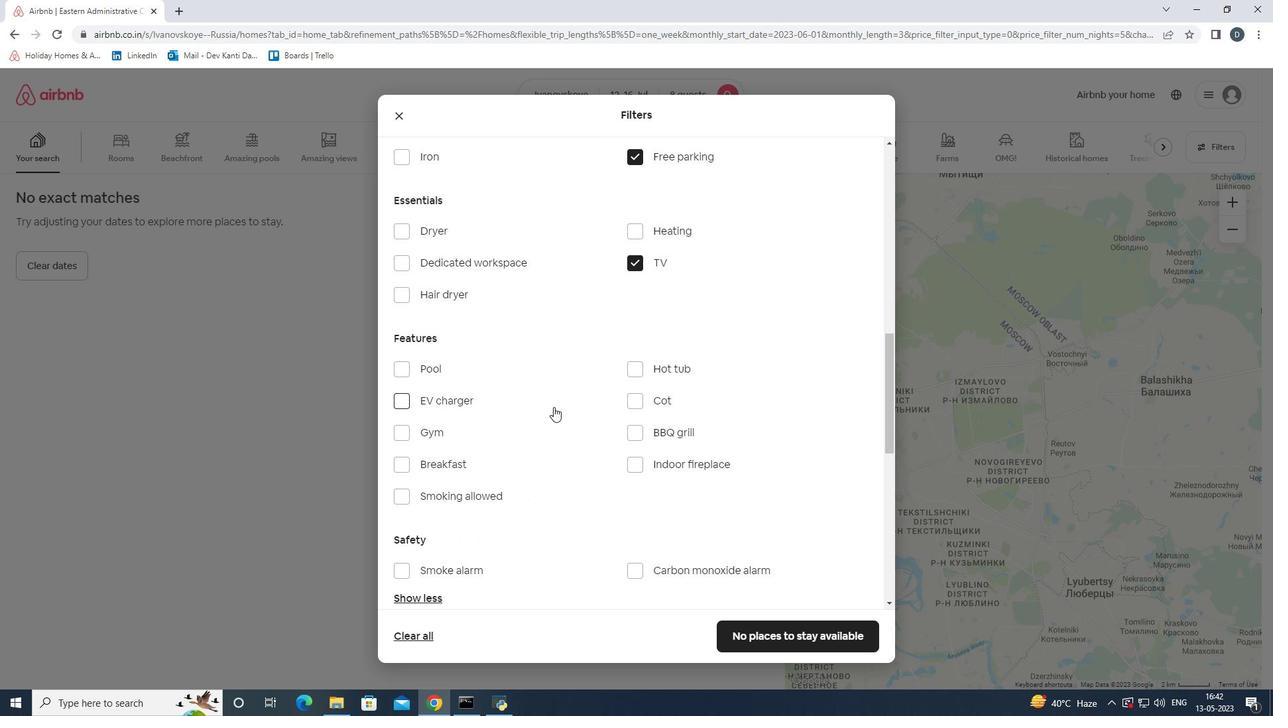 
Action: Mouse scrolled (554, 407) with delta (0, 0)
Screenshot: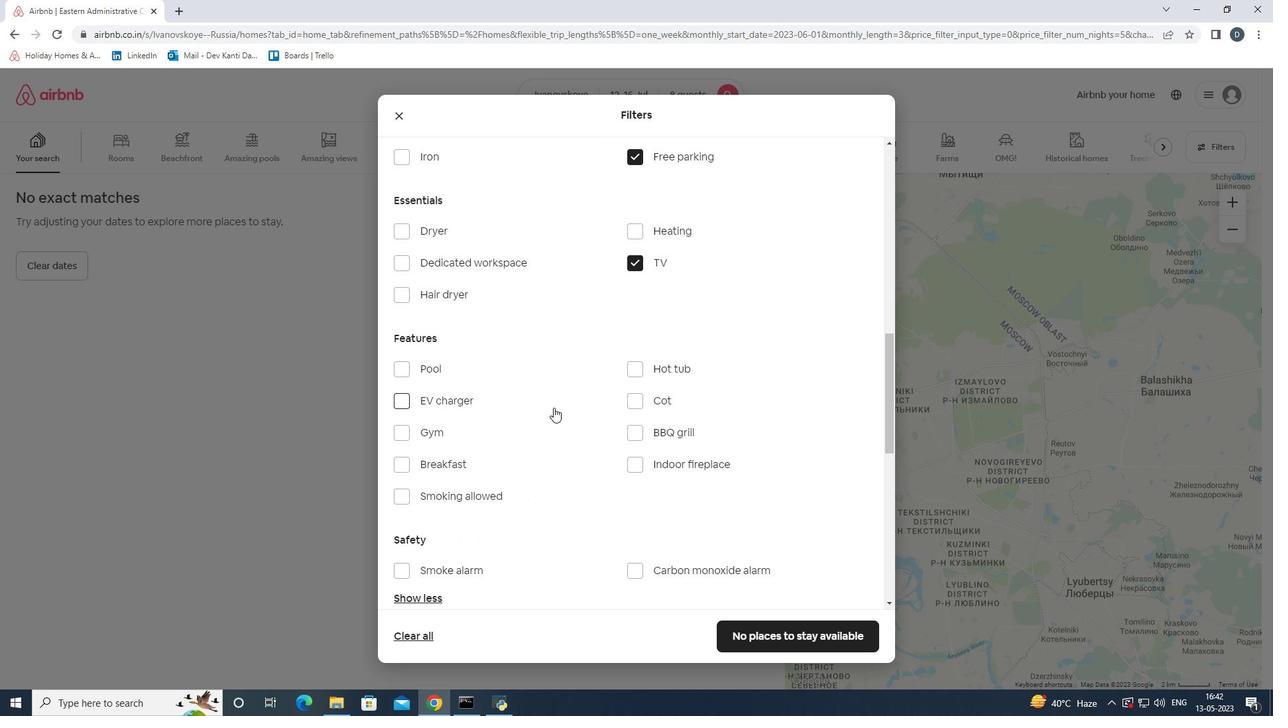 
Action: Mouse moved to (423, 301)
Screenshot: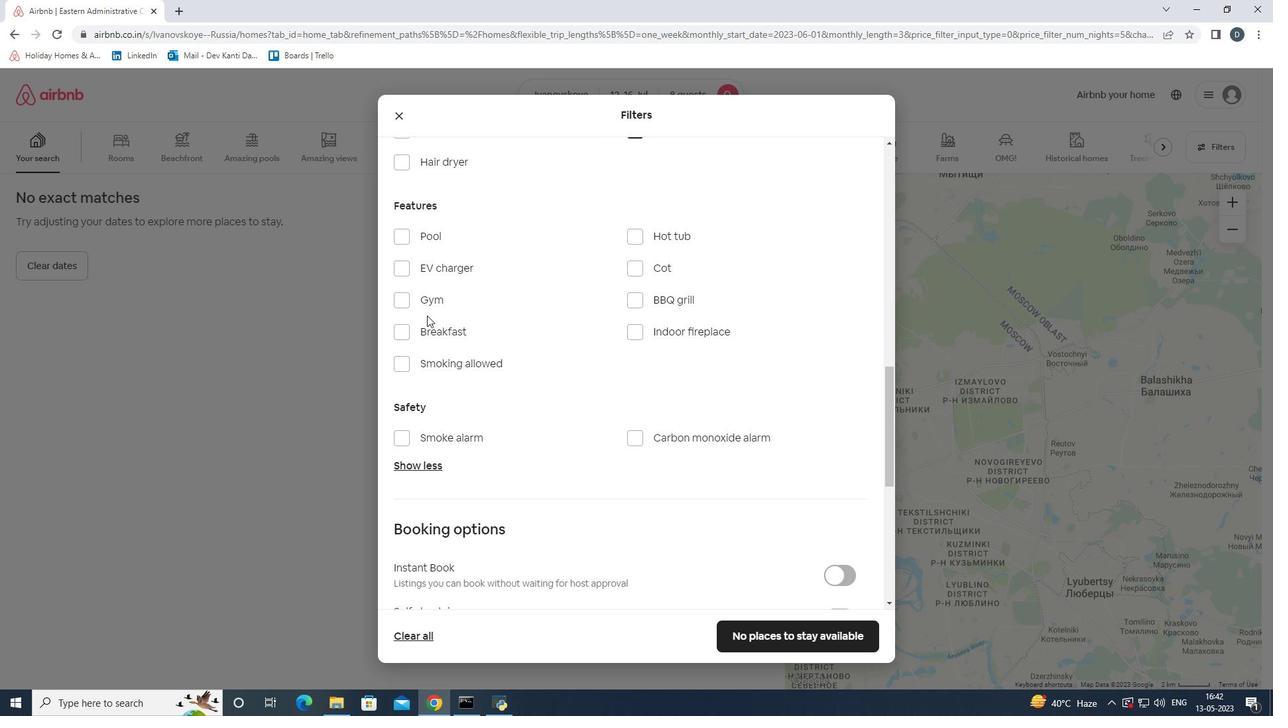 
Action: Mouse pressed left at (423, 301)
Screenshot: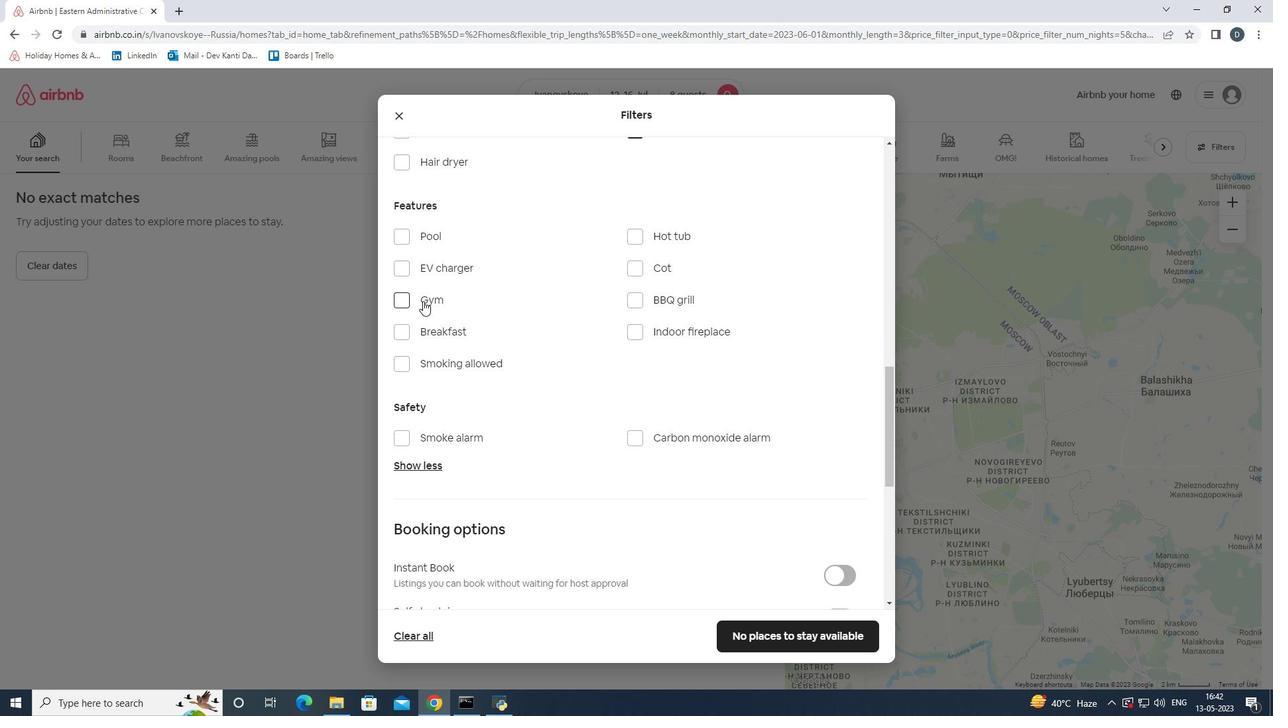 
Action: Mouse moved to (441, 327)
Screenshot: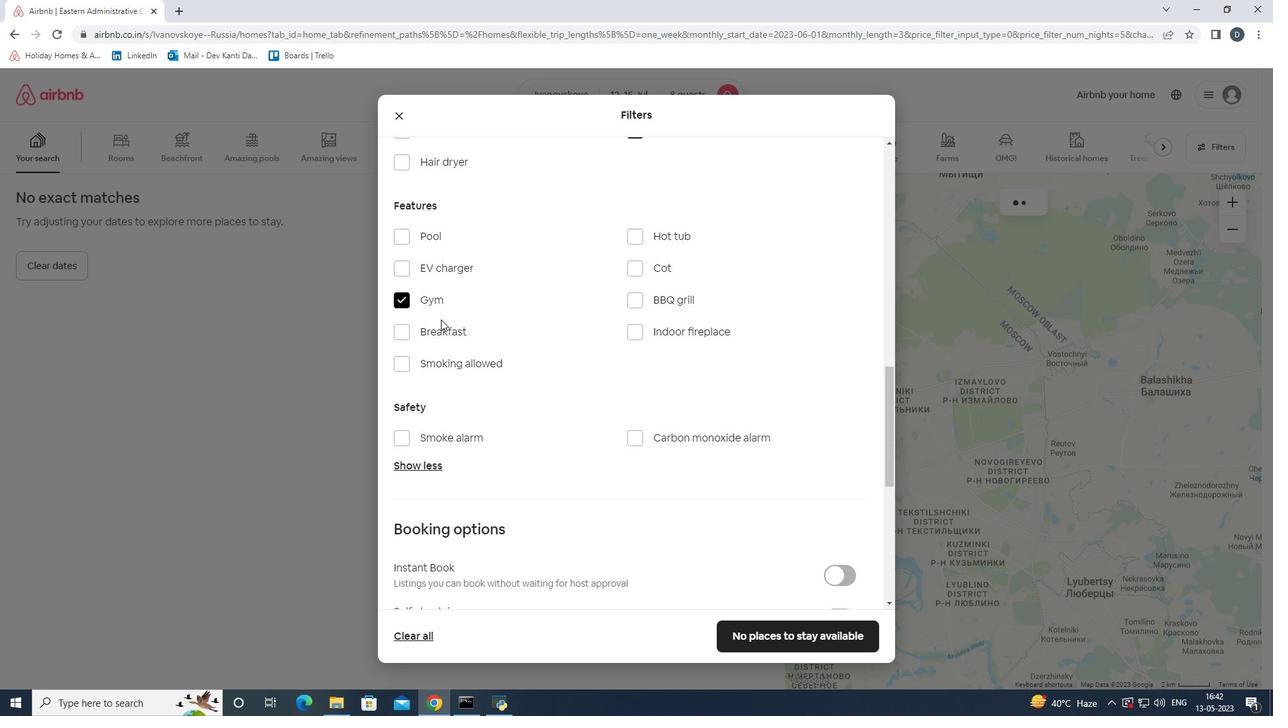 
Action: Mouse pressed left at (441, 327)
Screenshot: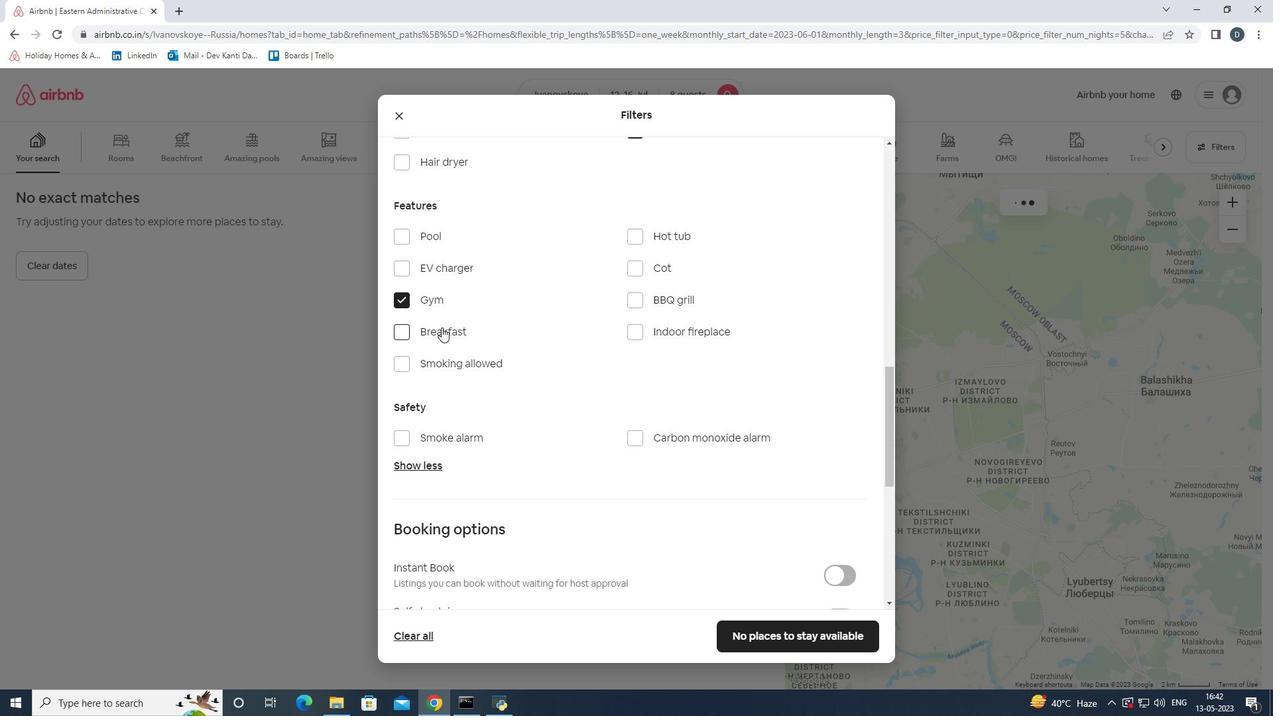 
Action: Mouse moved to (567, 337)
Screenshot: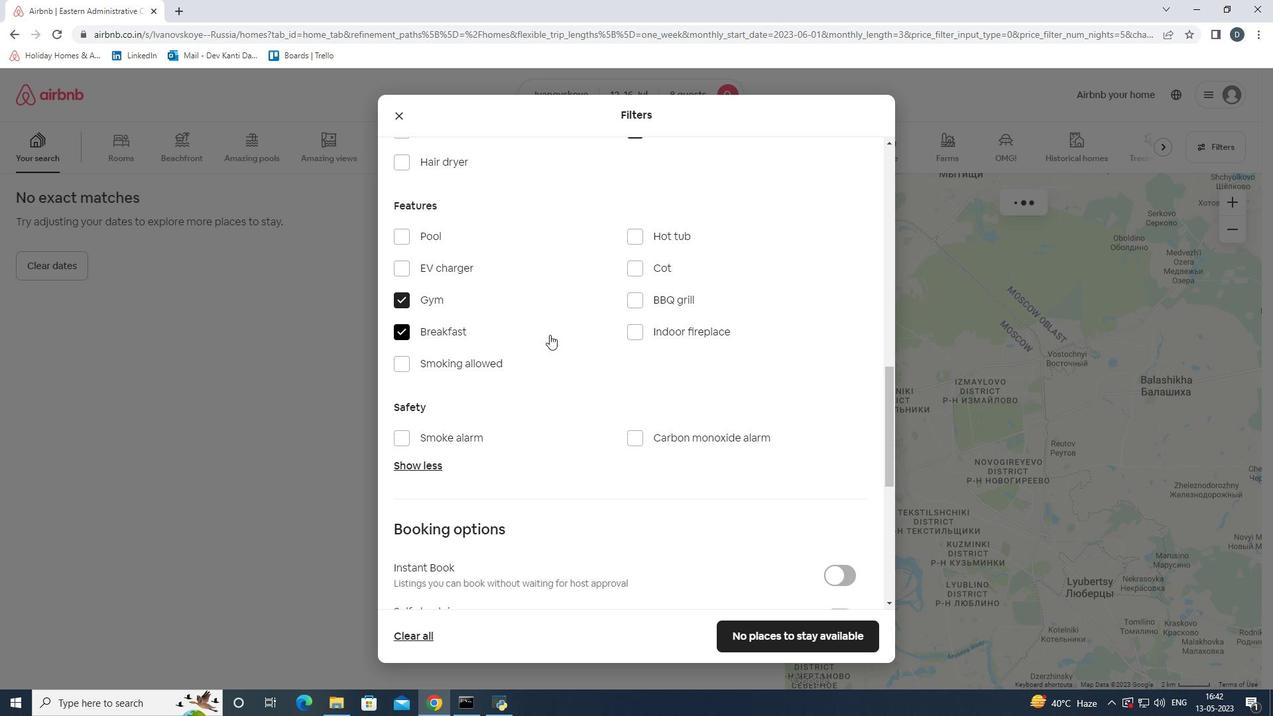 
Action: Mouse scrolled (567, 336) with delta (0, 0)
Screenshot: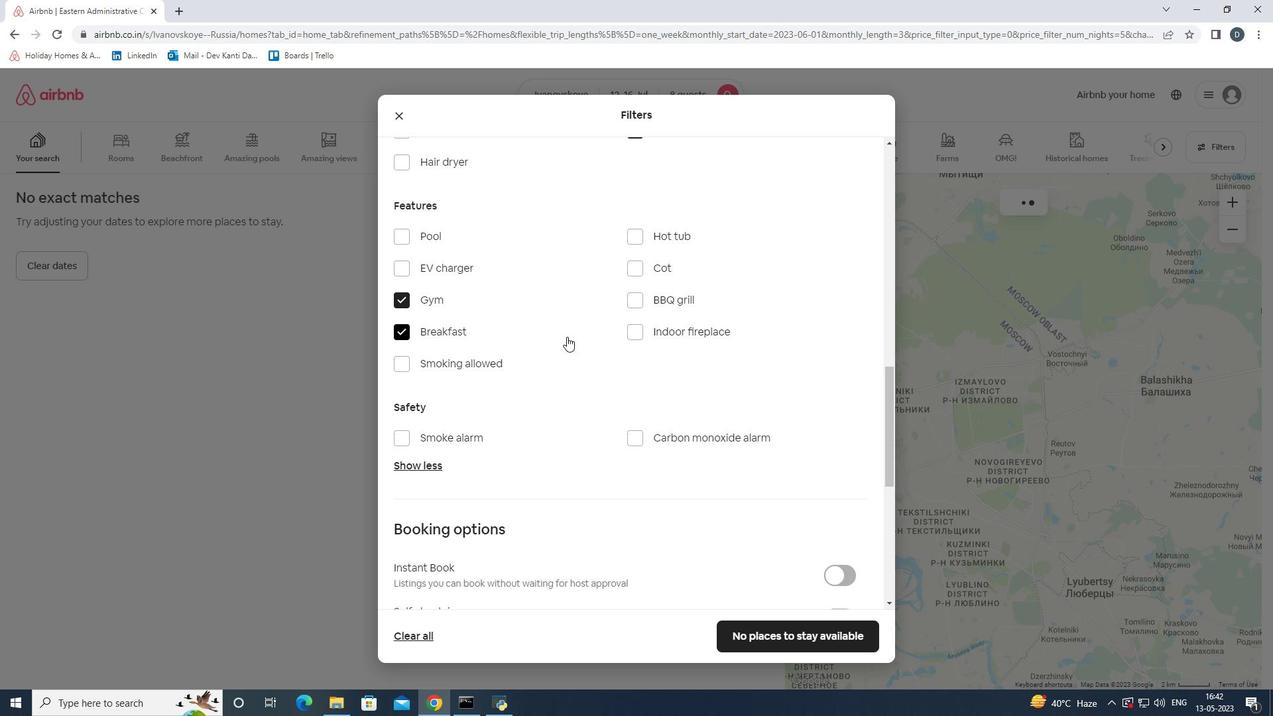
Action: Mouse scrolled (567, 336) with delta (0, 0)
Screenshot: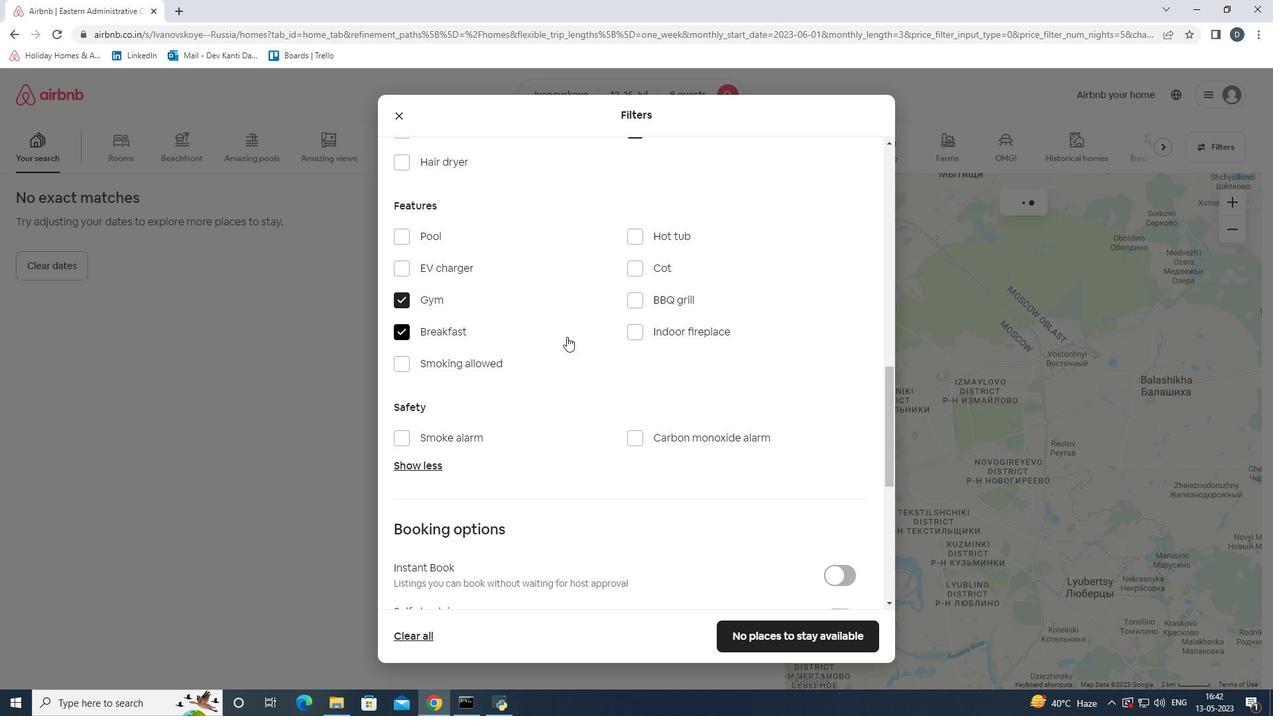 
Action: Mouse scrolled (567, 336) with delta (0, 0)
Screenshot: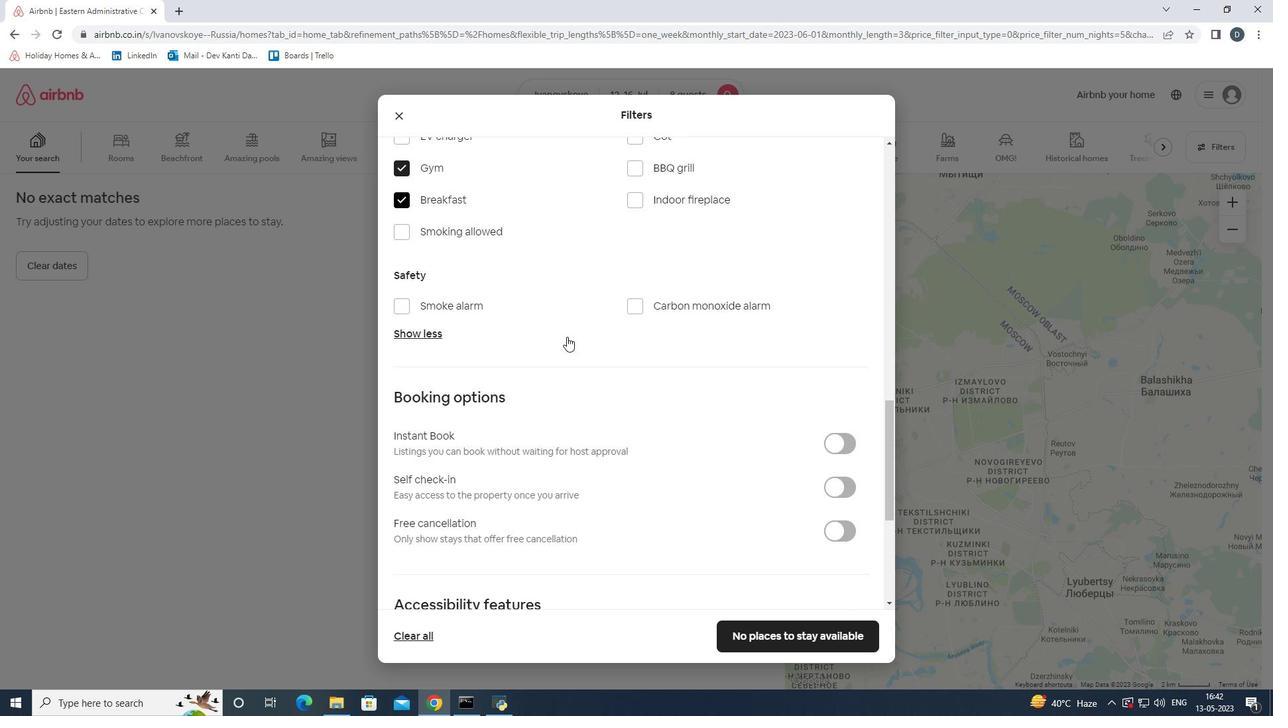 
Action: Mouse scrolled (567, 336) with delta (0, 0)
Screenshot: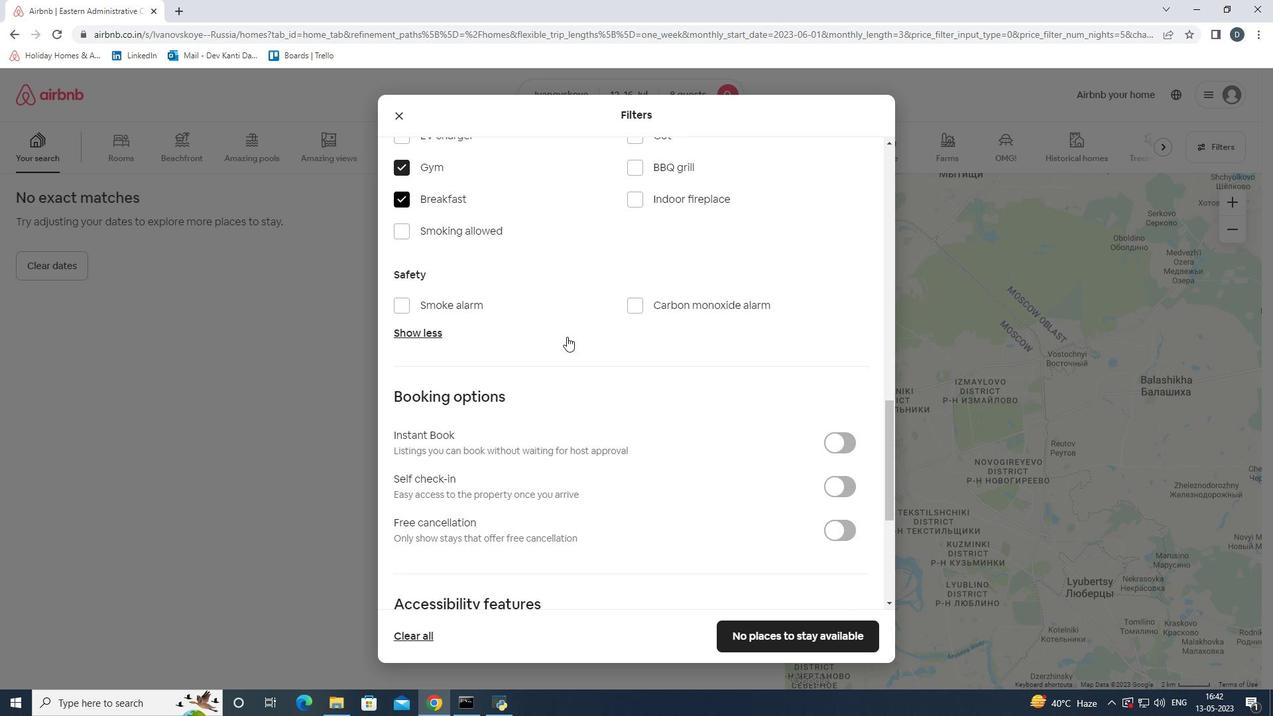 
Action: Mouse scrolled (567, 336) with delta (0, 0)
Screenshot: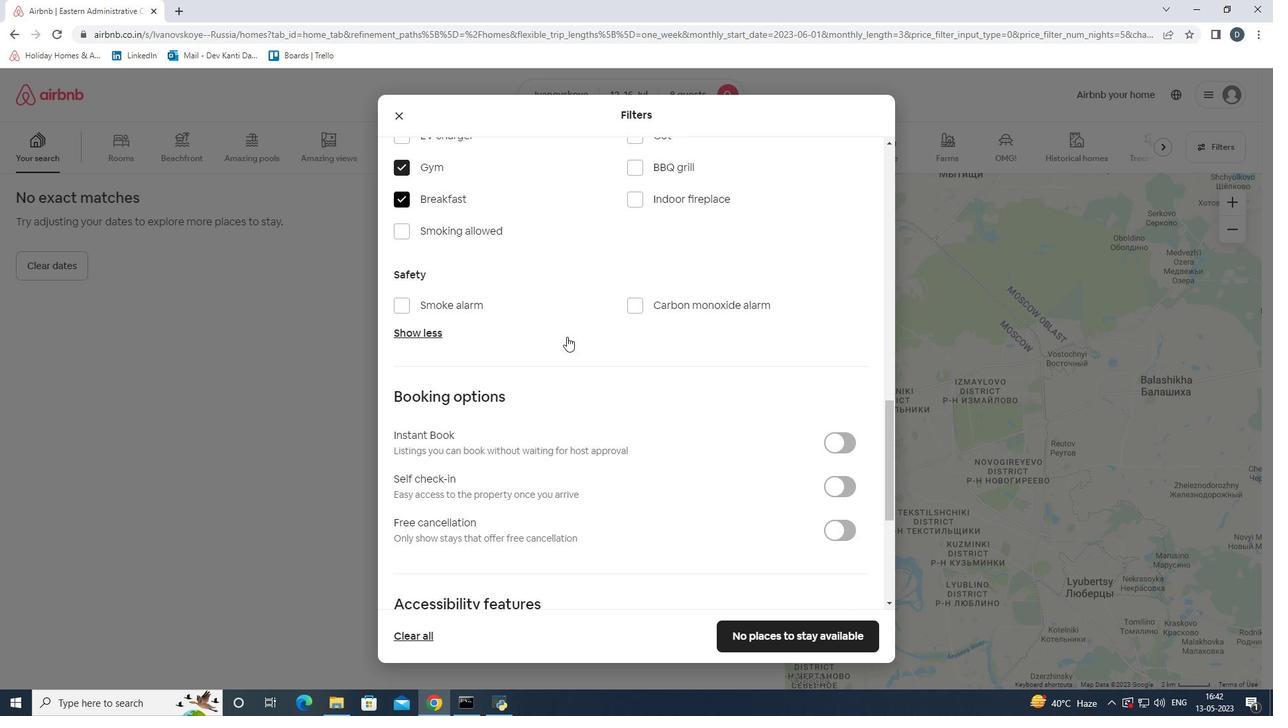 
Action: Mouse moved to (848, 285)
Screenshot: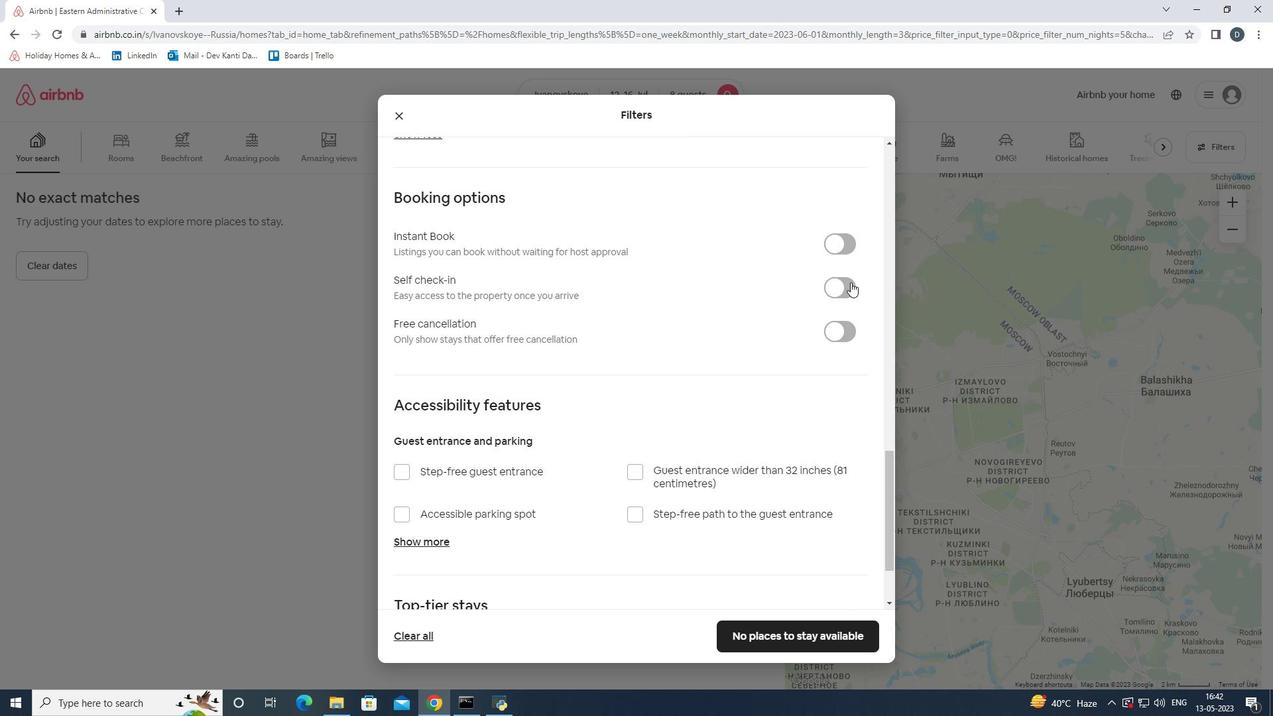 
Action: Mouse pressed left at (848, 285)
Screenshot: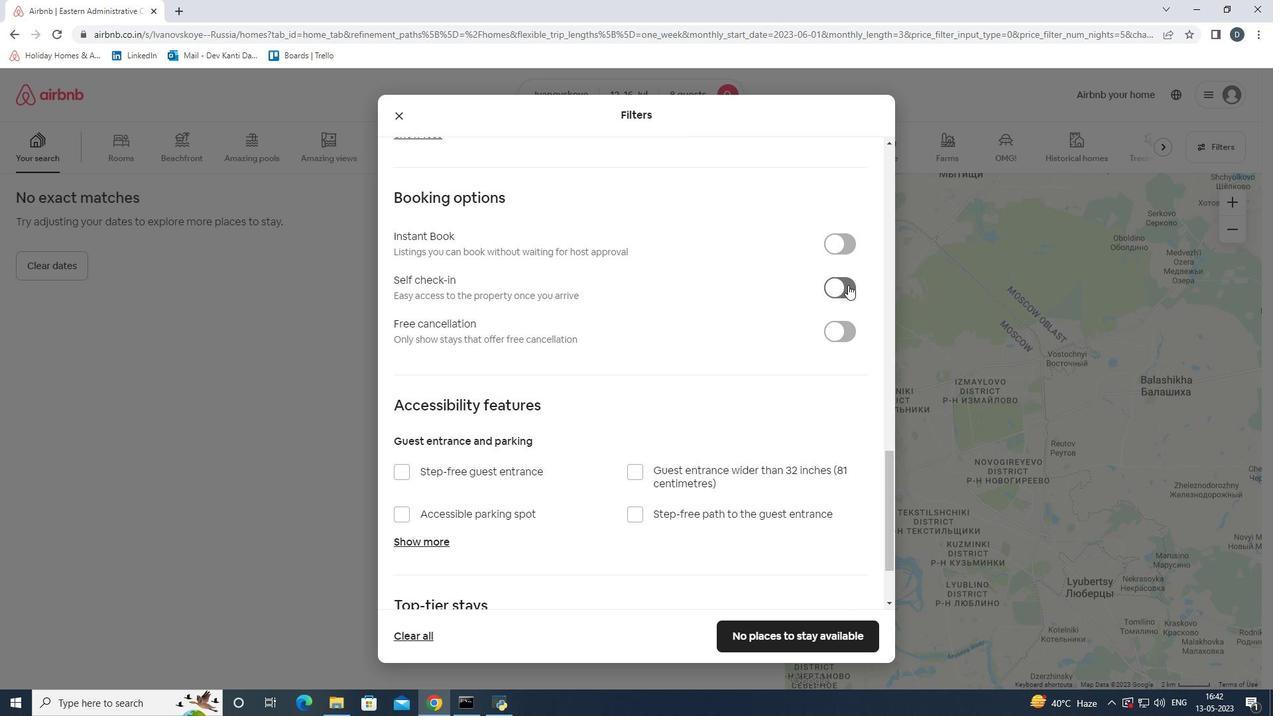 
Action: Mouse moved to (586, 320)
Screenshot: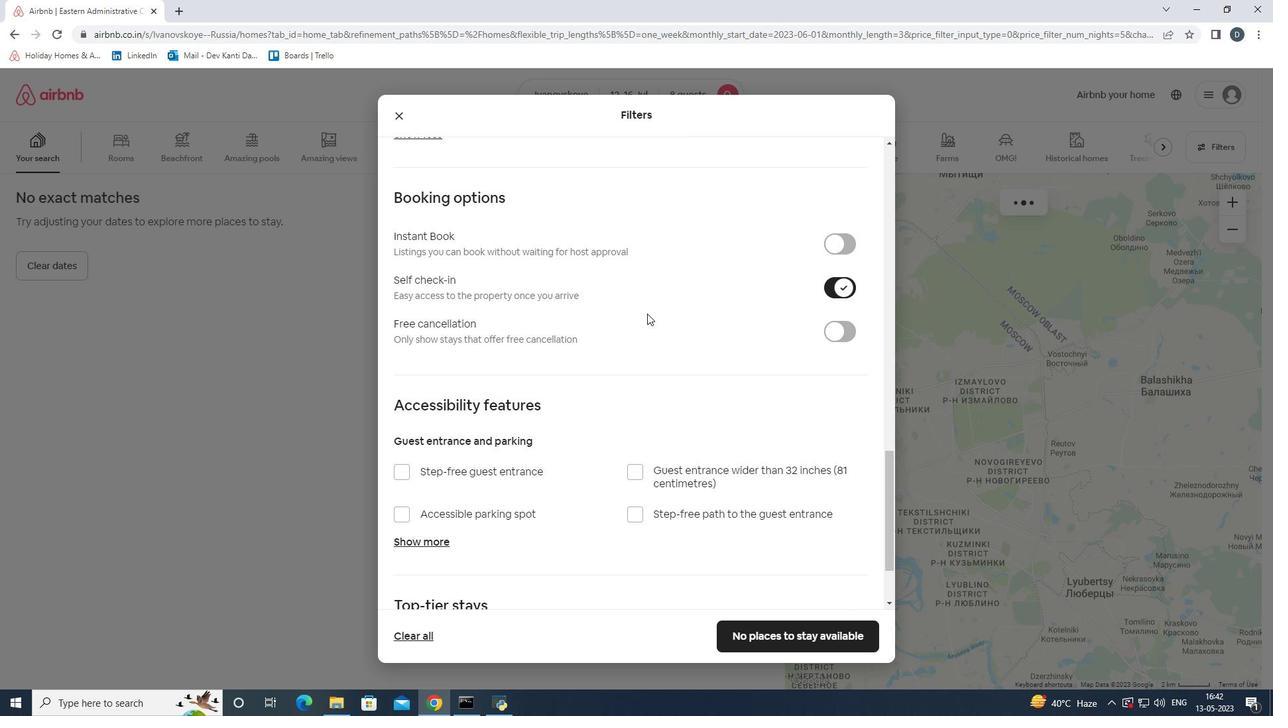 
Action: Mouse scrolled (586, 319) with delta (0, 0)
Screenshot: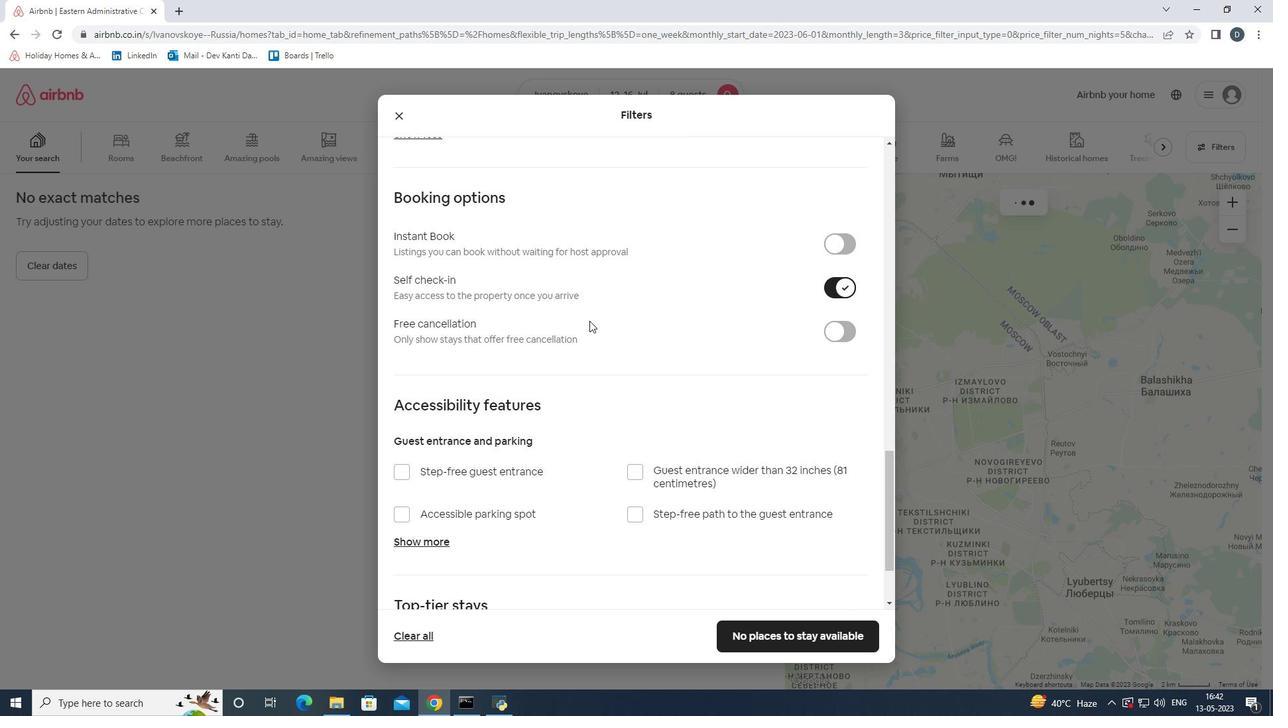 
Action: Mouse scrolled (586, 319) with delta (0, 0)
Screenshot: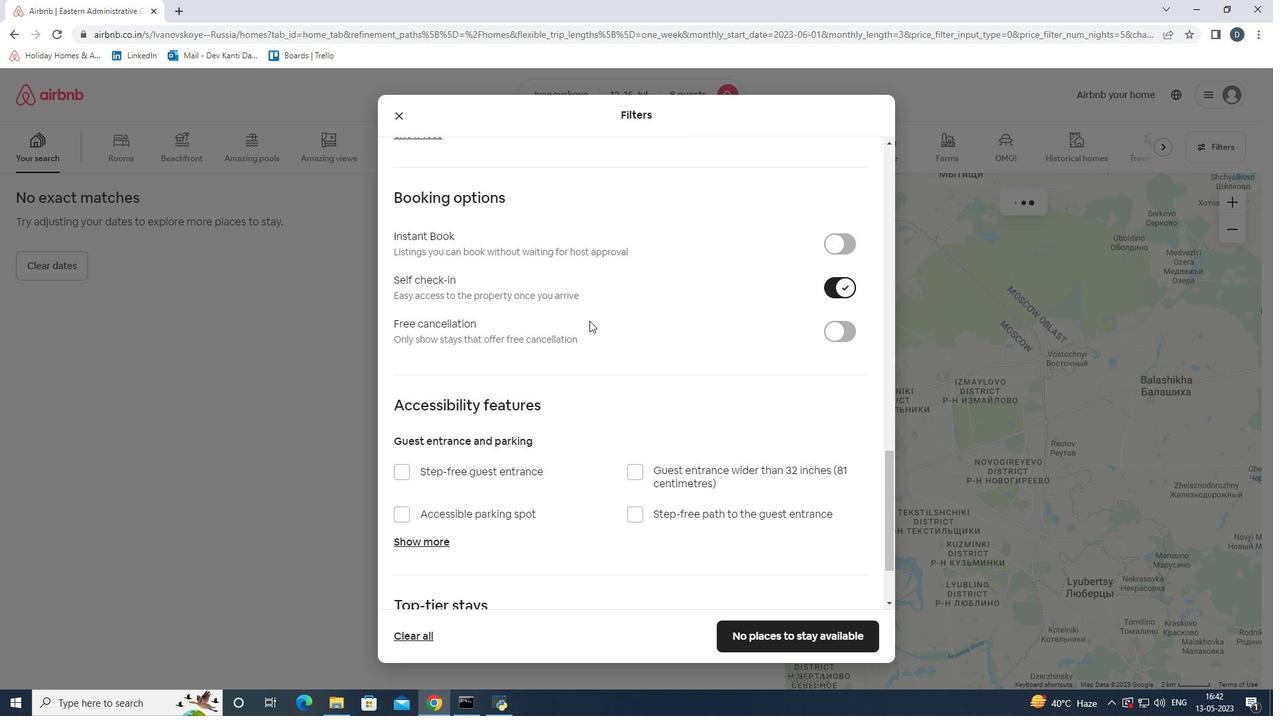 
Action: Mouse scrolled (586, 319) with delta (0, 0)
Screenshot: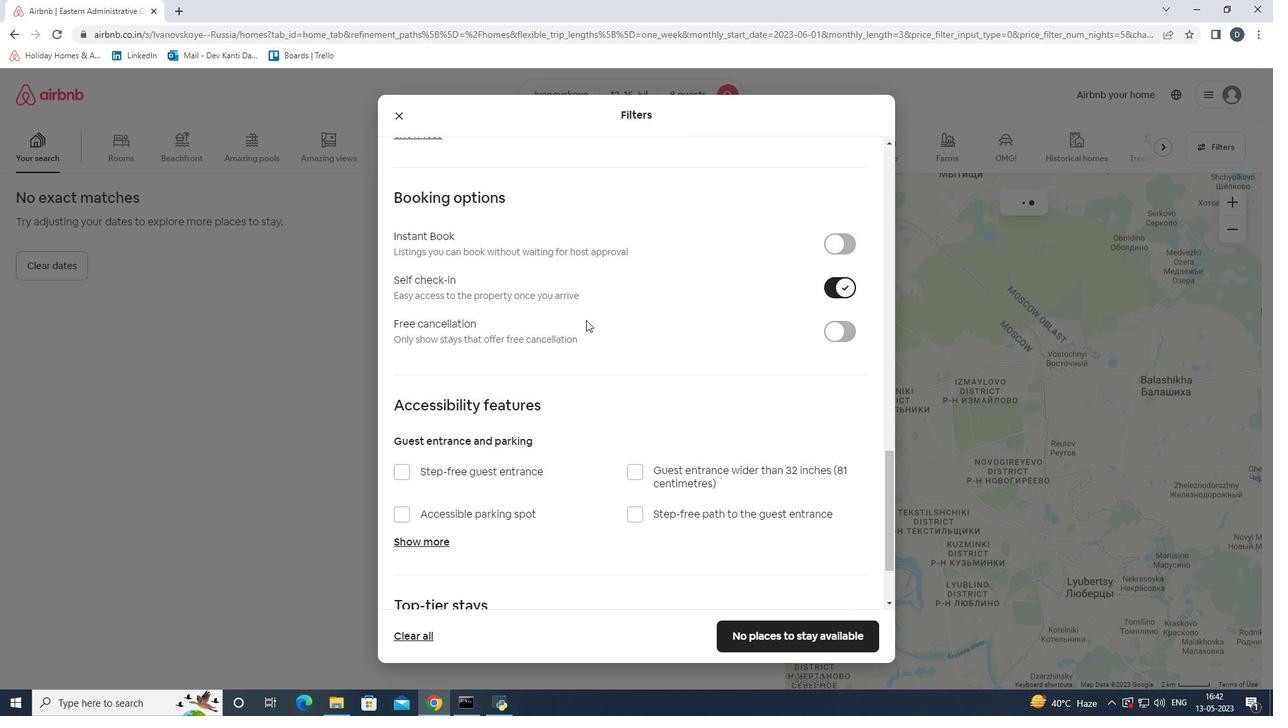 
Action: Mouse moved to (555, 370)
Screenshot: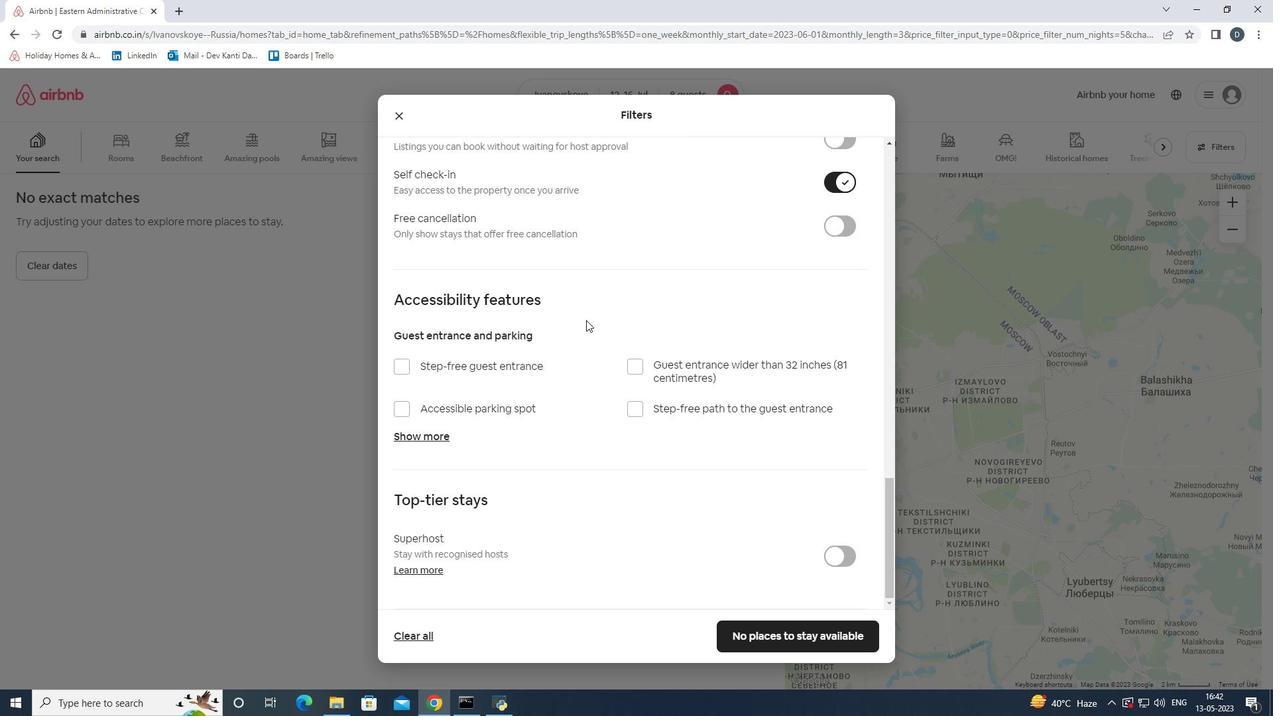 
Action: Mouse scrolled (555, 370) with delta (0, 0)
Screenshot: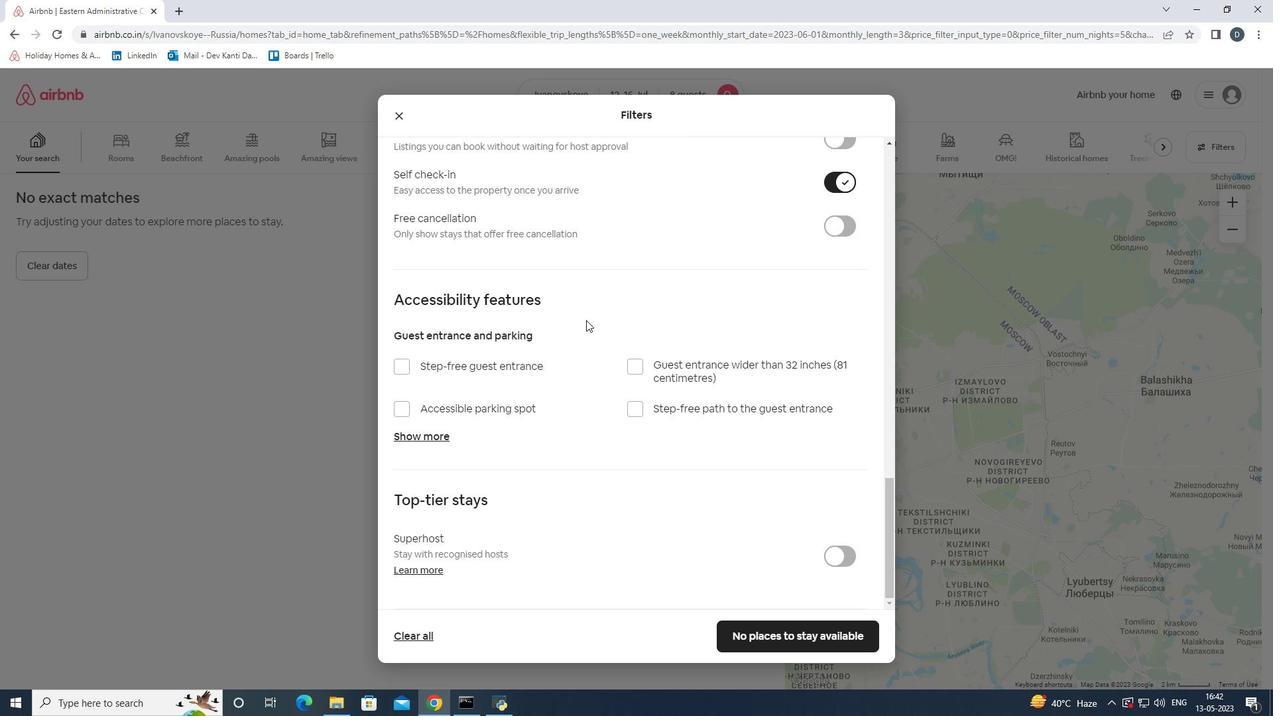 
Action: Mouse moved to (554, 375)
Screenshot: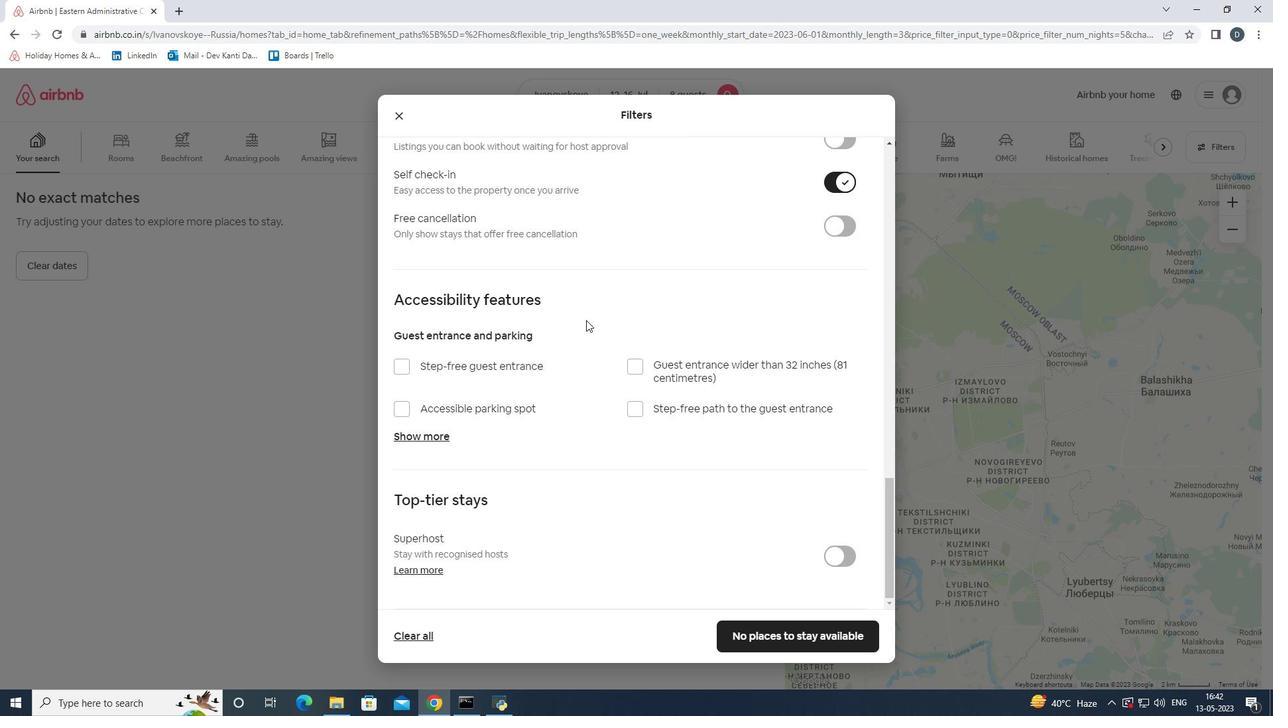 
Action: Mouse scrolled (554, 374) with delta (0, 0)
Screenshot: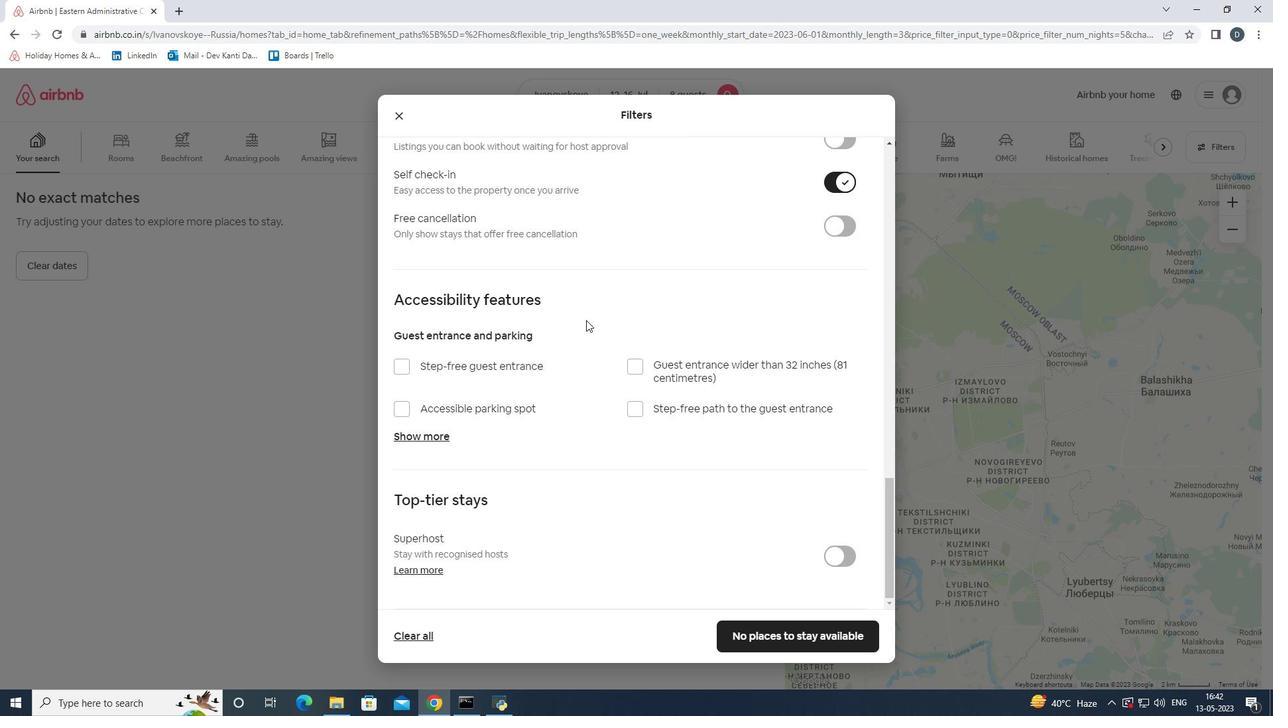 
Action: Mouse moved to (553, 377)
Screenshot: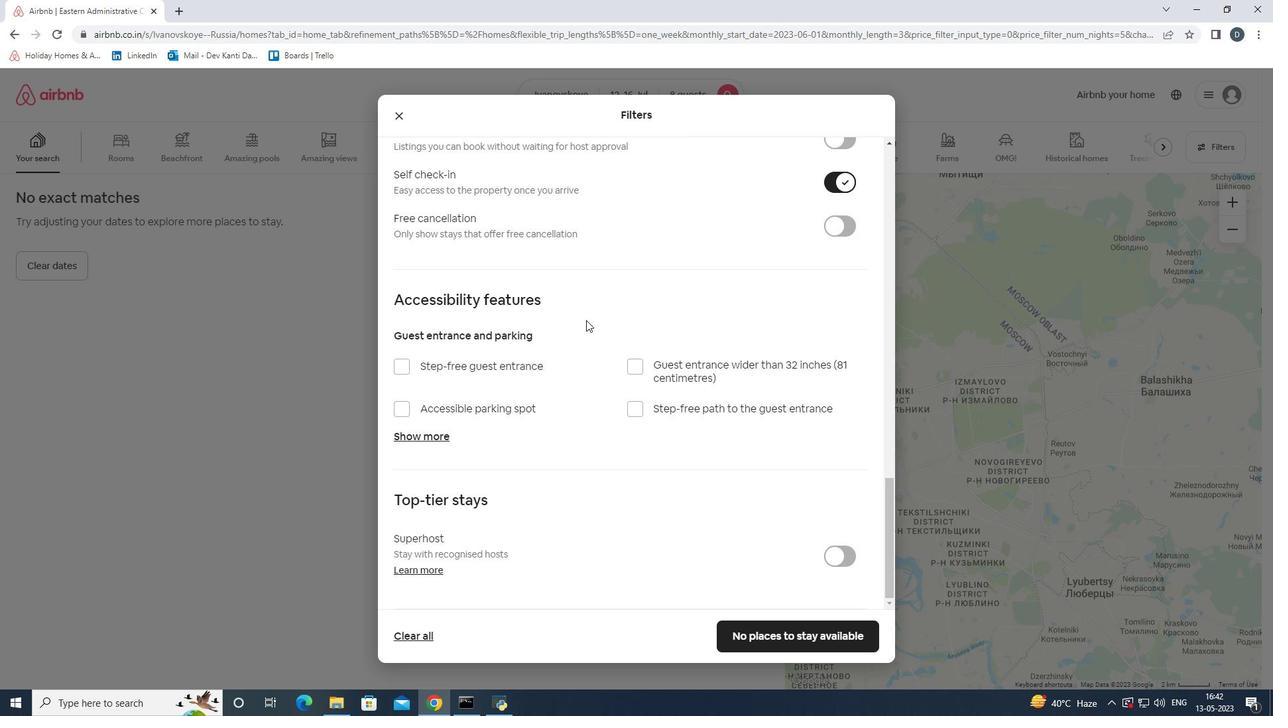 
Action: Mouse scrolled (553, 376) with delta (0, 0)
Screenshot: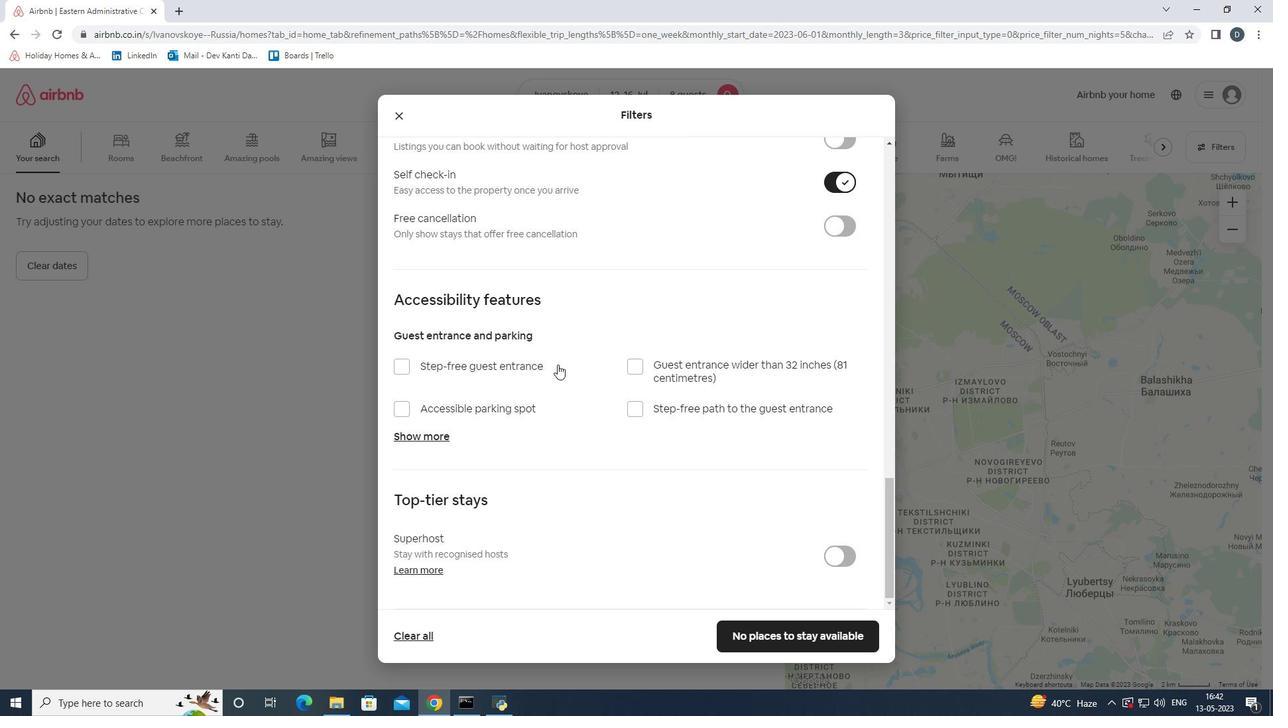 
Action: Mouse moved to (758, 630)
Screenshot: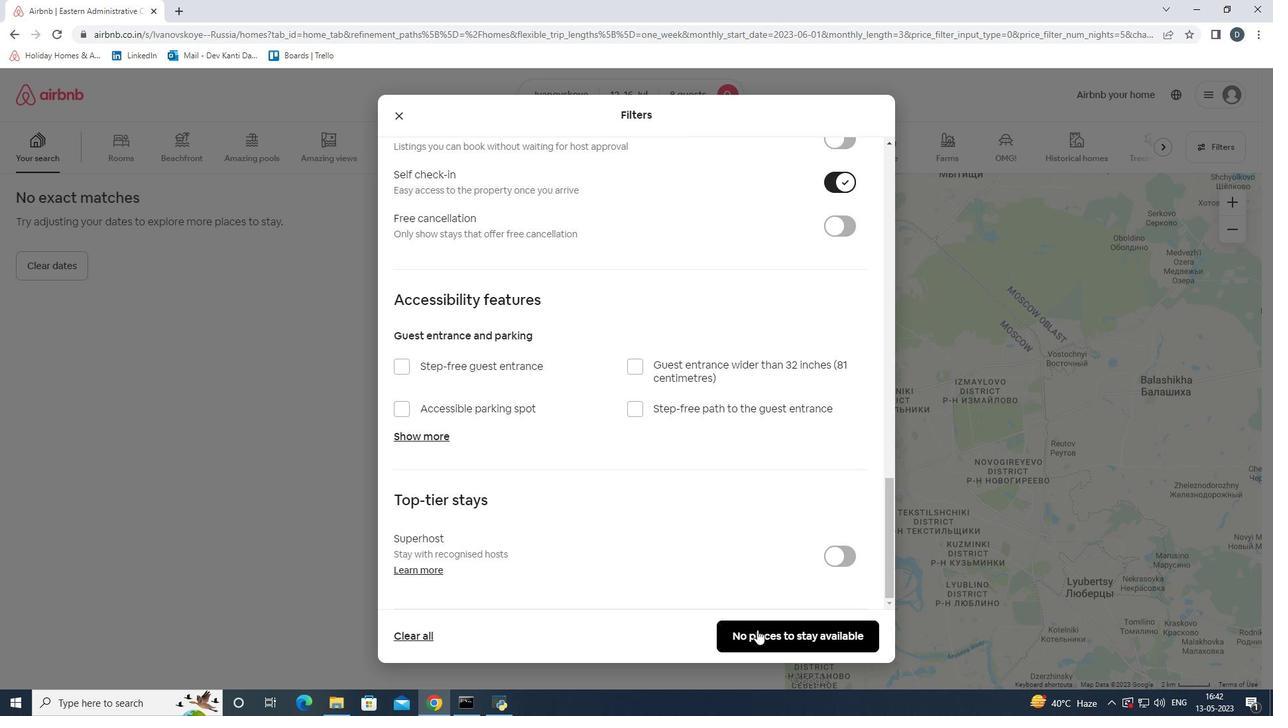 
Action: Mouse pressed left at (758, 630)
Screenshot: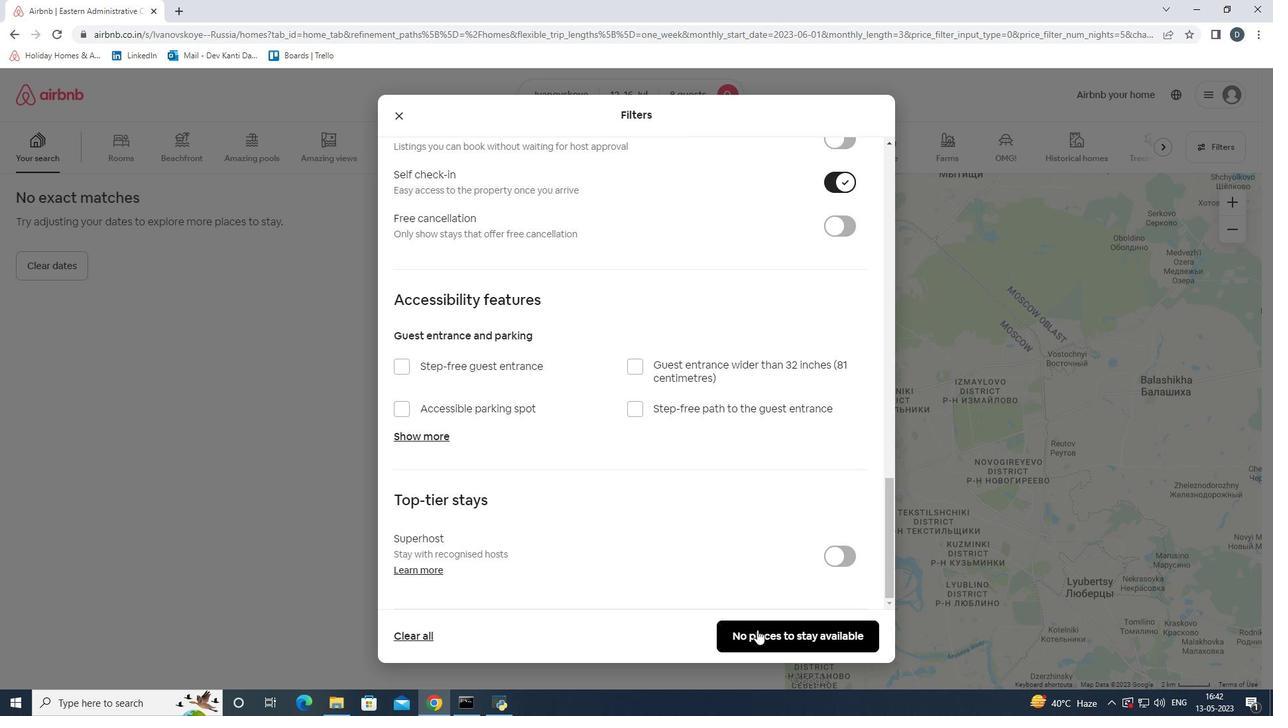 
Action: Mouse moved to (765, 633)
Screenshot: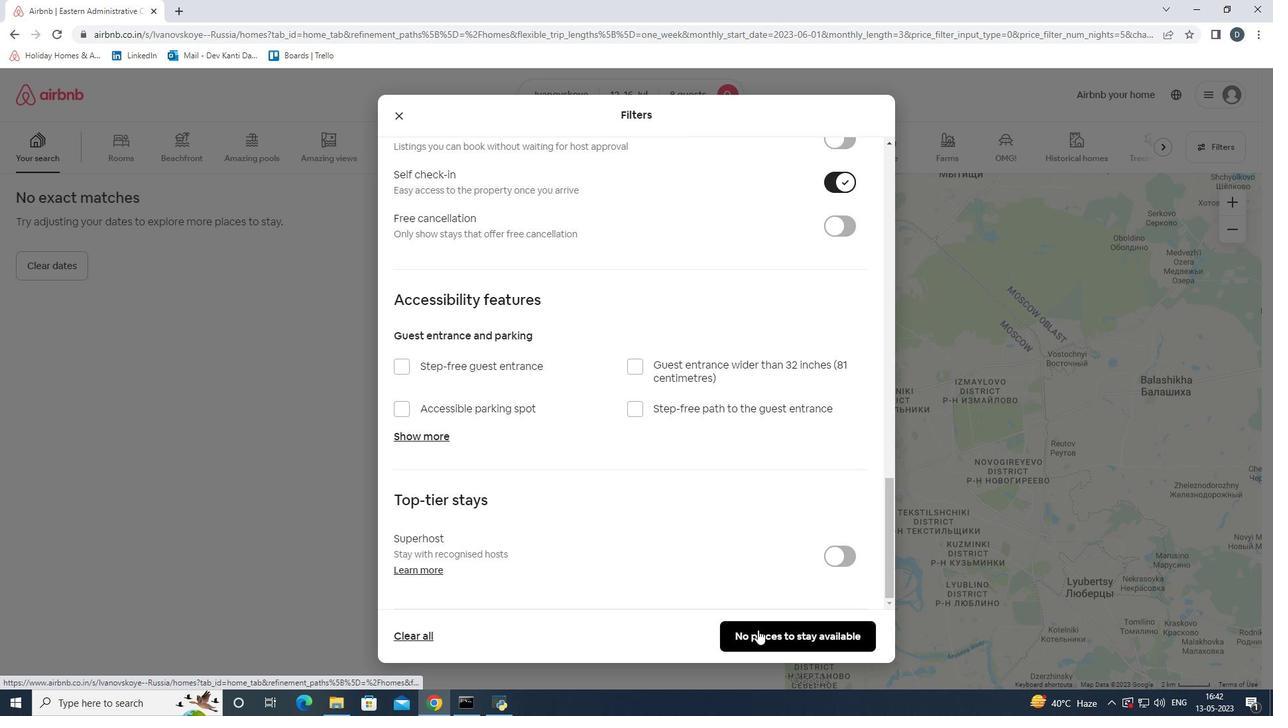 
